Task: Create a six workflow charts slide templates set.
Action: Mouse moved to (554, 240)
Screenshot: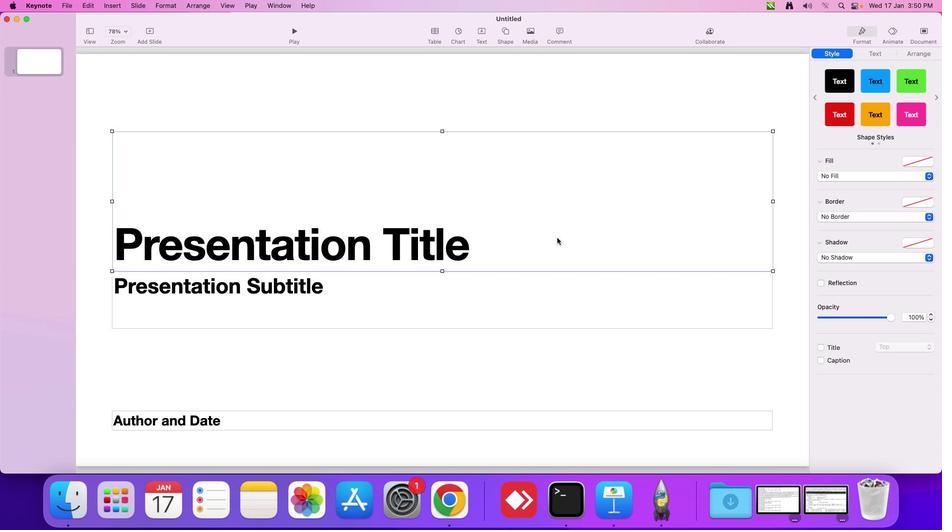 
Action: Mouse pressed left at (554, 240)
Screenshot: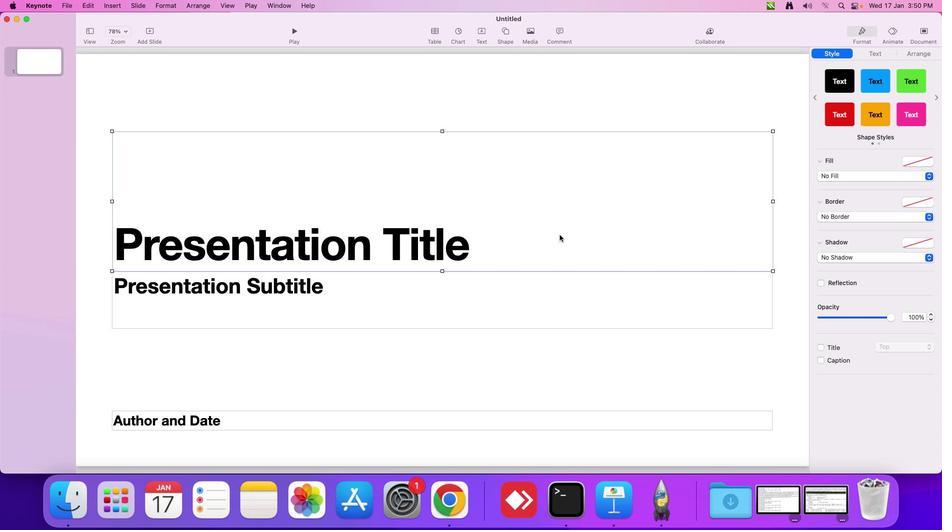 
Action: Mouse moved to (563, 232)
Screenshot: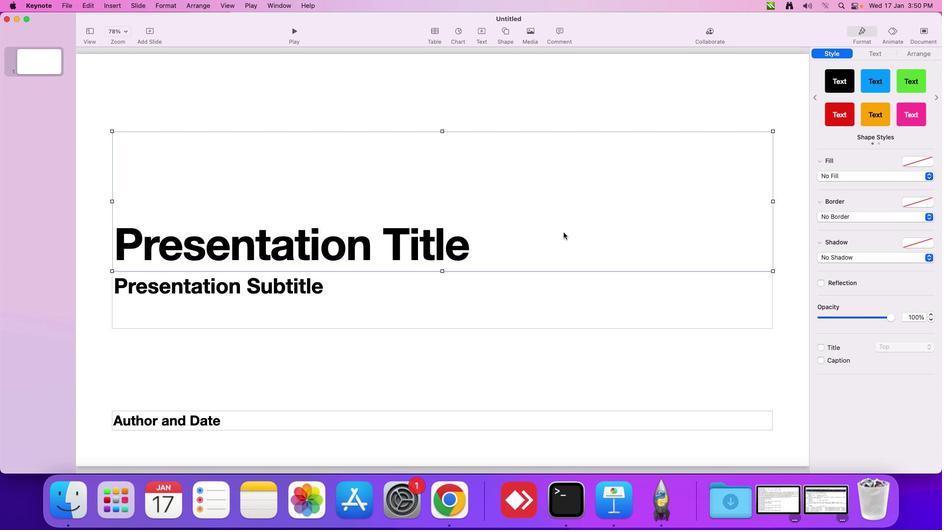 
Action: Mouse pressed left at (563, 232)
Screenshot: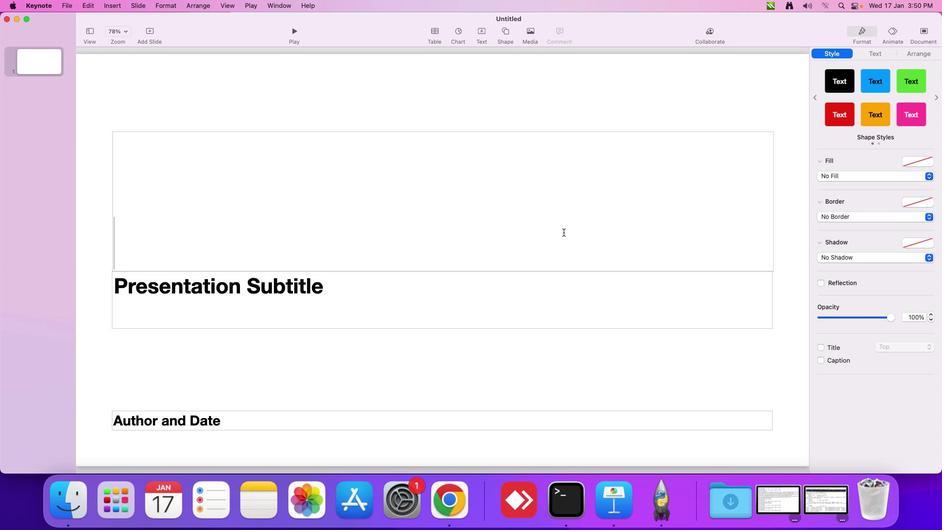 
Action: Mouse pressed left at (563, 232)
Screenshot: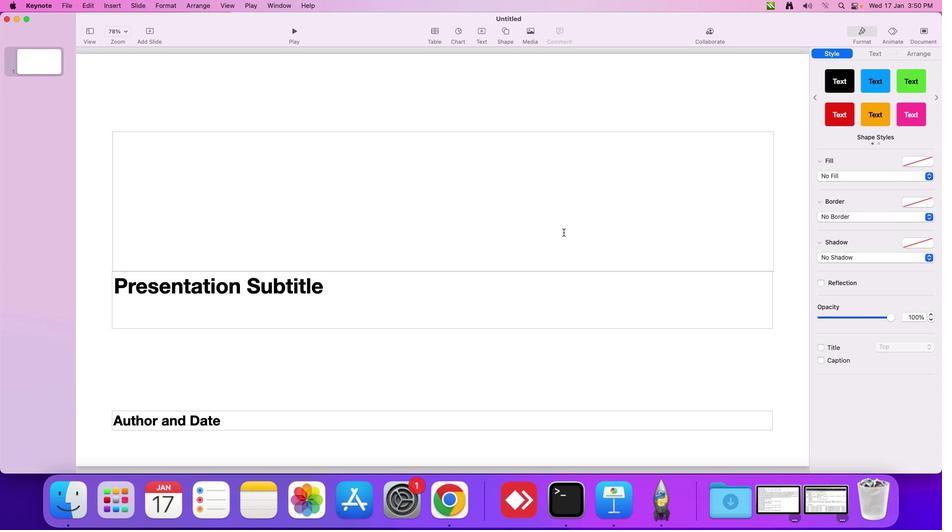 
Action: Mouse moved to (559, 250)
Screenshot: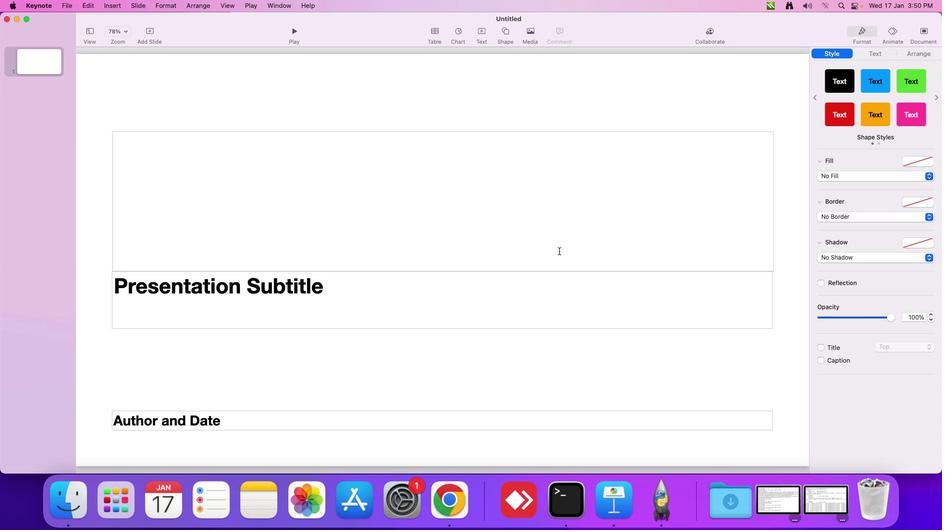 
Action: Mouse pressed left at (559, 250)
Screenshot: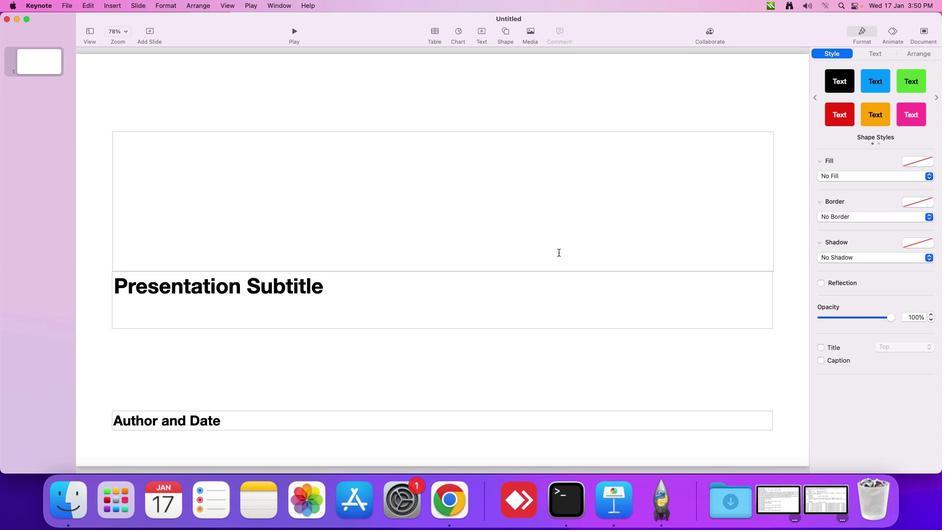 
Action: Mouse moved to (309, 303)
Screenshot: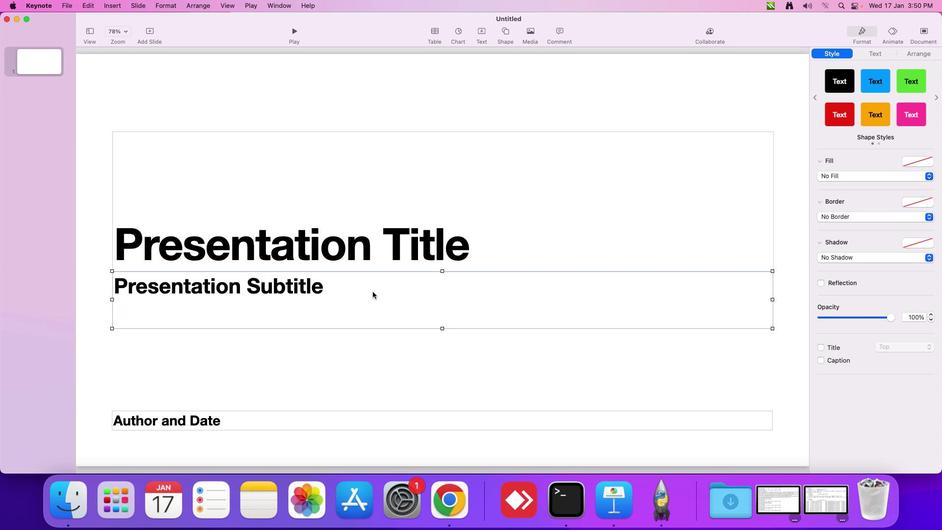 
Action: Mouse pressed left at (309, 303)
Screenshot: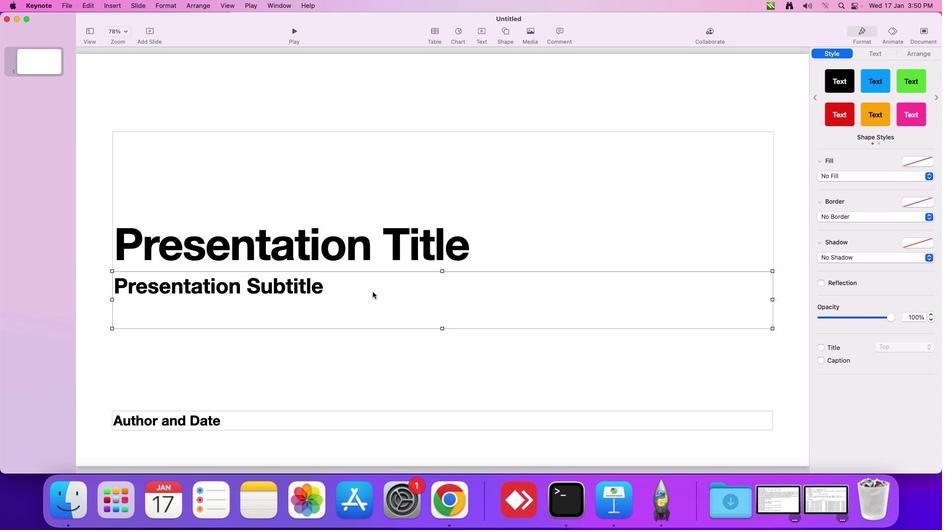 
Action: Mouse moved to (372, 292)
Screenshot: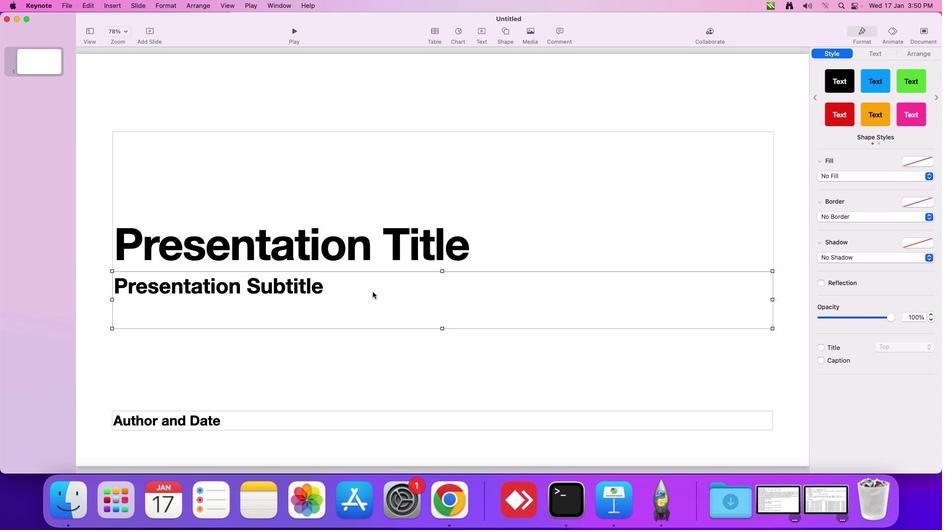 
Action: Key pressed Key.delete
Screenshot: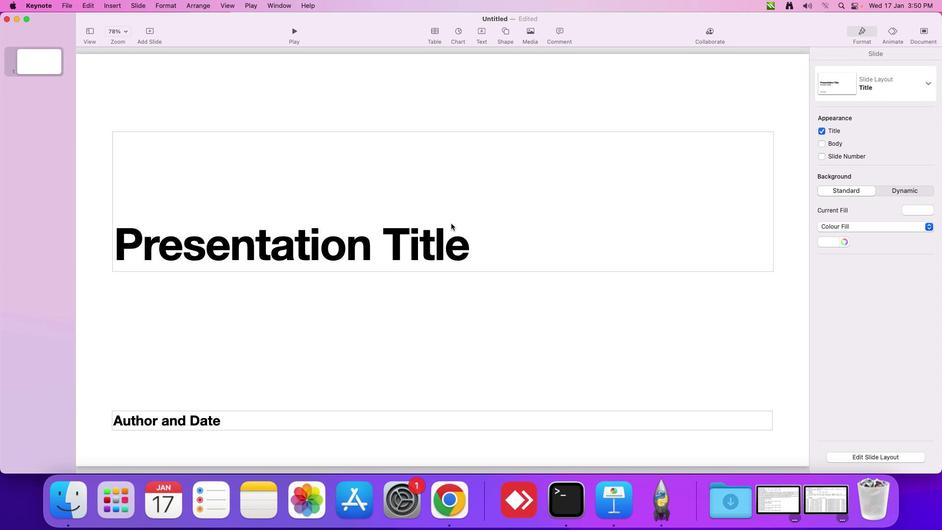 
Action: Mouse moved to (453, 222)
Screenshot: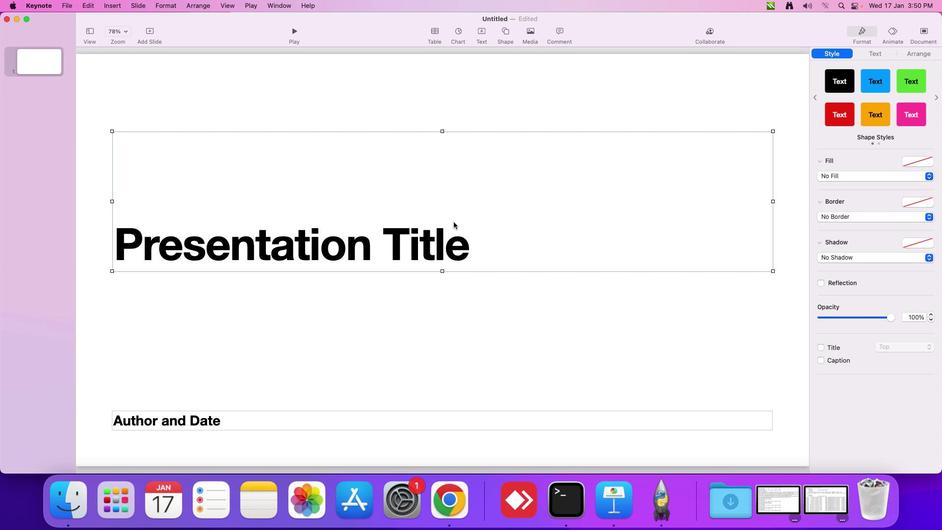 
Action: Mouse pressed left at (453, 222)
Screenshot: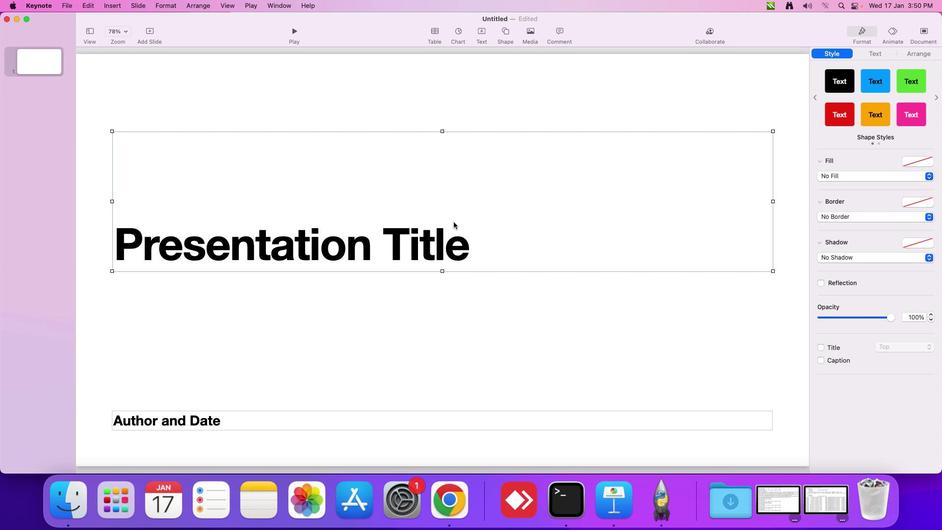 
Action: Key pressed Key.delete
Screenshot: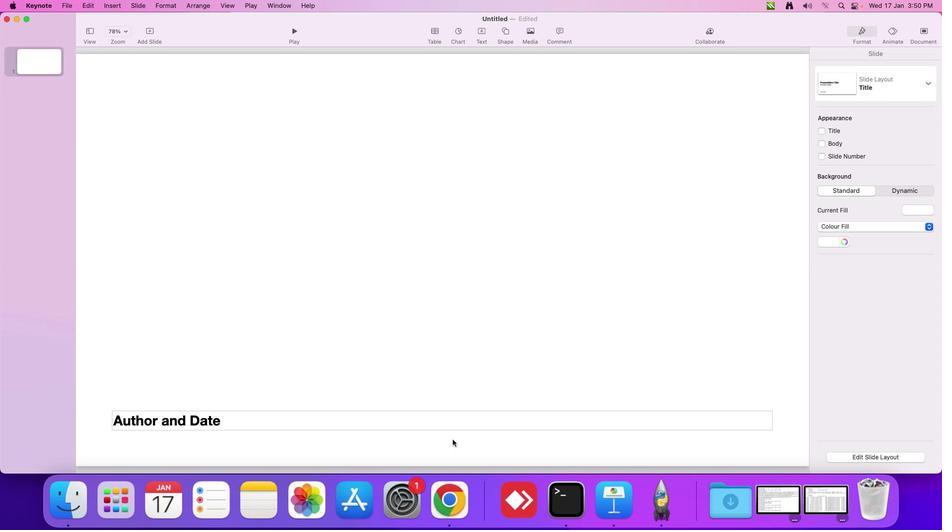 
Action: Mouse moved to (455, 421)
Screenshot: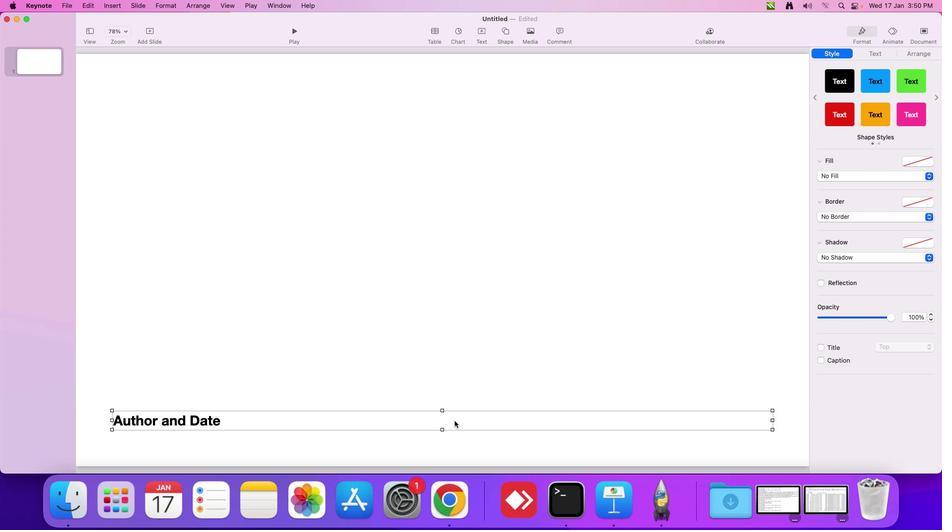 
Action: Mouse pressed left at (455, 421)
Screenshot: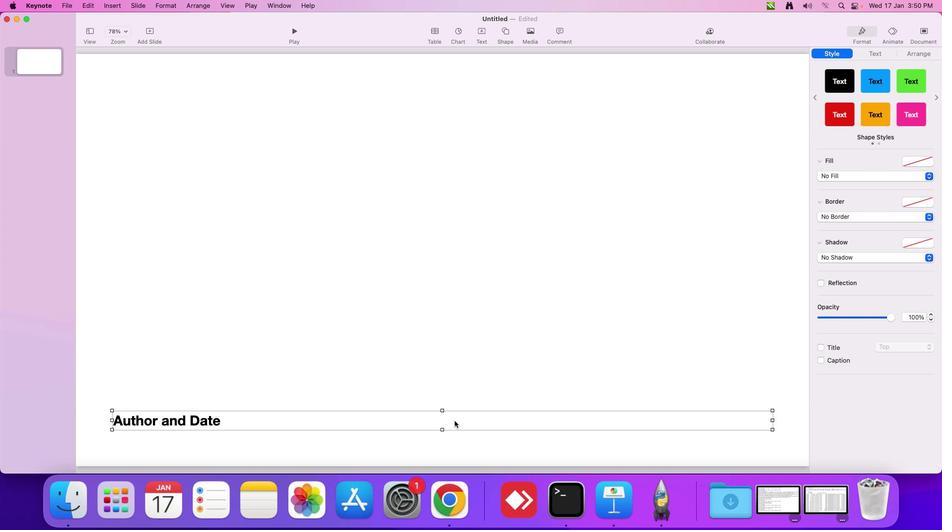 
Action: Key pressed Key.delete
Screenshot: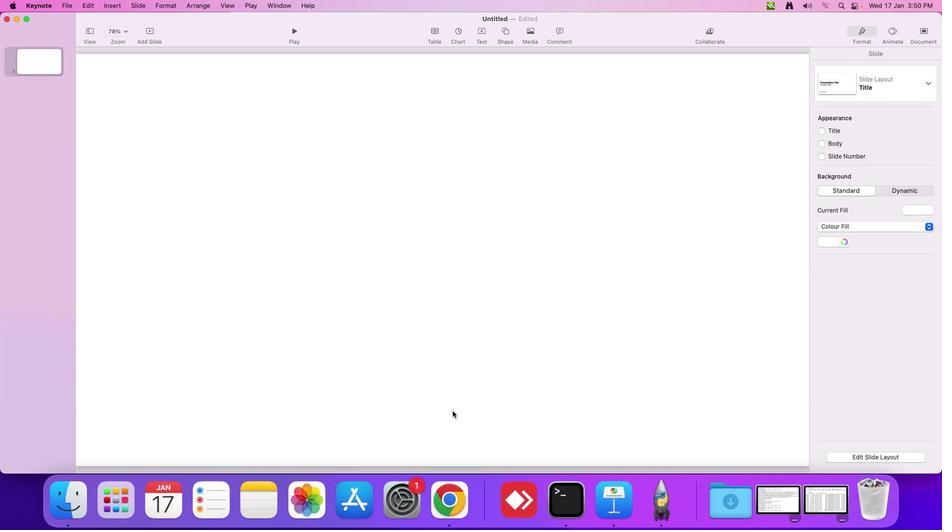 
Action: Mouse moved to (443, 301)
Screenshot: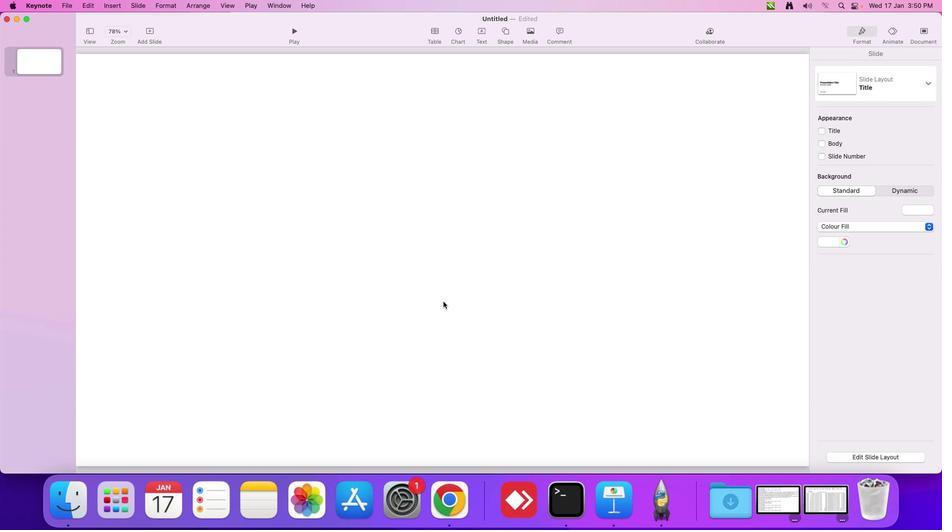 
Action: Mouse pressed left at (443, 301)
Screenshot: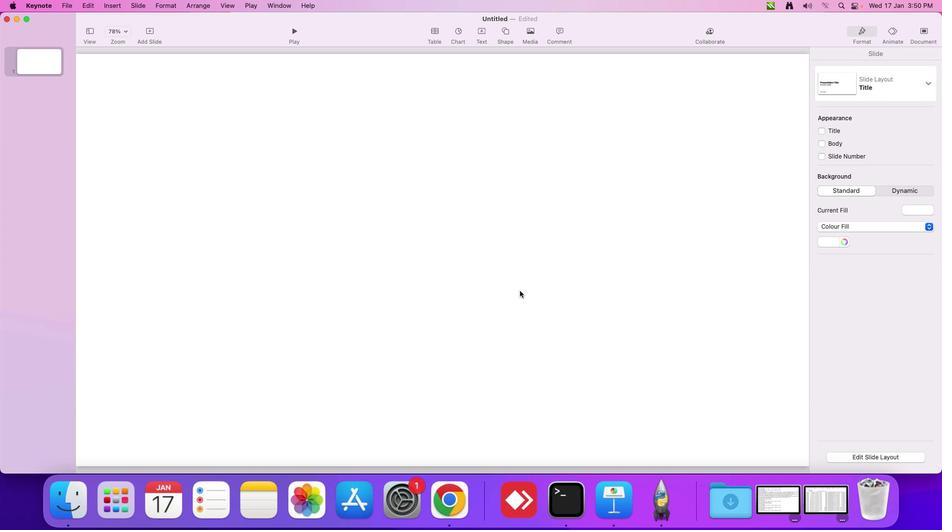 
Action: Mouse moved to (925, 226)
Screenshot: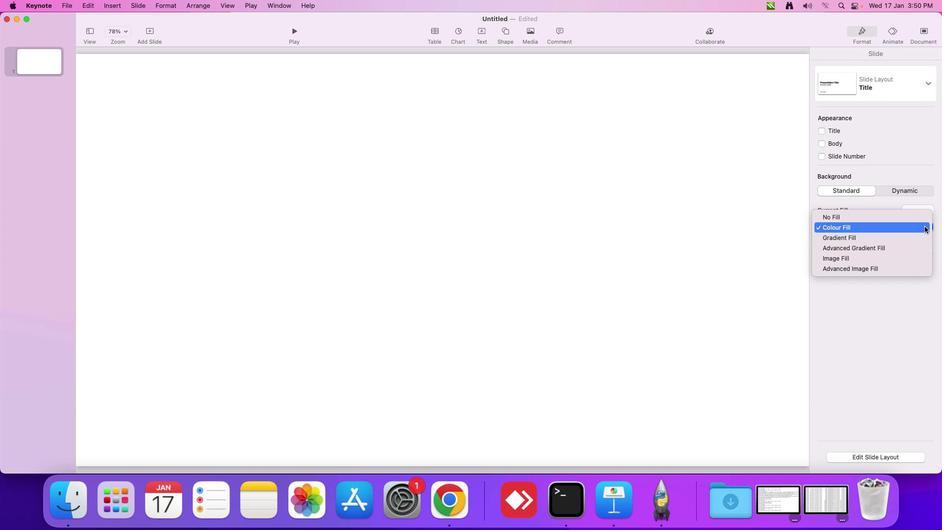 
Action: Mouse pressed left at (925, 226)
Screenshot: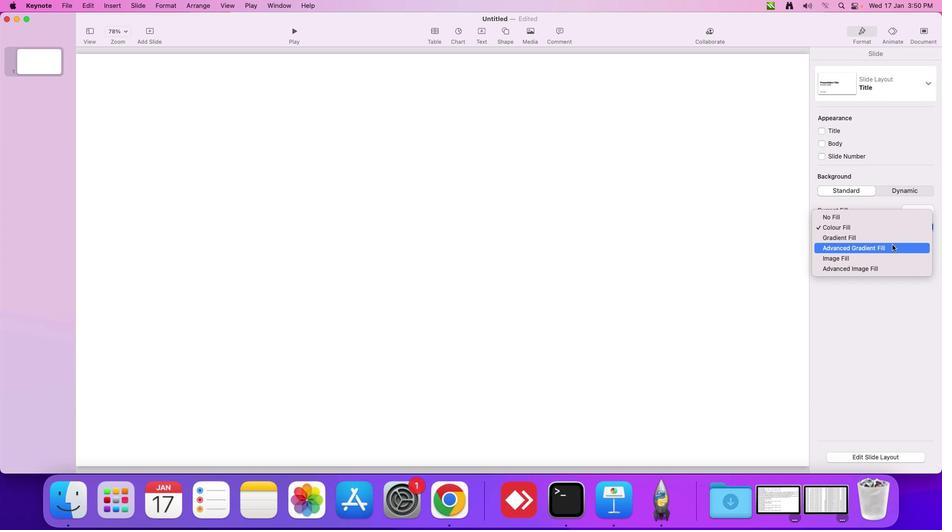 
Action: Mouse moved to (887, 239)
Screenshot: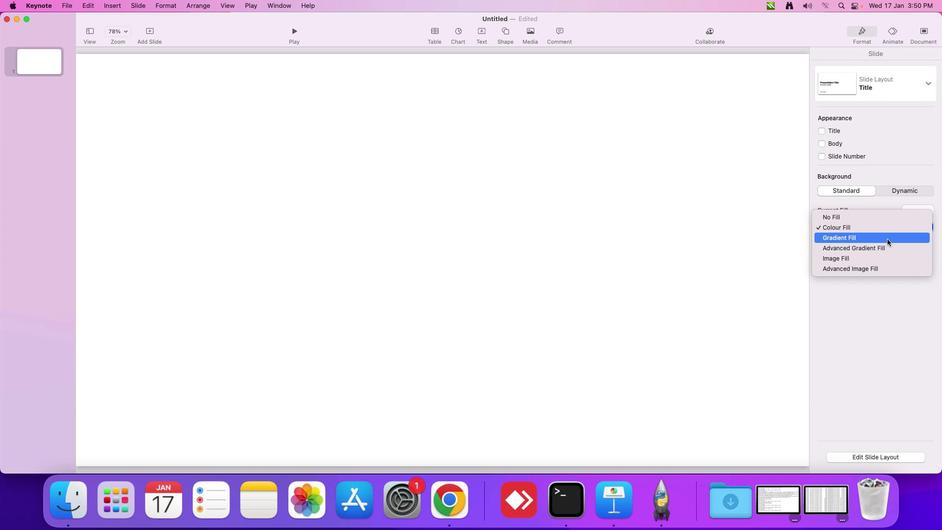 
Action: Mouse pressed left at (887, 239)
Screenshot: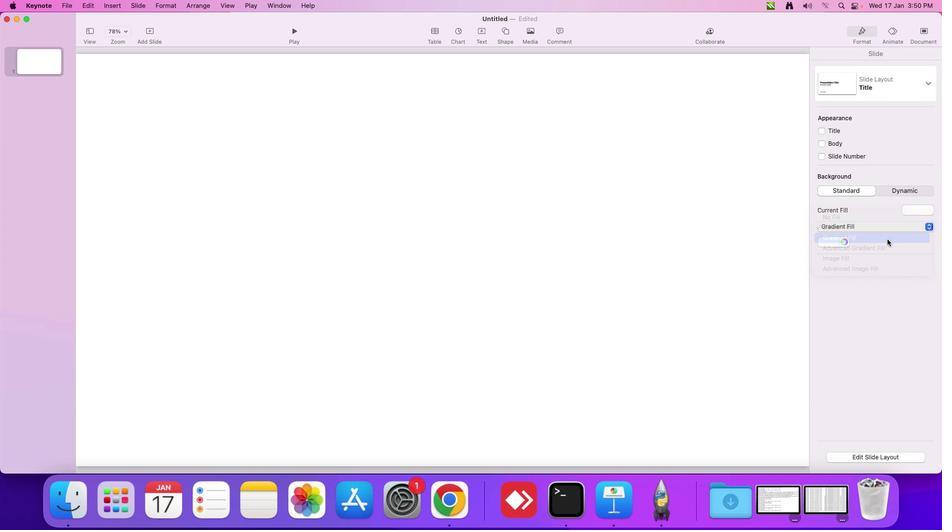 
Action: Mouse moved to (846, 242)
Screenshot: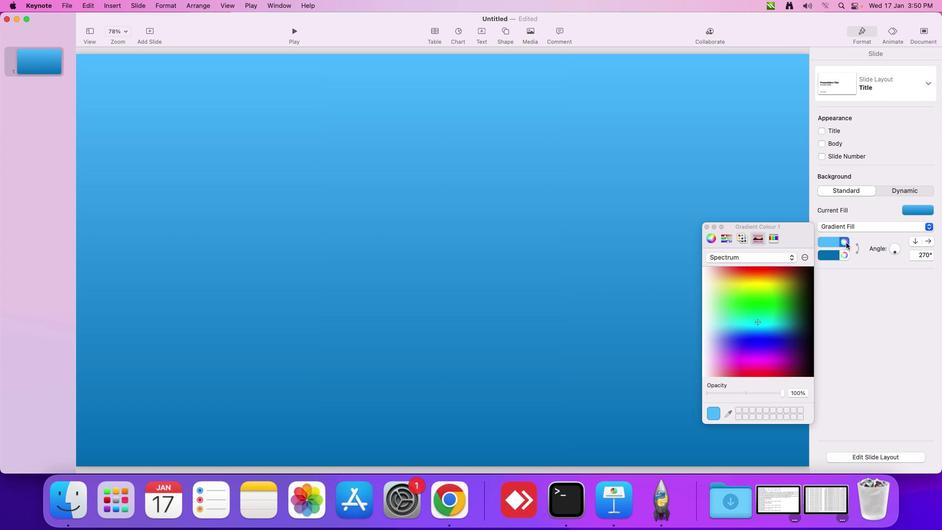 
Action: Mouse pressed left at (846, 242)
Screenshot: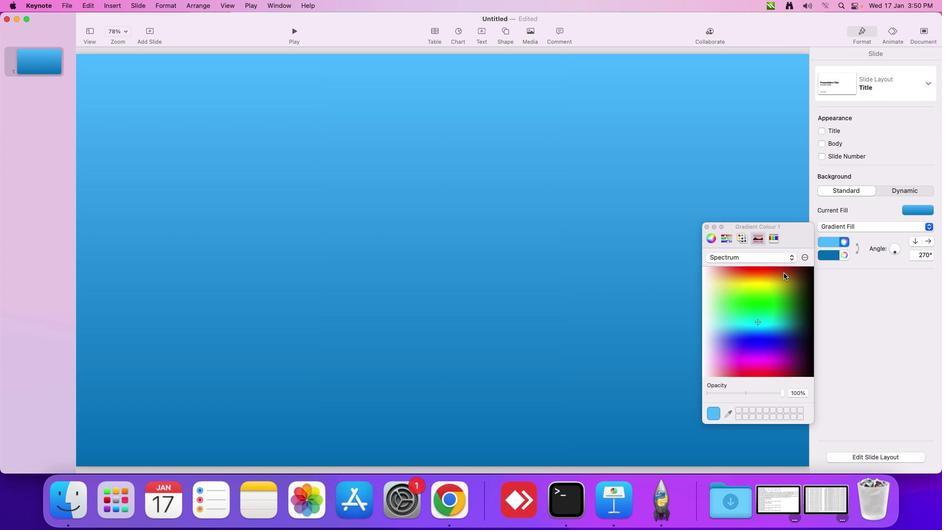 
Action: Mouse moved to (920, 209)
Screenshot: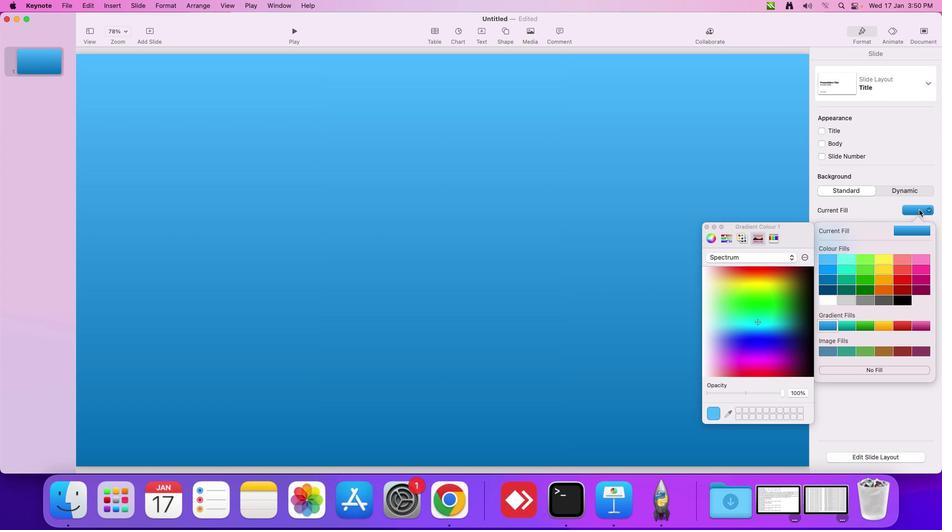 
Action: Mouse pressed left at (920, 209)
Screenshot: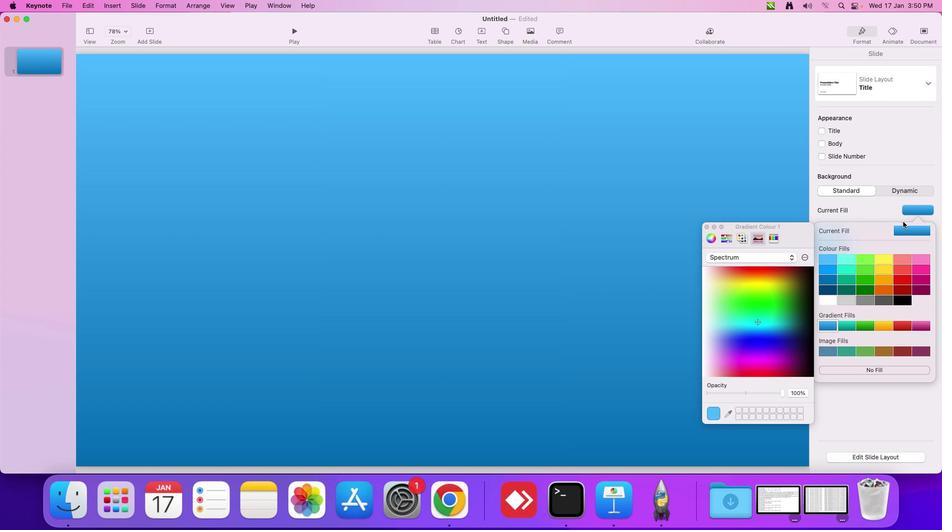 
Action: Mouse moved to (843, 288)
Screenshot: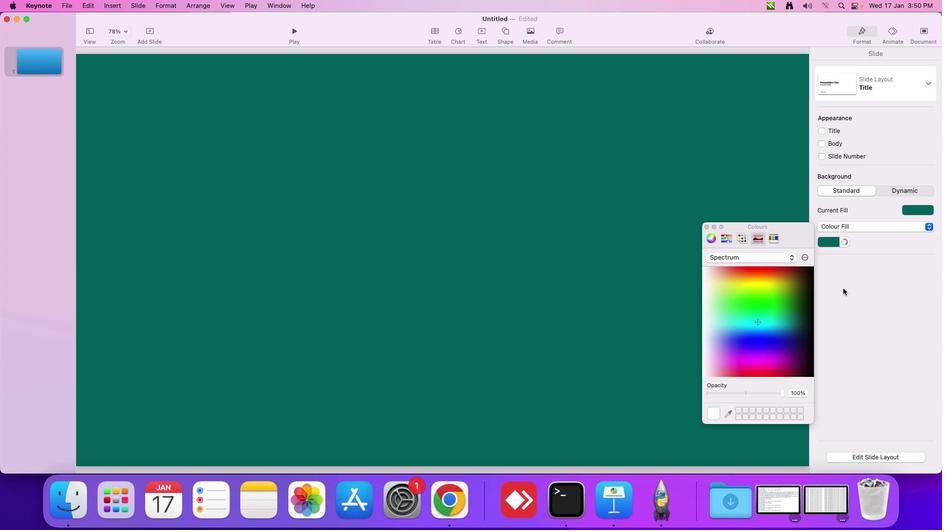 
Action: Mouse pressed left at (843, 288)
Screenshot: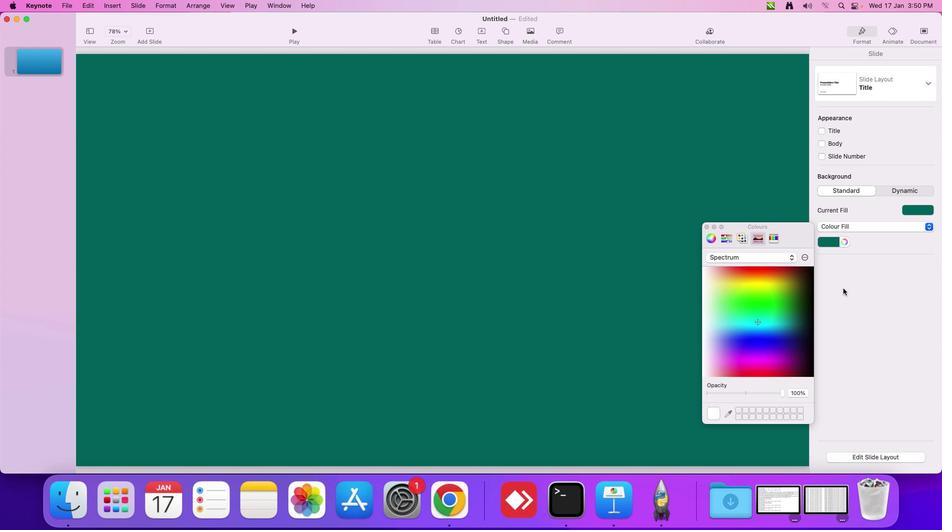 
Action: Mouse moved to (912, 209)
Screenshot: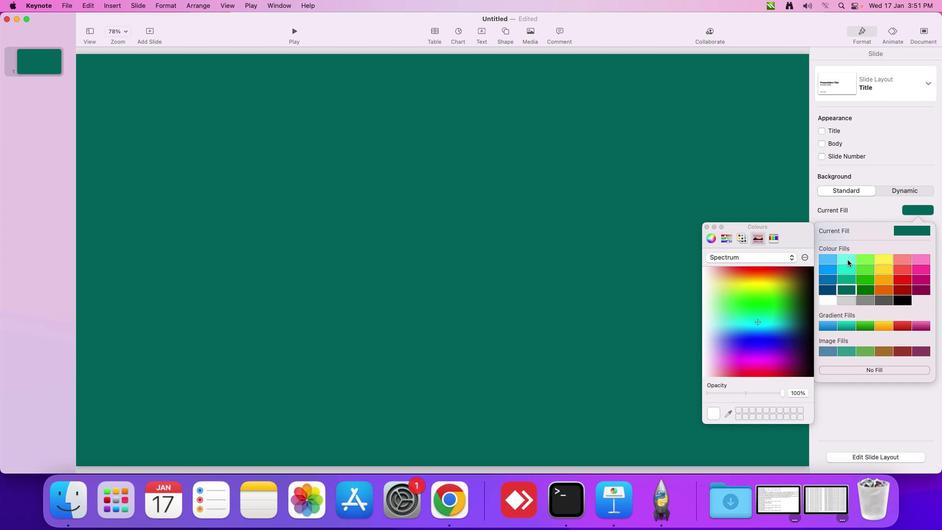 
Action: Mouse pressed left at (912, 209)
Screenshot: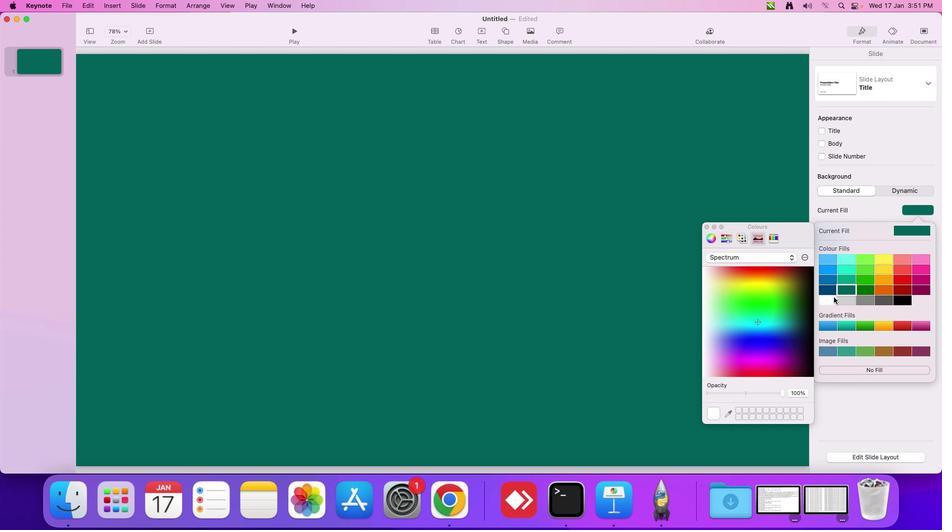 
Action: Mouse moved to (845, 281)
Screenshot: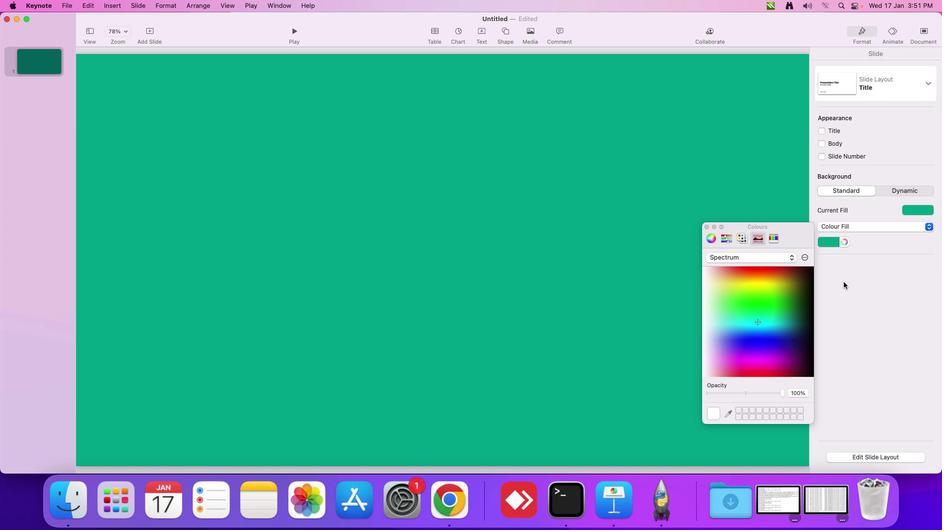 
Action: Mouse pressed left at (845, 281)
Screenshot: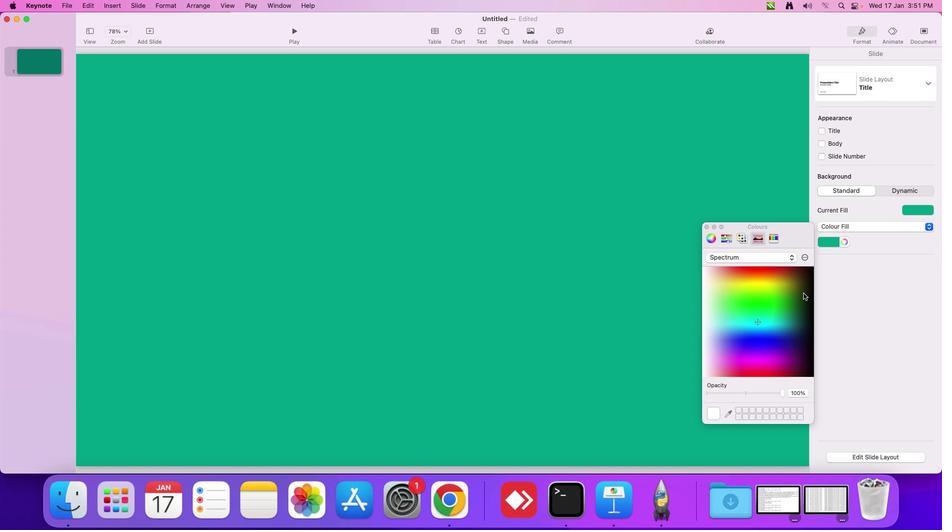 
Action: Mouse moved to (905, 227)
Screenshot: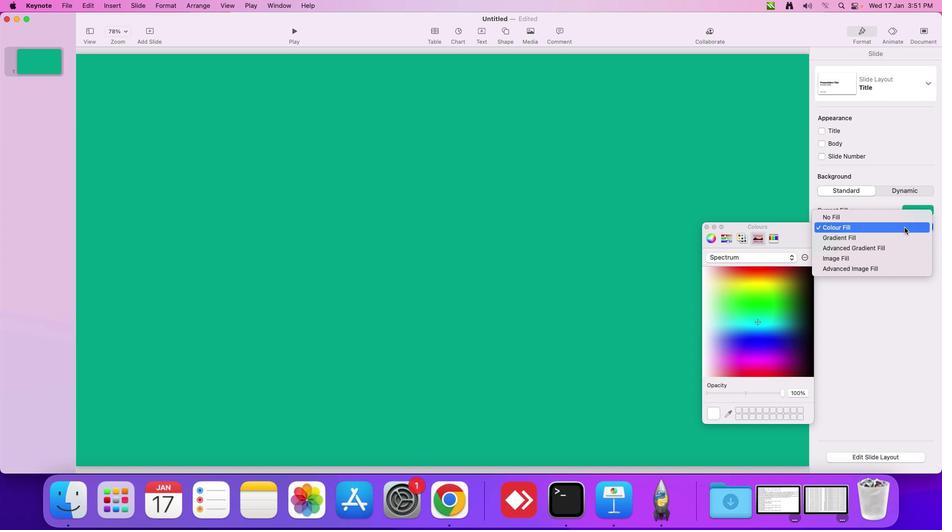 
Action: Mouse pressed left at (905, 227)
Screenshot: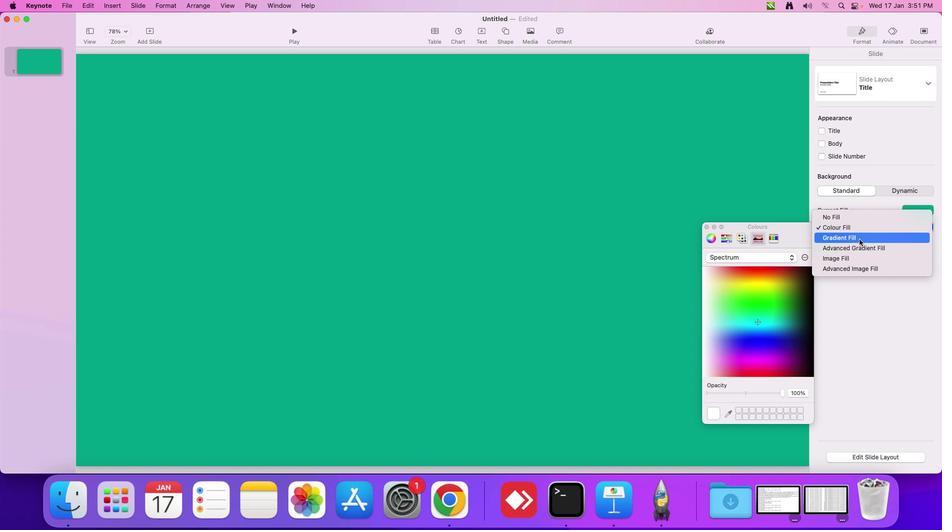 
Action: Mouse moved to (859, 239)
Screenshot: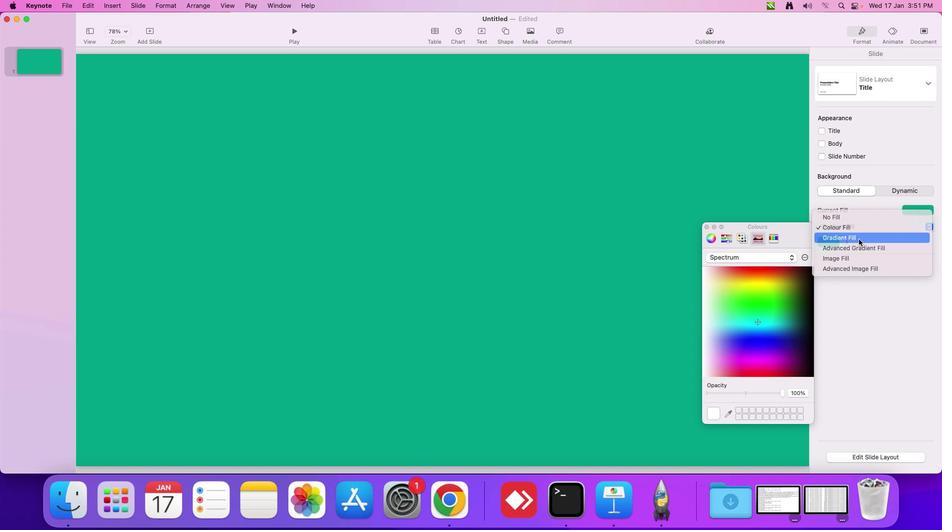 
Action: Mouse pressed left at (859, 239)
Screenshot: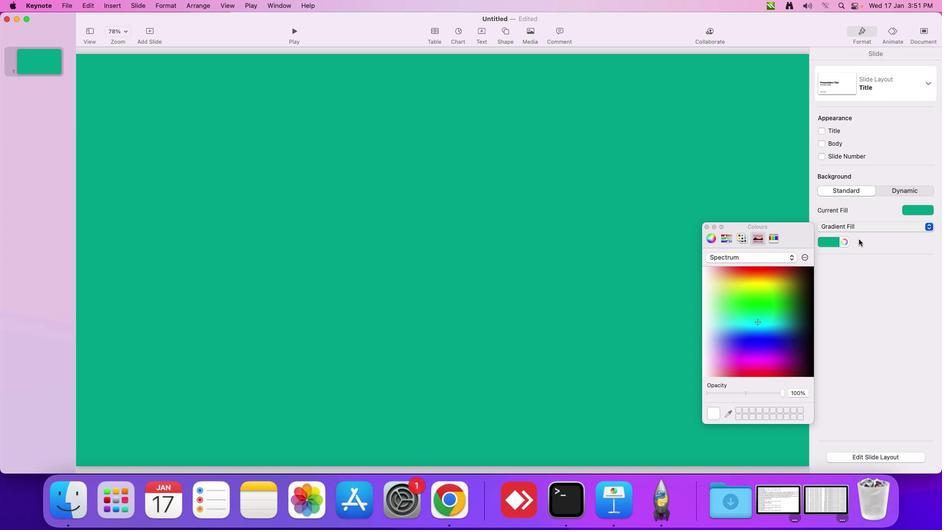 
Action: Mouse moved to (843, 241)
Screenshot: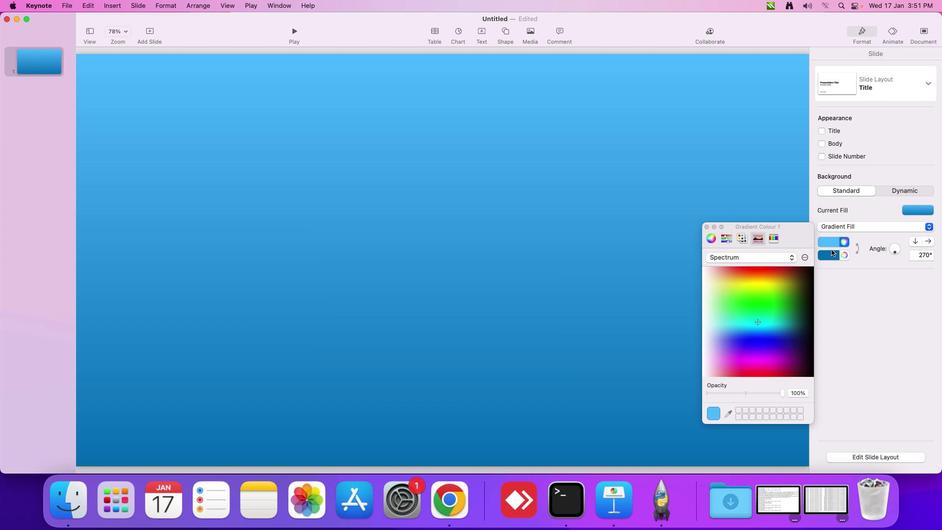 
Action: Mouse pressed left at (843, 241)
Screenshot: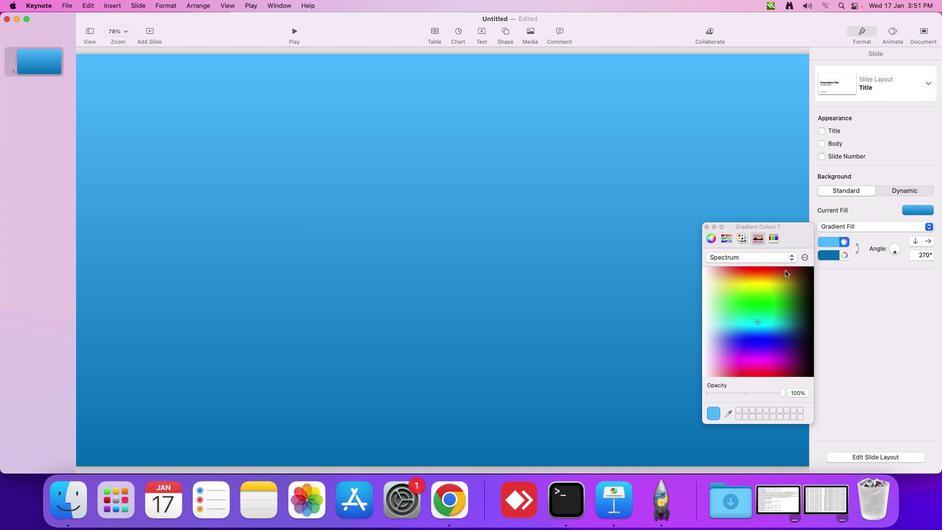 
Action: Mouse moved to (727, 320)
Screenshot: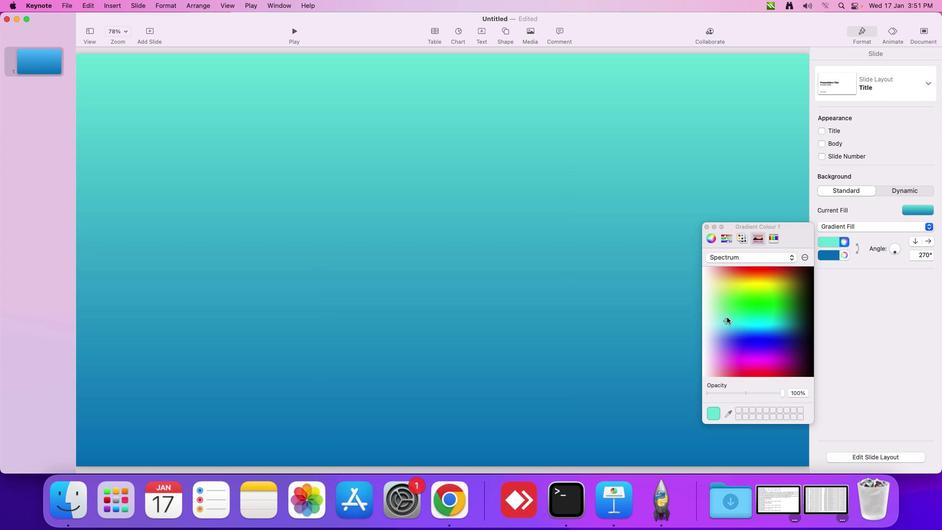 
Action: Mouse pressed left at (727, 320)
Screenshot: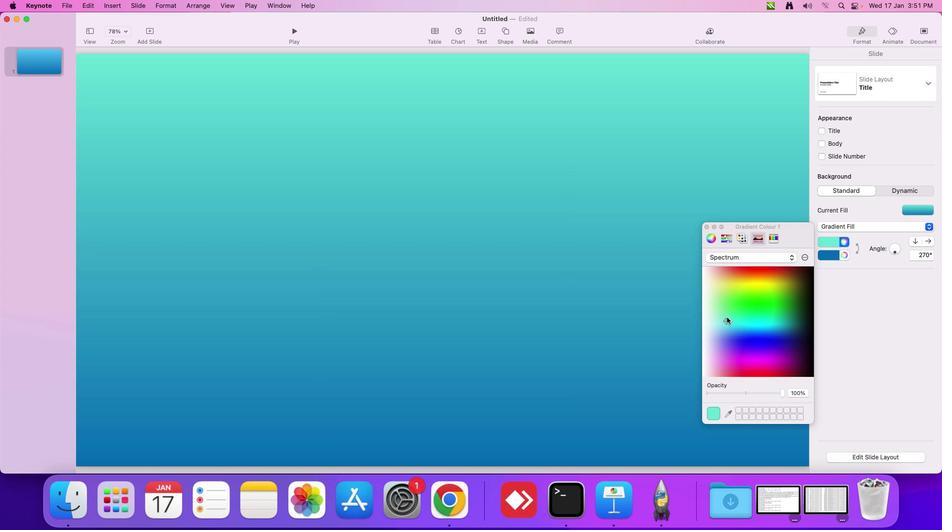 
Action: Mouse moved to (723, 319)
Screenshot: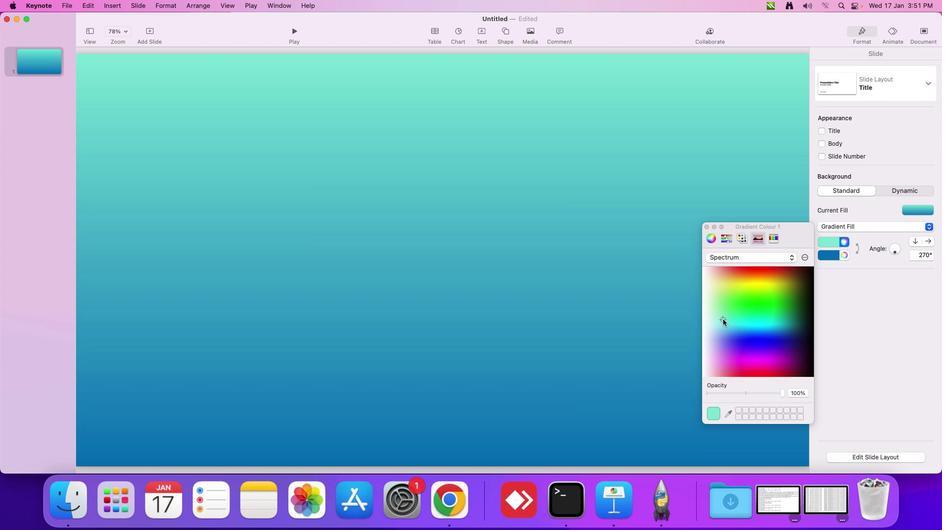 
Action: Mouse pressed left at (723, 319)
Screenshot: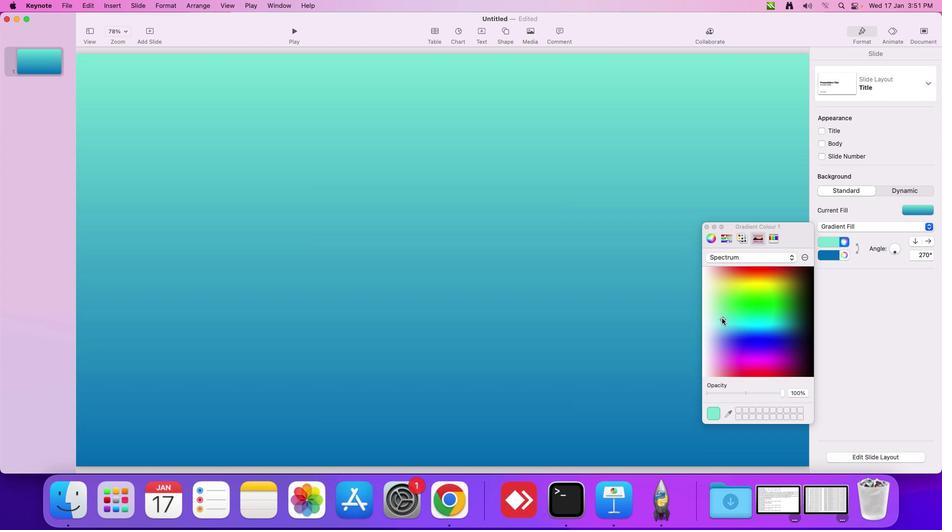 
Action: Mouse moved to (720, 312)
Screenshot: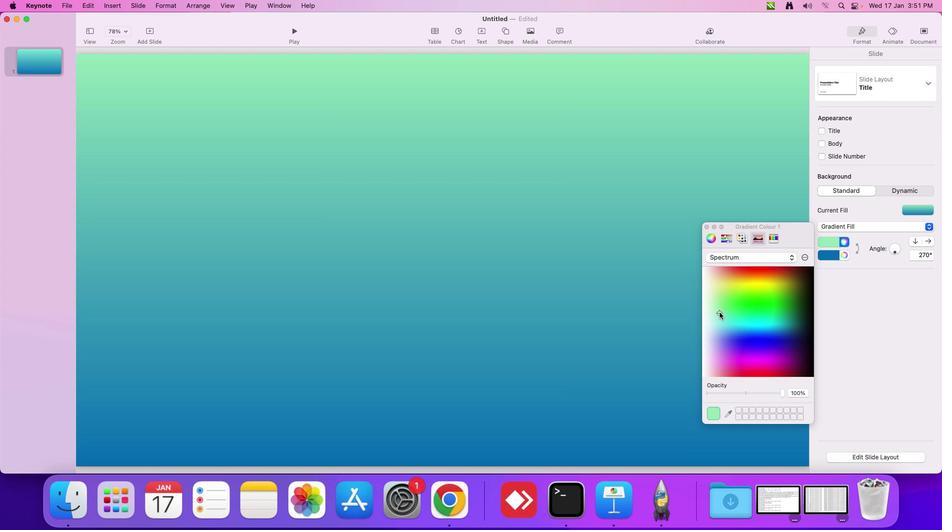 
Action: Mouse pressed left at (720, 312)
Screenshot: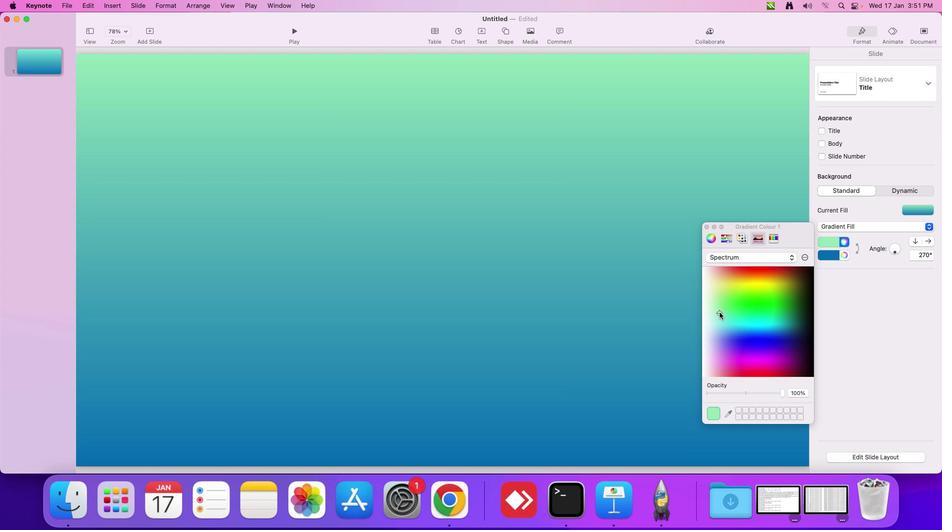 
Action: Mouse moved to (708, 310)
Screenshot: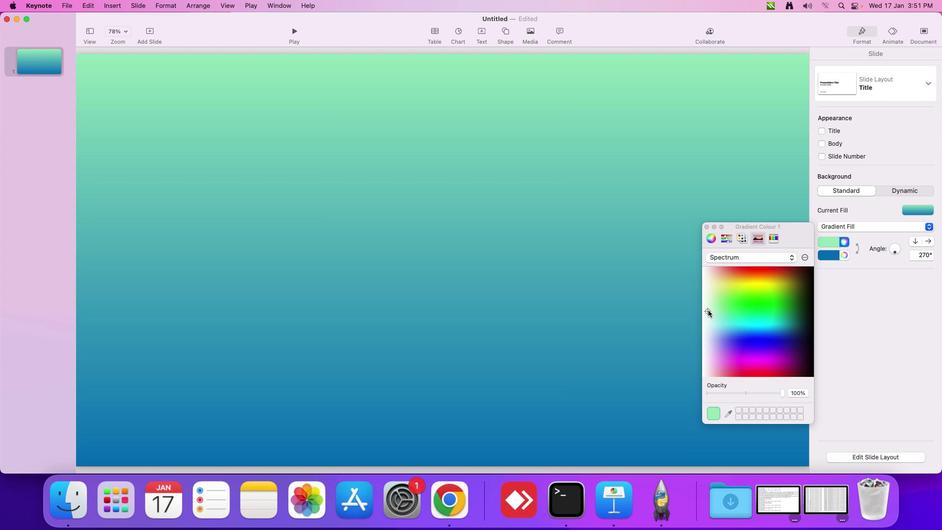 
Action: Mouse pressed left at (708, 310)
Screenshot: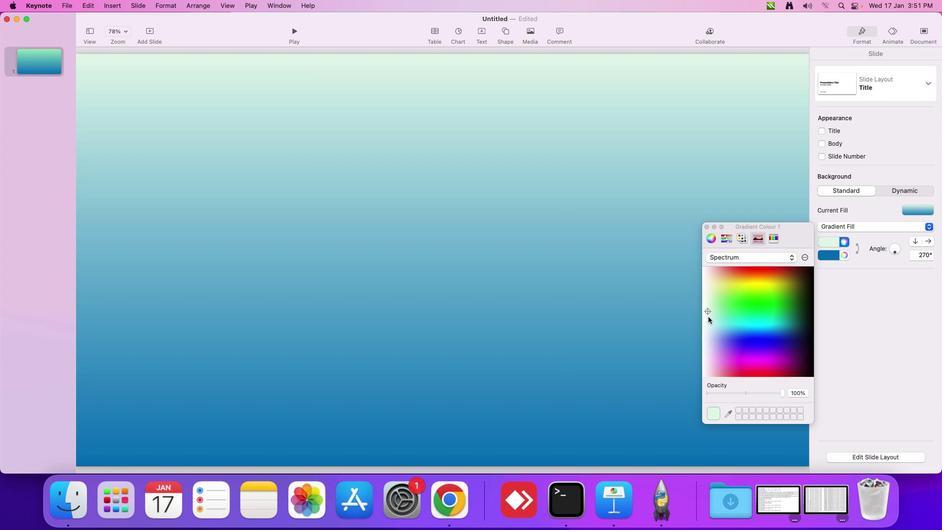 
Action: Mouse moved to (711, 313)
Screenshot: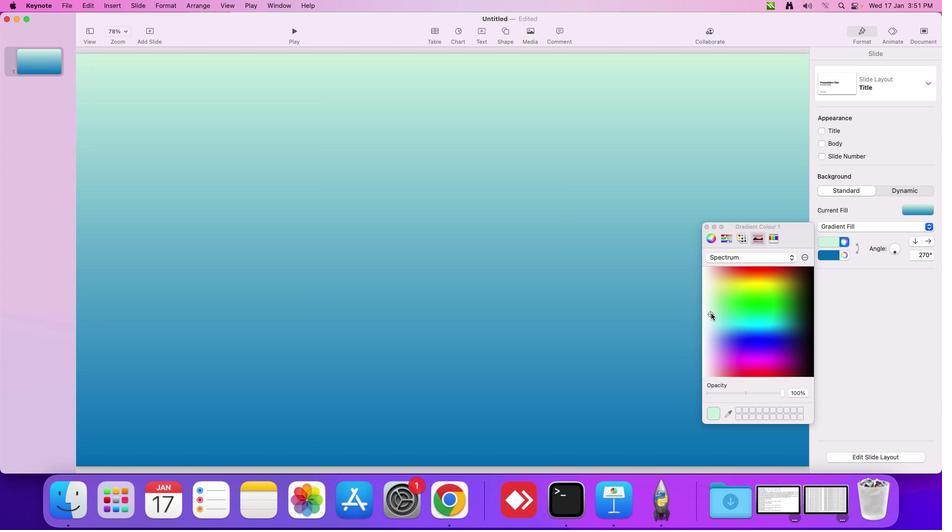 
Action: Mouse pressed left at (711, 313)
Screenshot: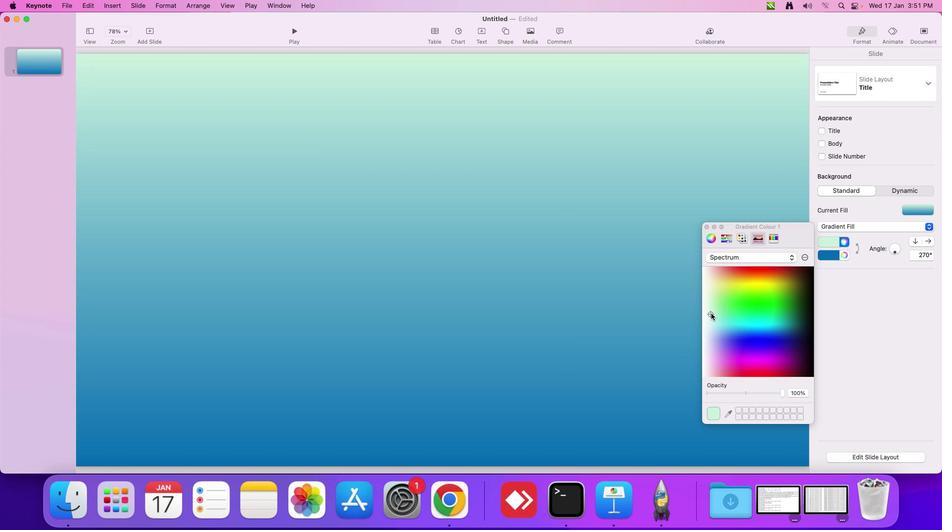
Action: Mouse moved to (718, 316)
Screenshot: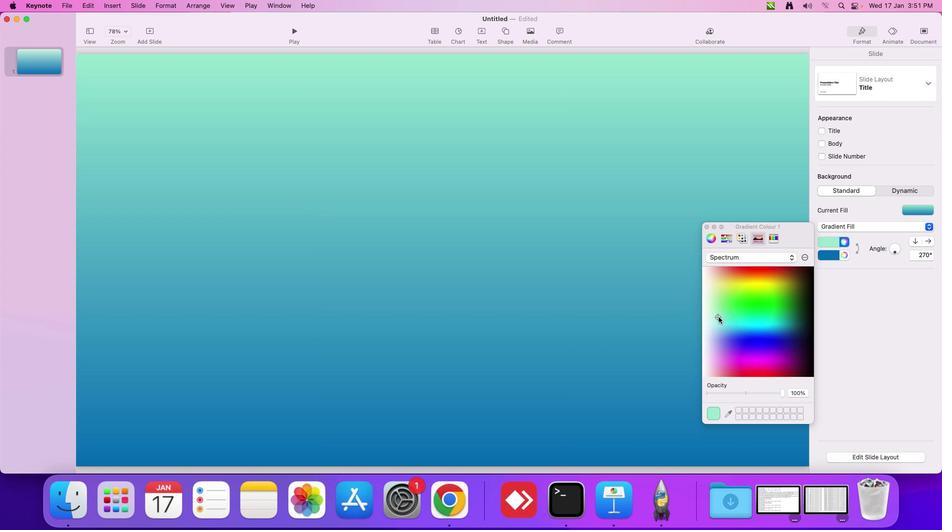 
Action: Mouse pressed left at (718, 316)
Screenshot: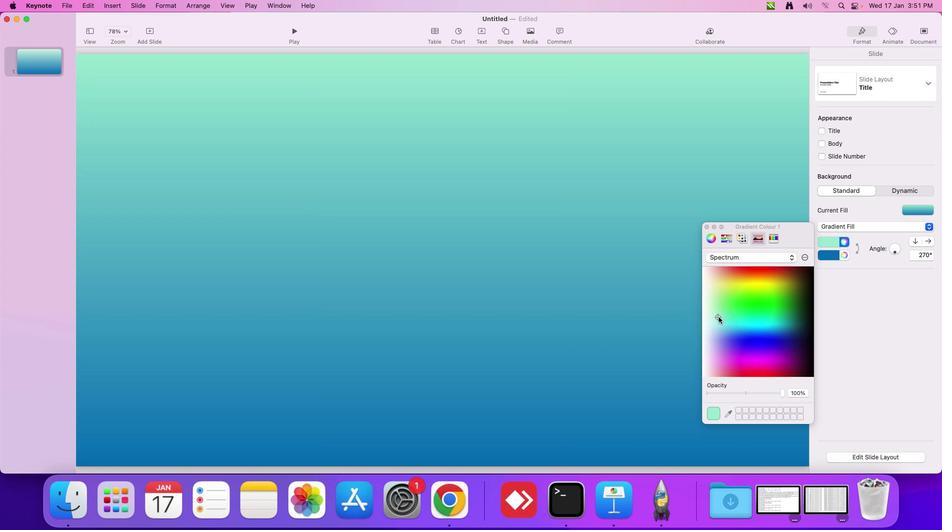 
Action: Mouse moved to (710, 313)
Screenshot: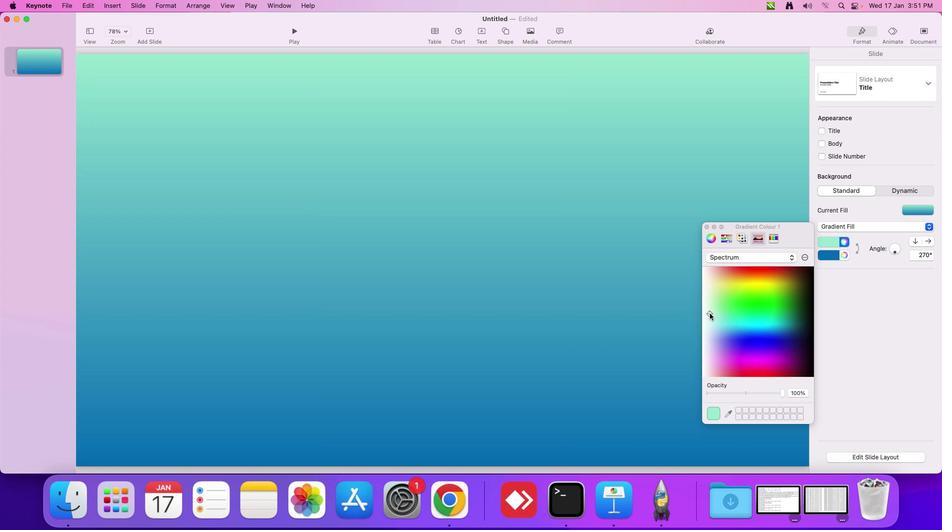 
Action: Mouse pressed left at (710, 313)
Screenshot: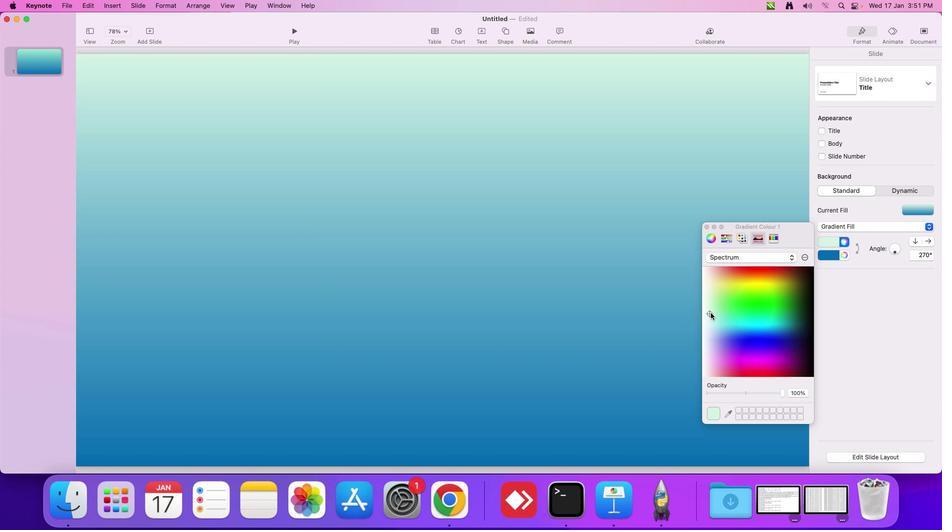 
Action: Mouse moved to (712, 316)
Screenshot: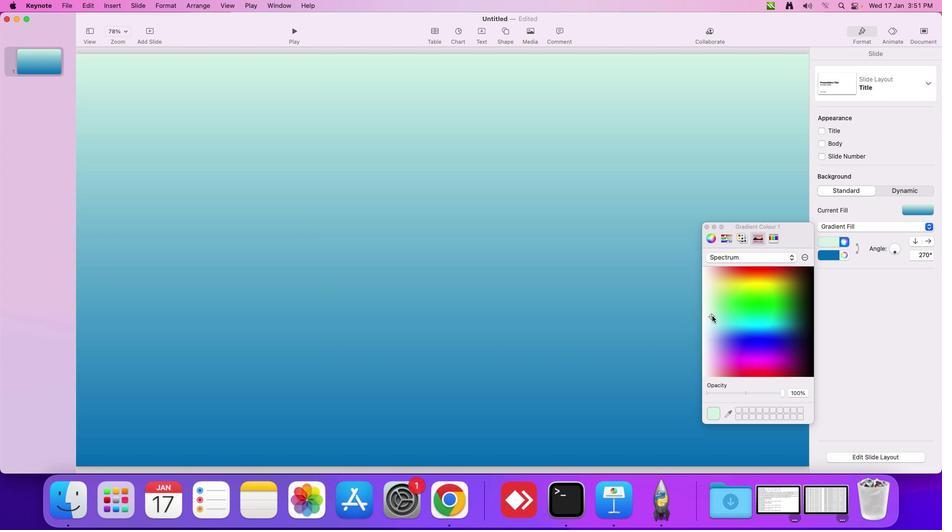 
Action: Mouse pressed left at (712, 316)
Screenshot: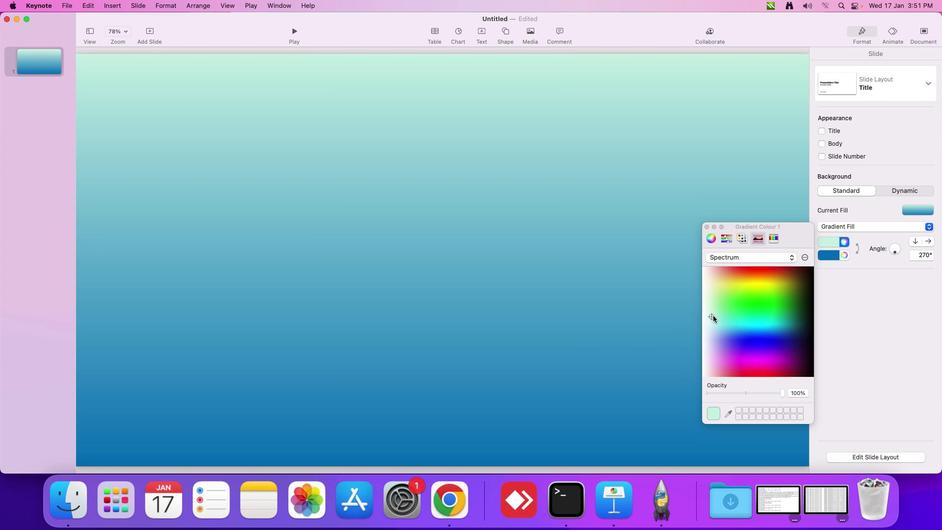 
Action: Mouse moved to (713, 313)
Screenshot: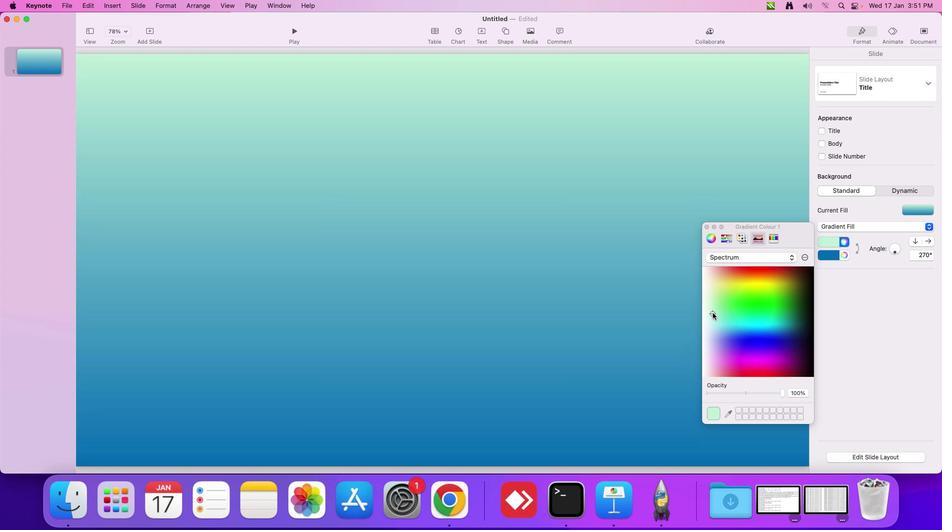 
Action: Mouse pressed left at (713, 313)
Screenshot: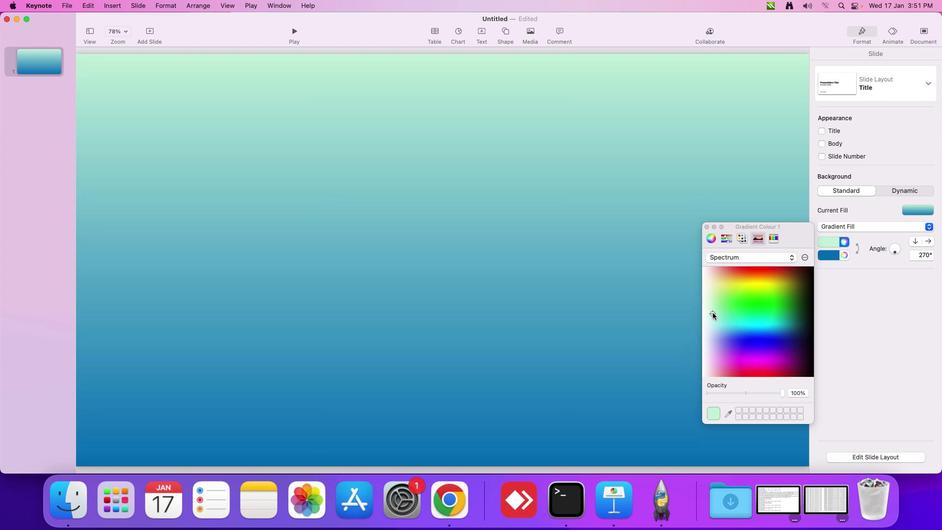 
Action: Mouse moved to (842, 256)
Screenshot: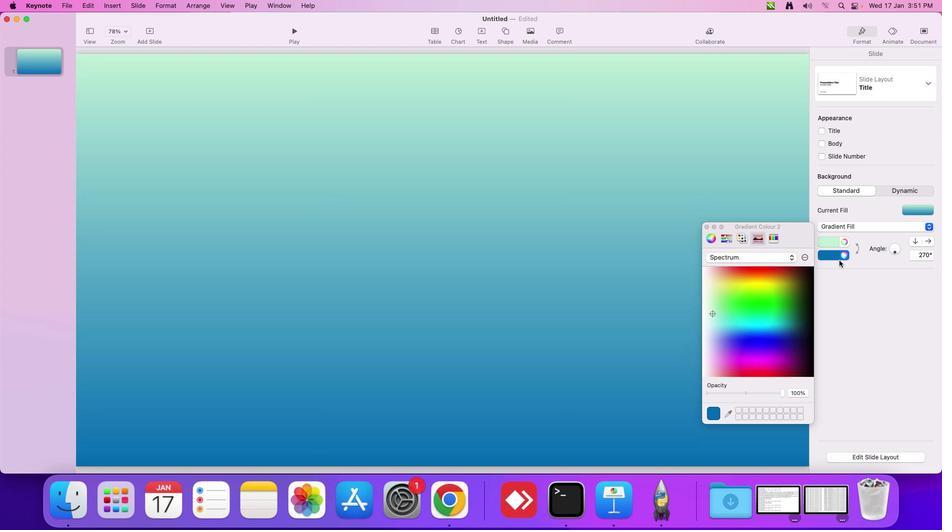 
Action: Mouse pressed left at (842, 256)
Screenshot: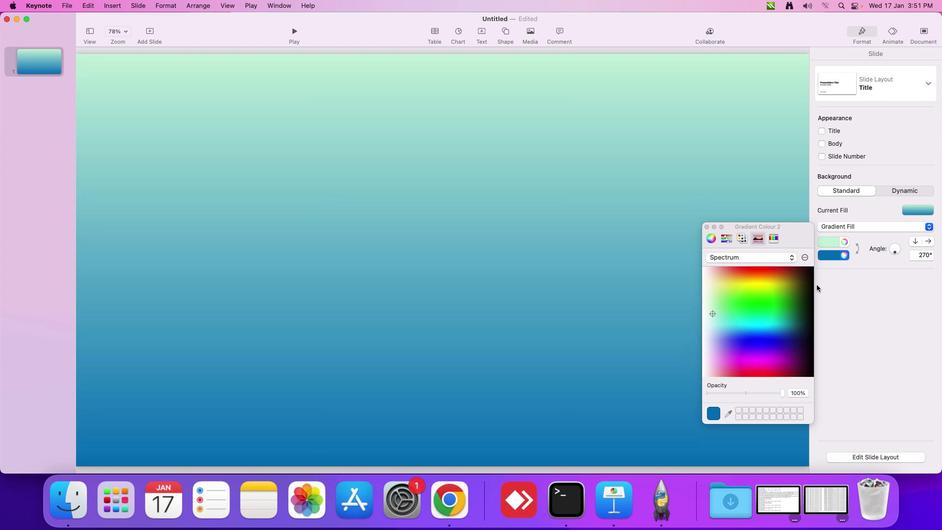 
Action: Mouse moved to (838, 256)
Screenshot: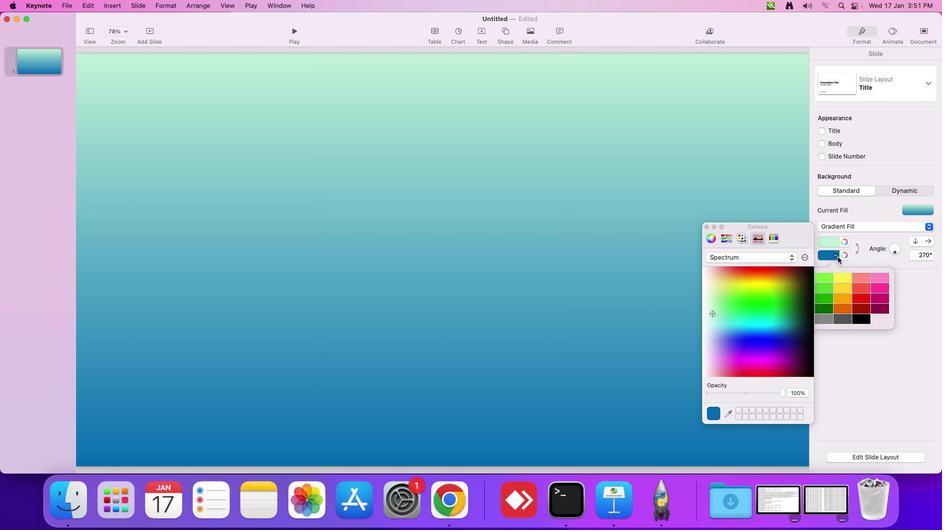 
Action: Mouse pressed left at (838, 256)
Screenshot: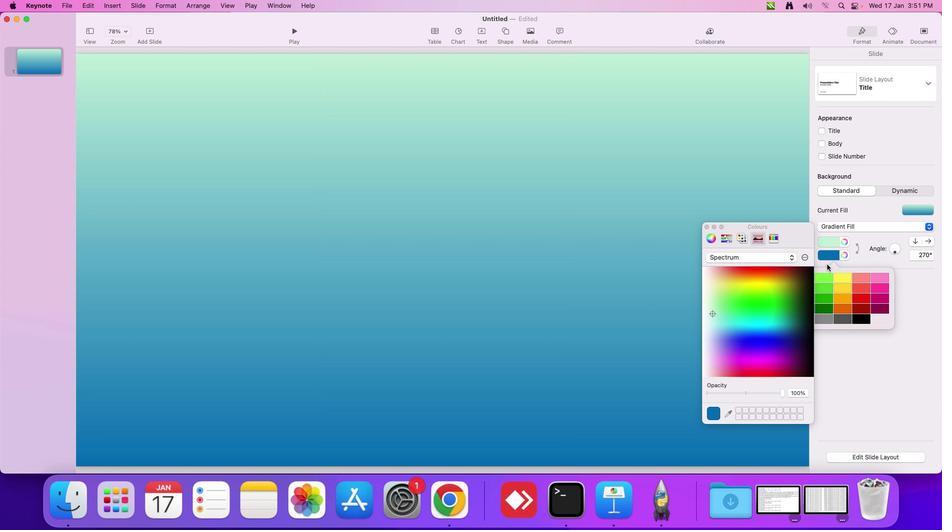 
Action: Mouse moved to (714, 316)
Screenshot: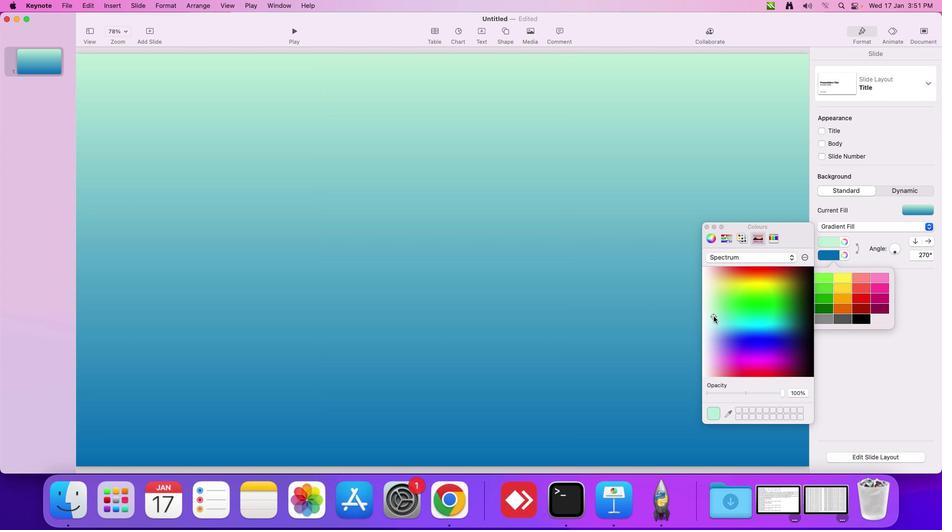 
Action: Mouse pressed left at (714, 316)
Screenshot: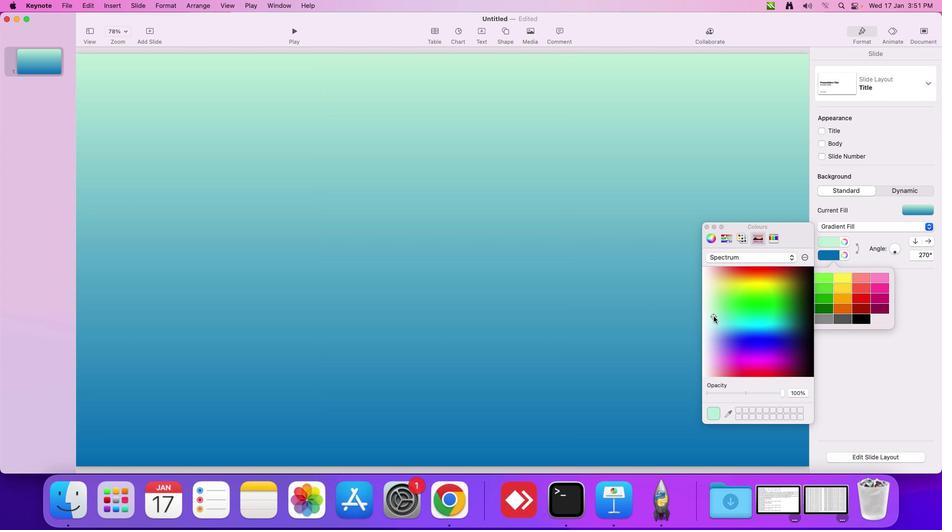 
Action: Mouse moved to (717, 314)
Screenshot: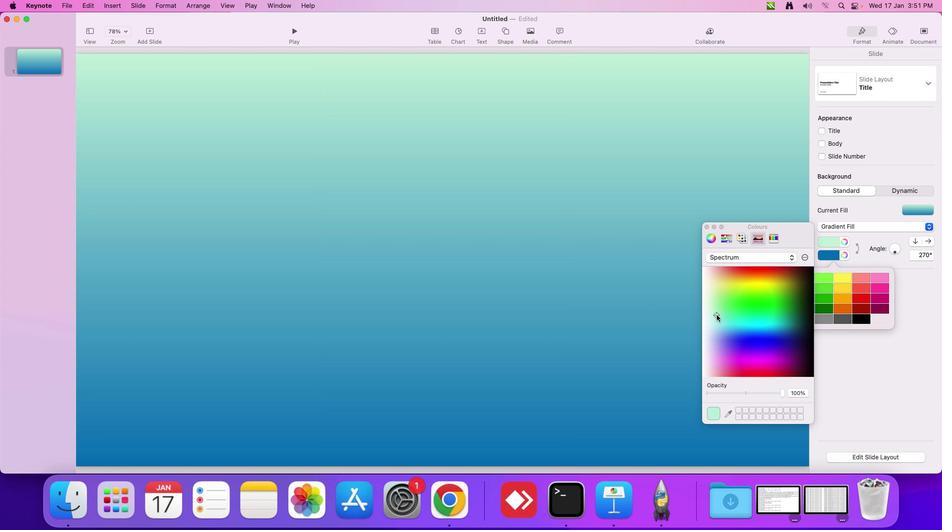 
Action: Mouse pressed left at (717, 314)
Screenshot: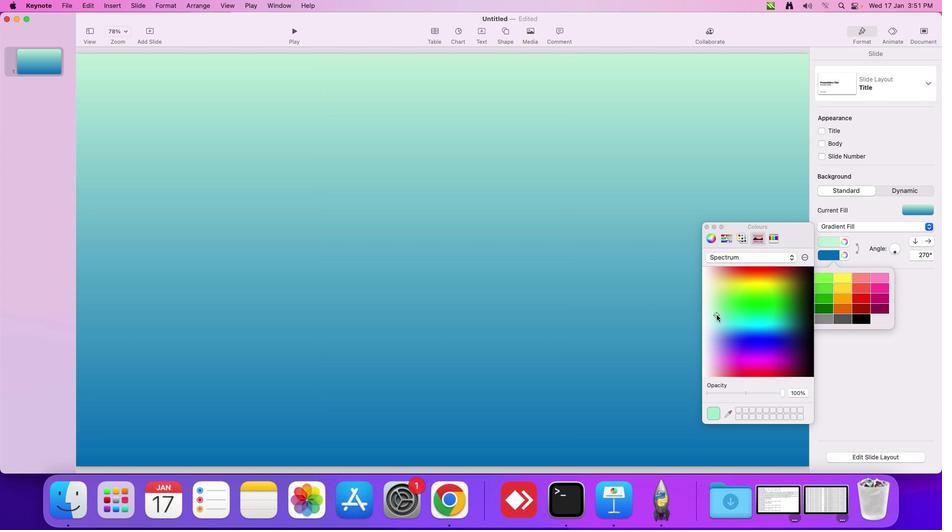 
Action: Mouse moved to (718, 317)
Screenshot: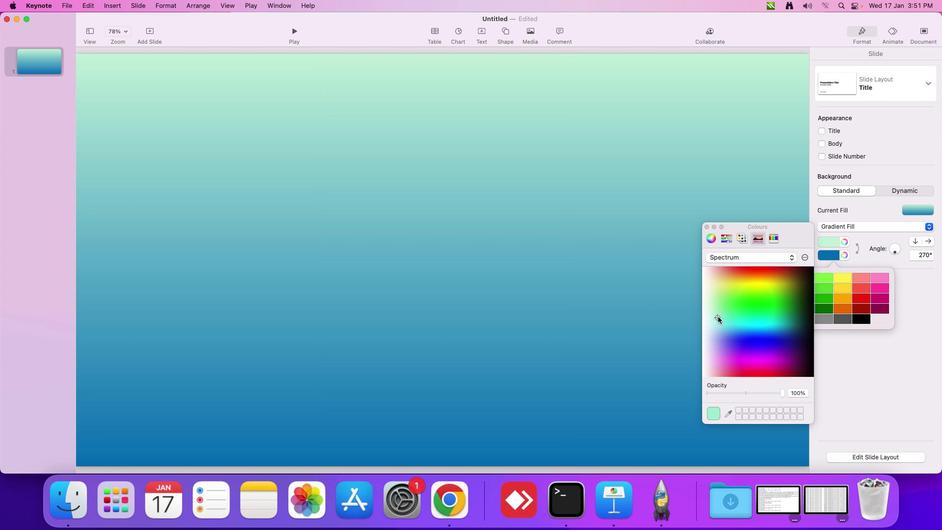 
Action: Mouse pressed left at (718, 317)
Screenshot: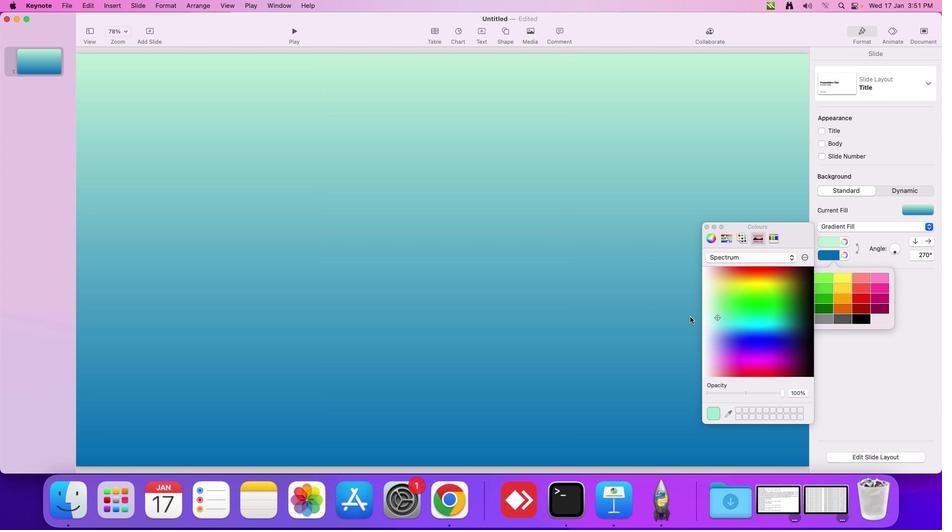 
Action: Mouse moved to (708, 228)
Screenshot: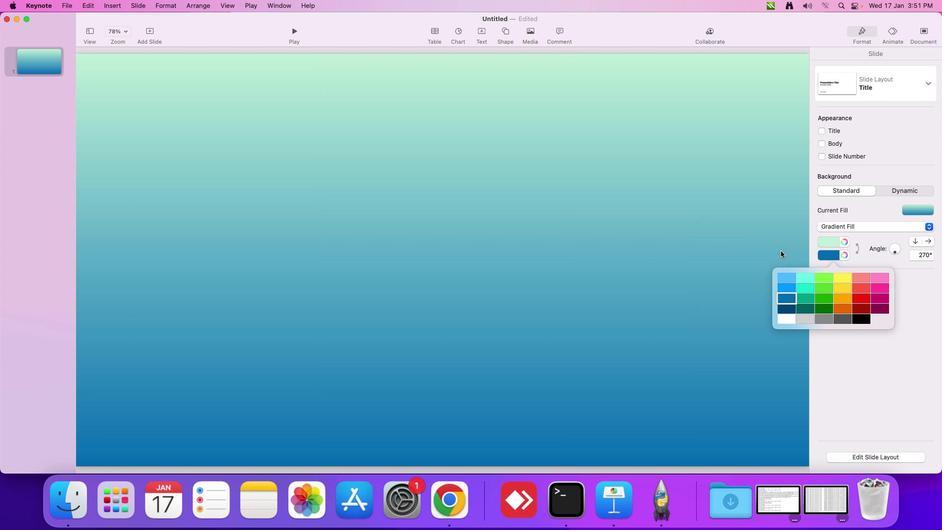 
Action: Mouse pressed left at (708, 228)
Screenshot: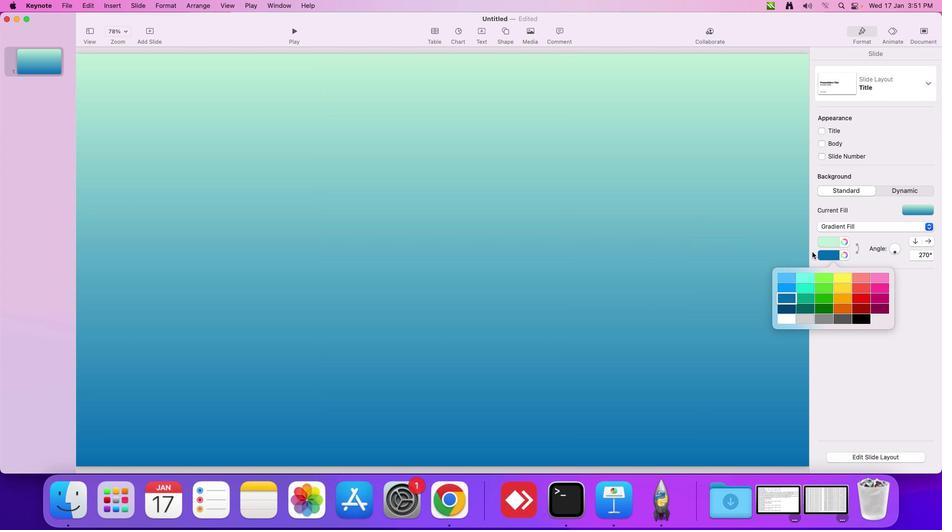 
Action: Mouse moved to (844, 254)
Screenshot: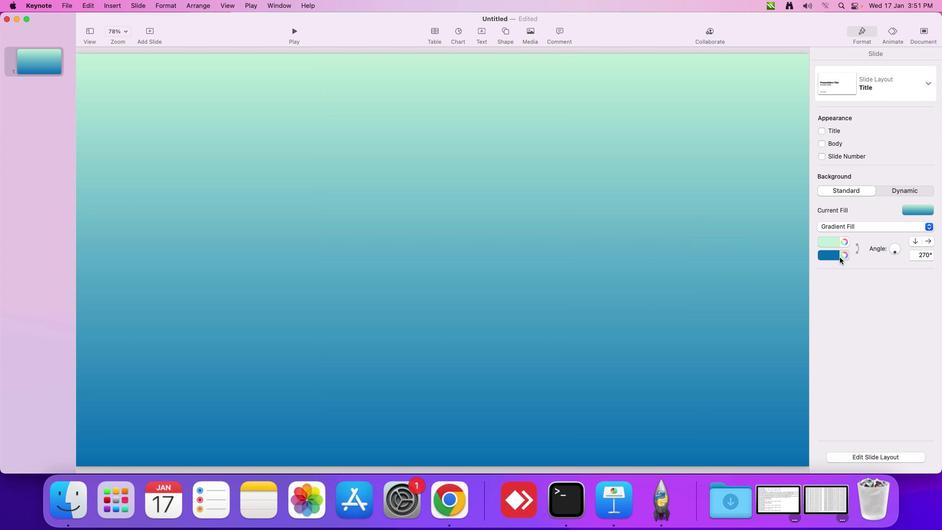 
Action: Mouse pressed left at (844, 254)
Screenshot: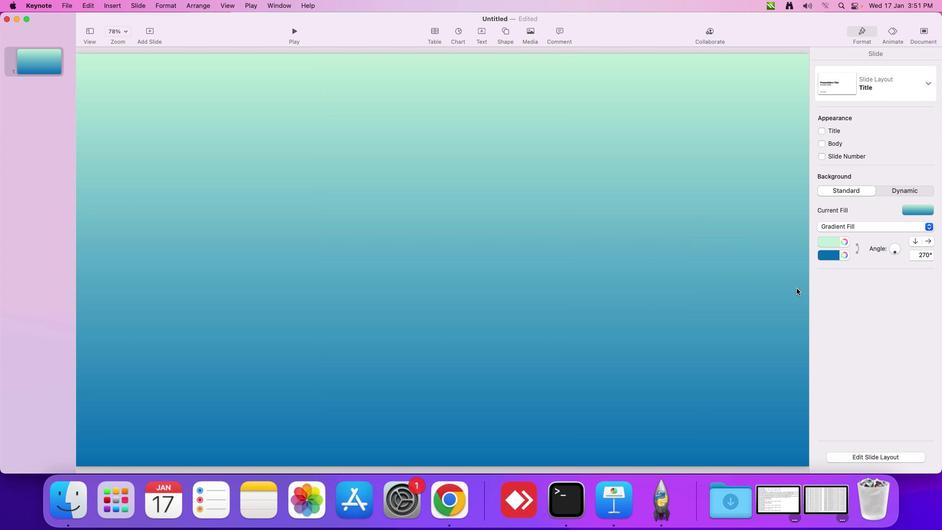 
Action: Mouse moved to (845, 256)
Screenshot: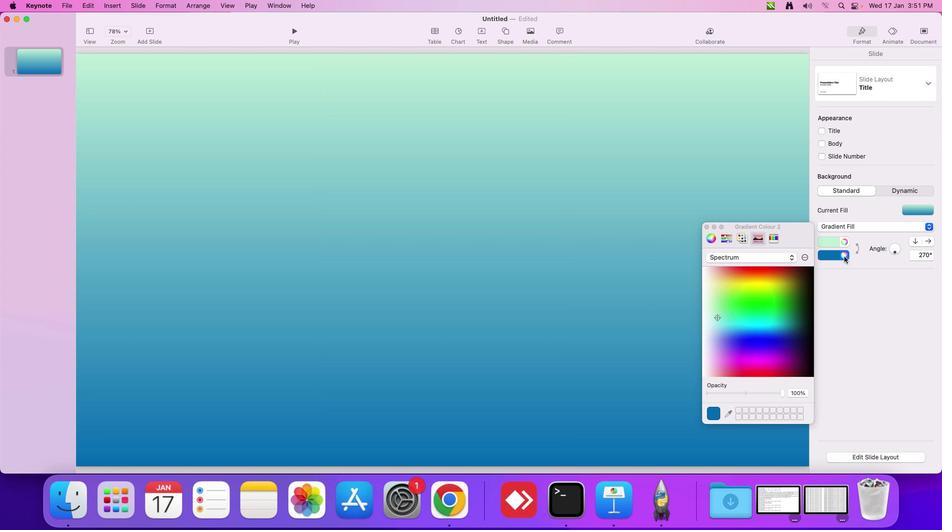 
Action: Mouse pressed left at (845, 256)
Screenshot: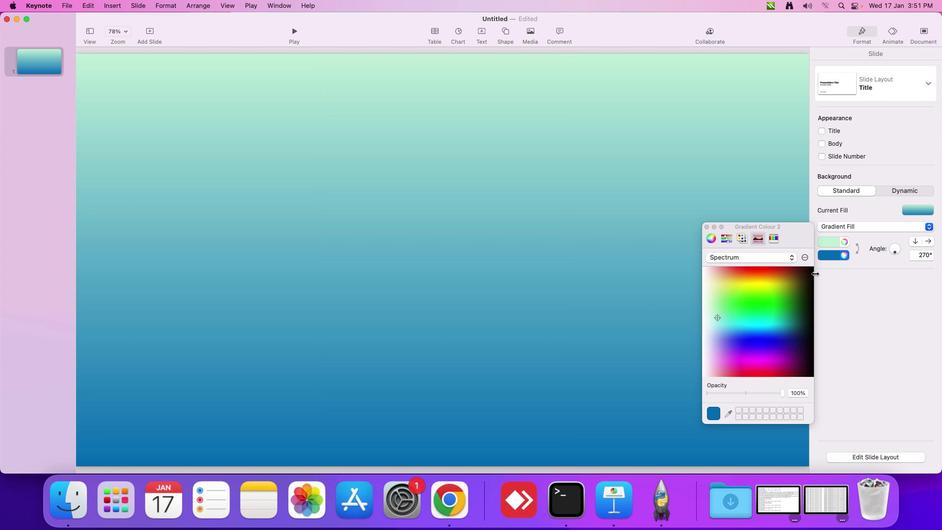 
Action: Mouse moved to (715, 321)
Screenshot: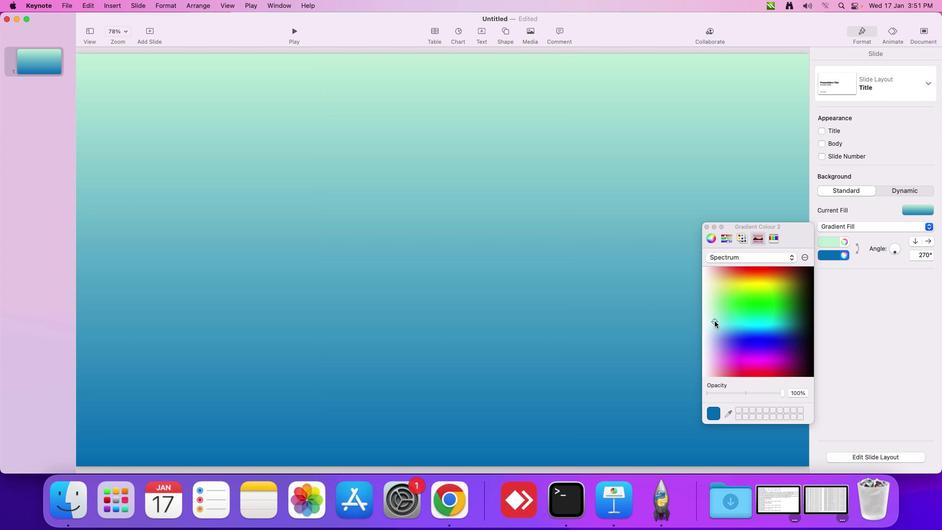 
Action: Mouse pressed left at (715, 321)
Screenshot: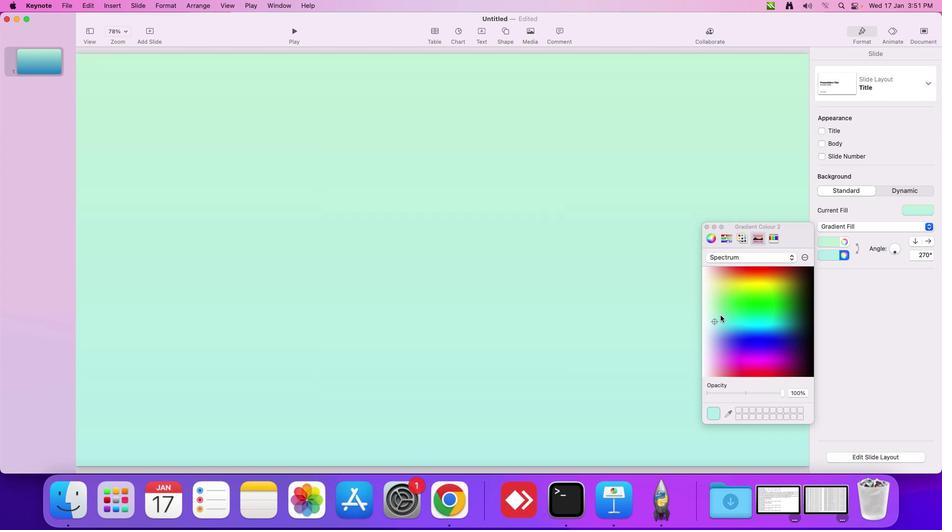 
Action: Mouse moved to (714, 317)
Screenshot: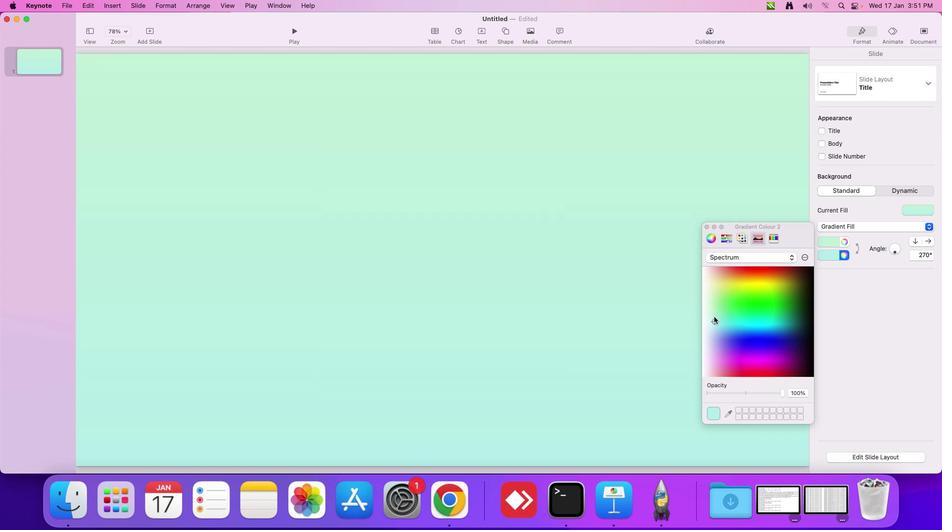 
Action: Mouse pressed left at (714, 317)
Screenshot: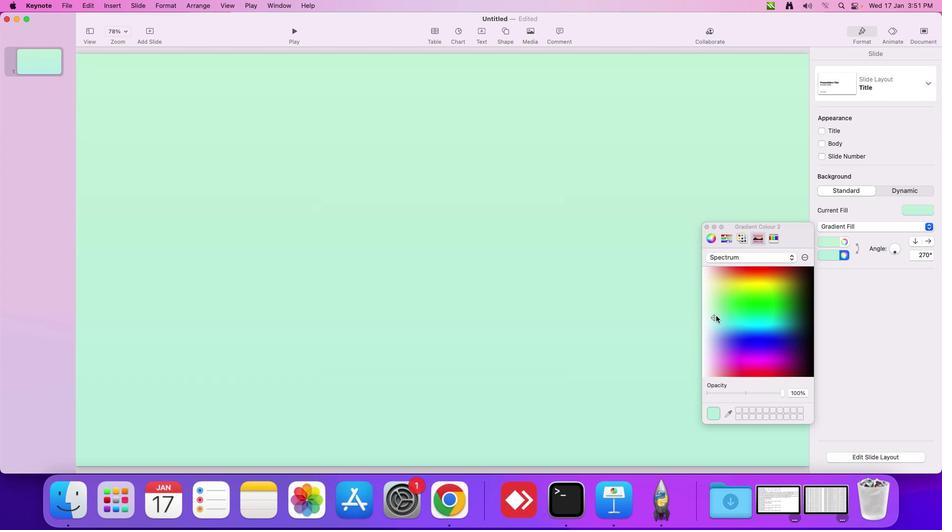 
Action: Mouse moved to (718, 316)
Screenshot: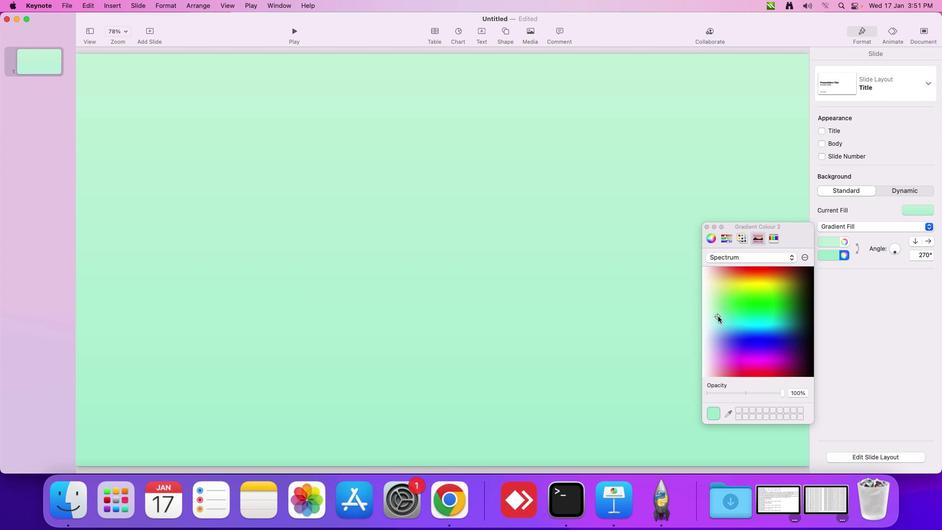 
Action: Mouse pressed left at (718, 316)
Screenshot: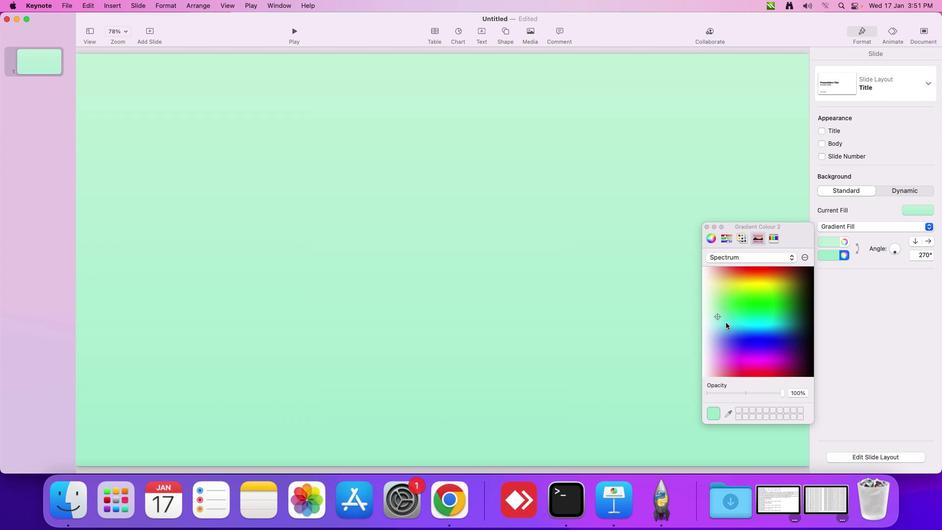 
Action: Mouse moved to (834, 255)
Screenshot: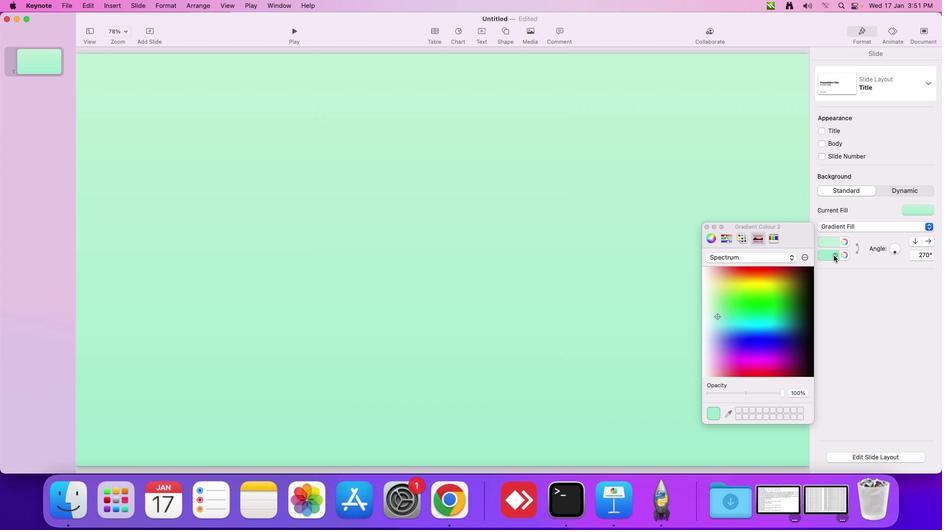 
Action: Mouse pressed left at (834, 255)
Screenshot: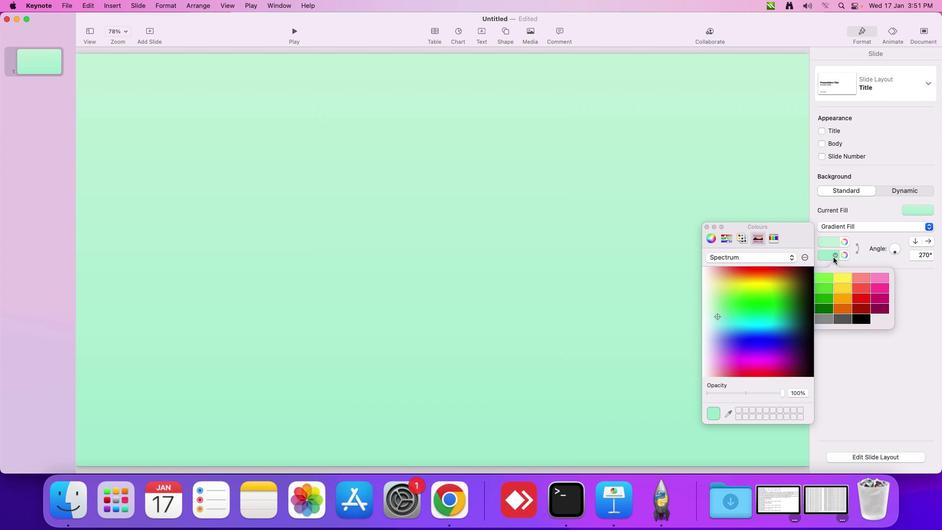 
Action: Mouse moved to (827, 299)
Screenshot: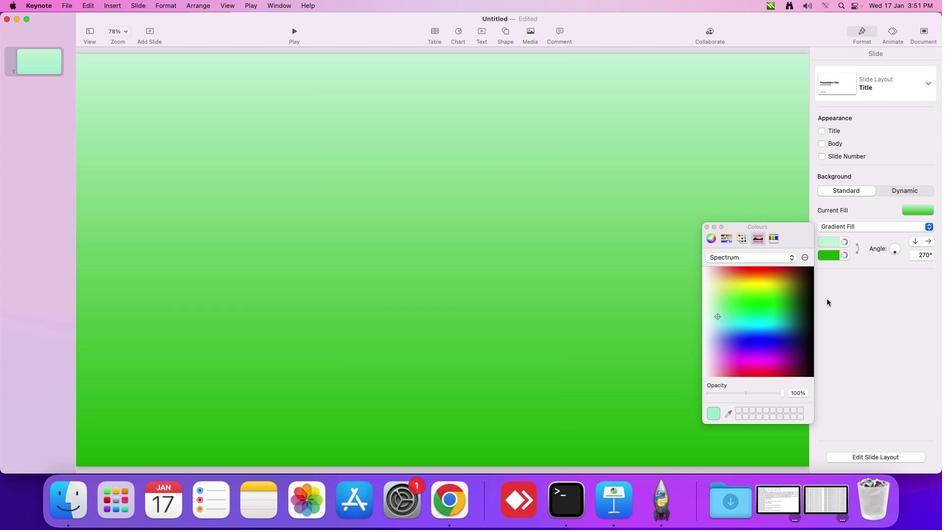 
Action: Mouse pressed left at (827, 299)
Screenshot: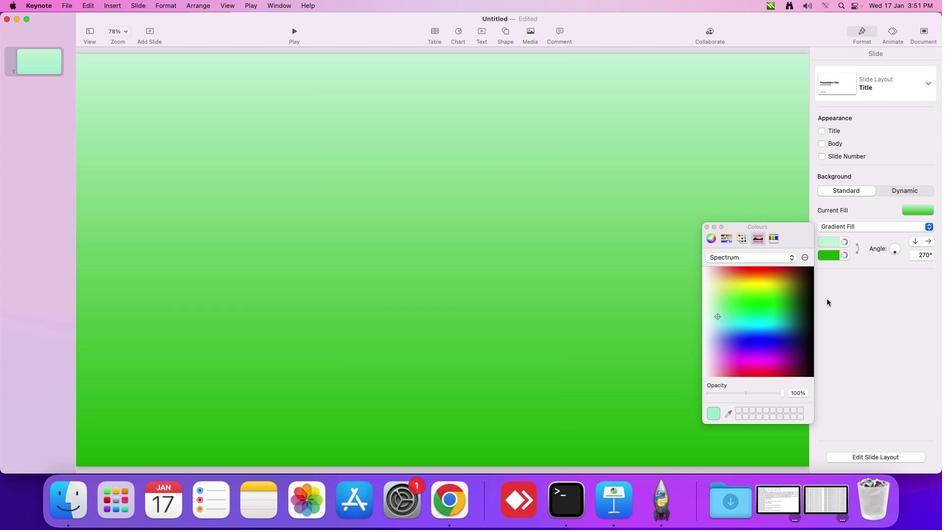 
Action: Mouse moved to (835, 256)
Screenshot: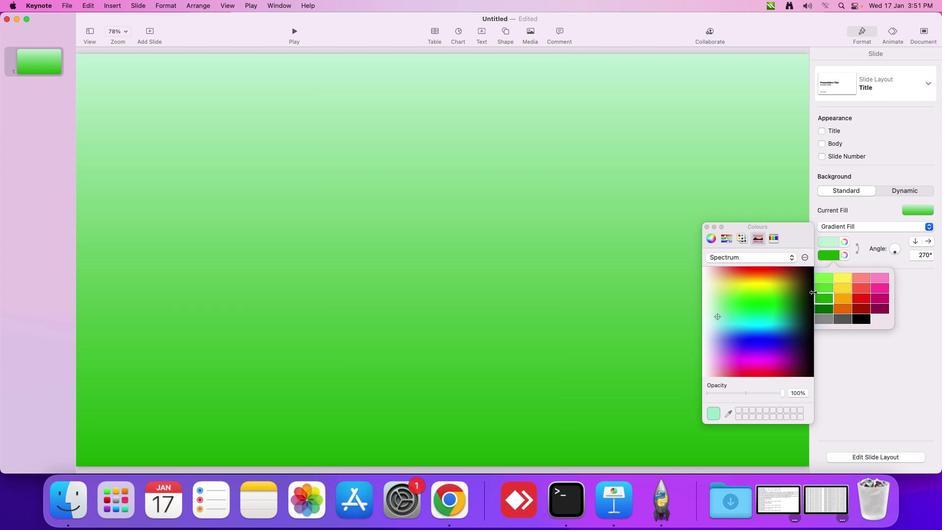 
Action: Mouse pressed left at (835, 256)
Screenshot: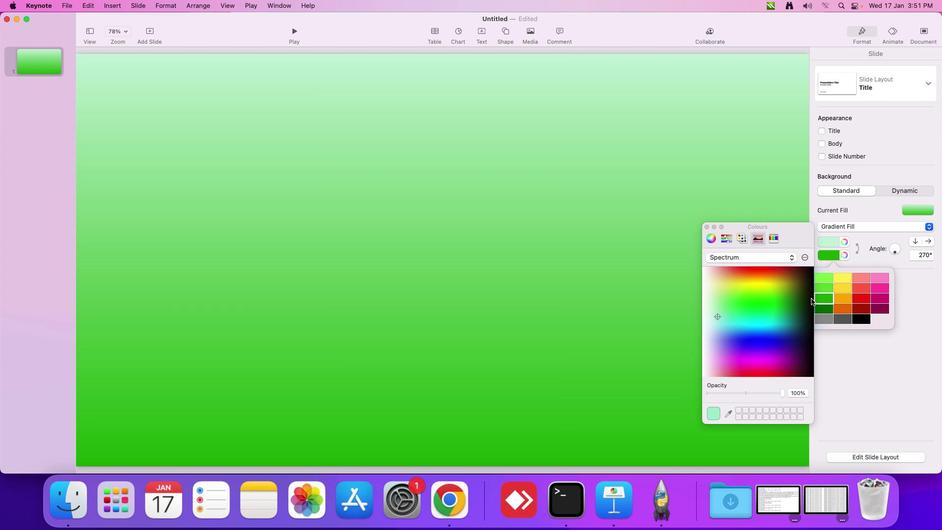 
Action: Mouse moved to (831, 290)
Screenshot: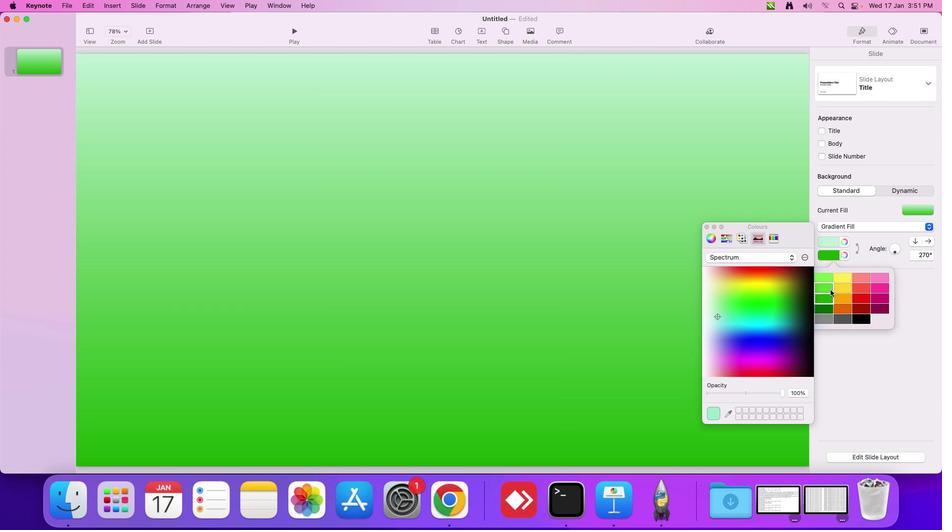 
Action: Mouse pressed left at (831, 290)
Screenshot: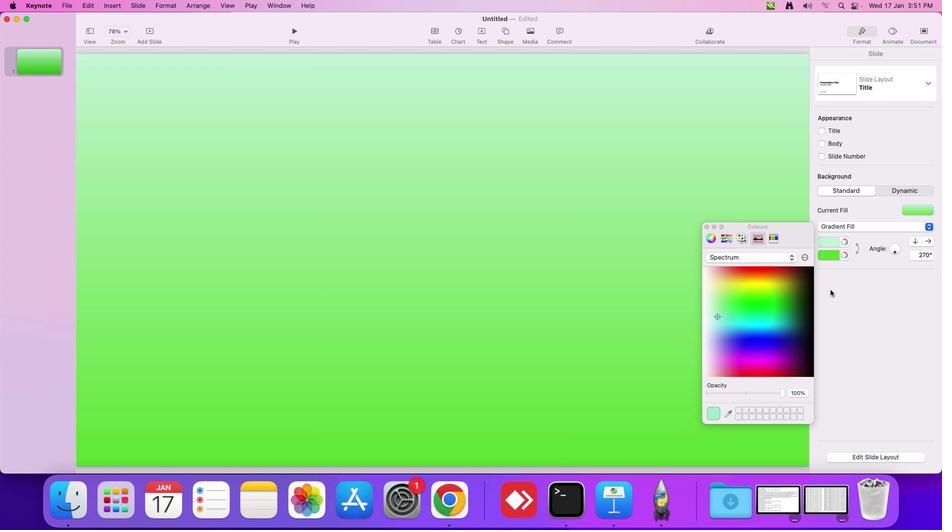 
Action: Mouse moved to (716, 307)
Screenshot: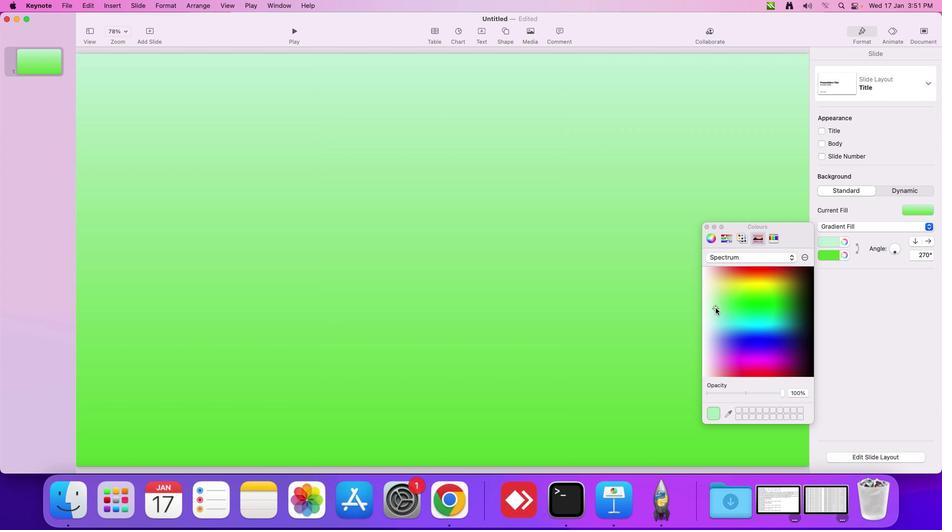 
Action: Mouse pressed left at (716, 307)
Screenshot: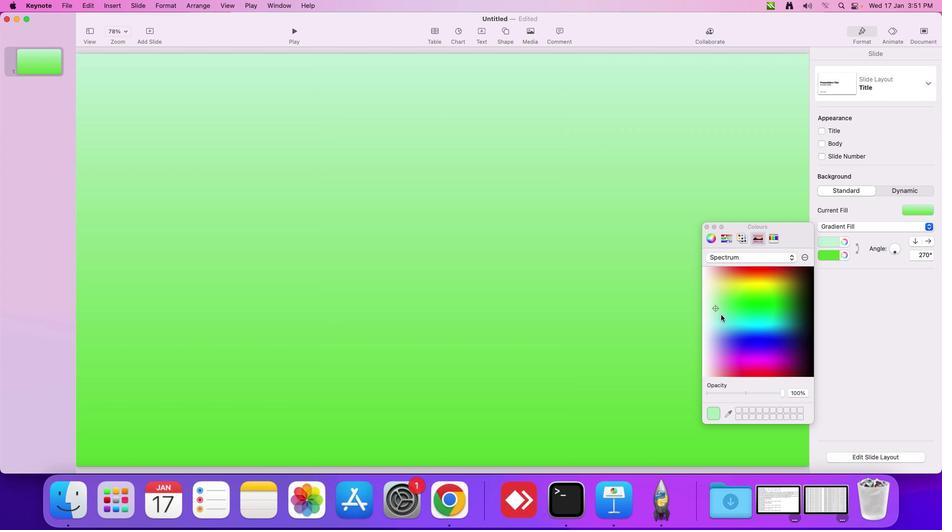 
Action: Mouse moved to (721, 315)
Screenshot: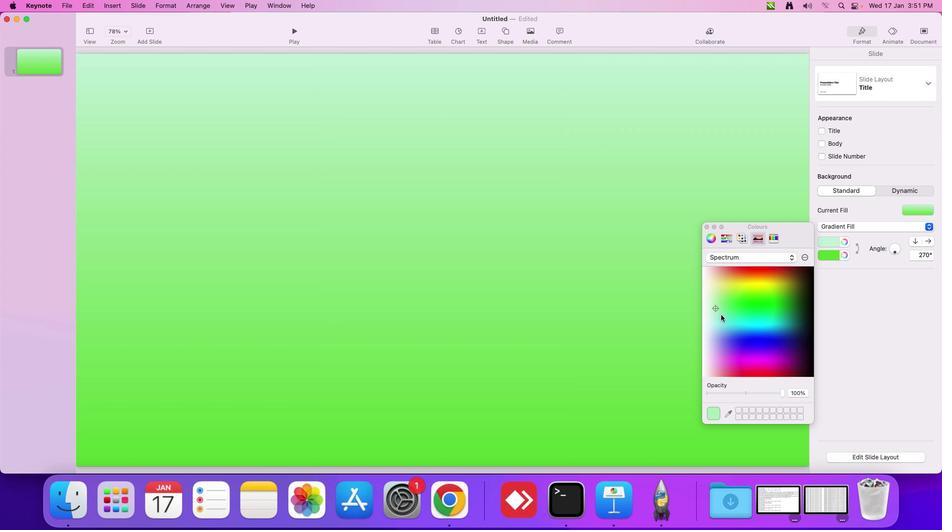 
Action: Mouse pressed left at (721, 315)
Screenshot: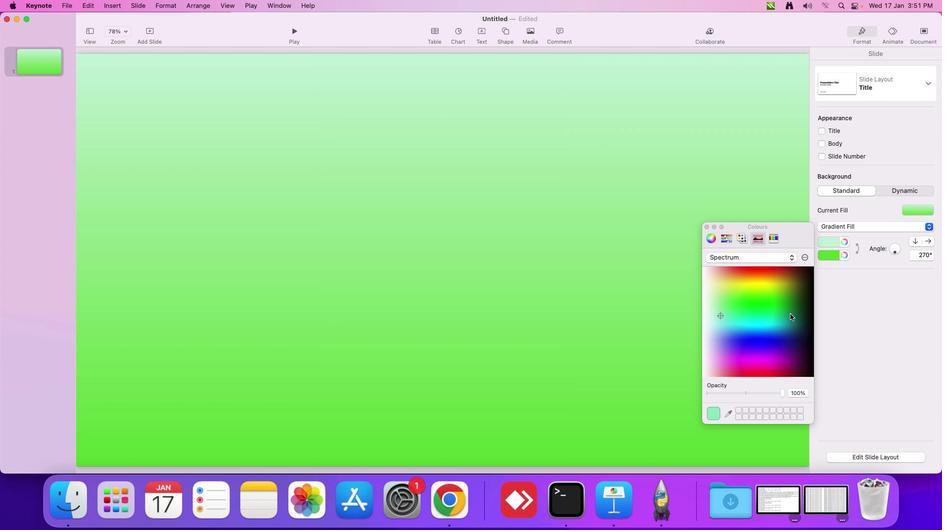 
Action: Mouse moved to (793, 313)
Screenshot: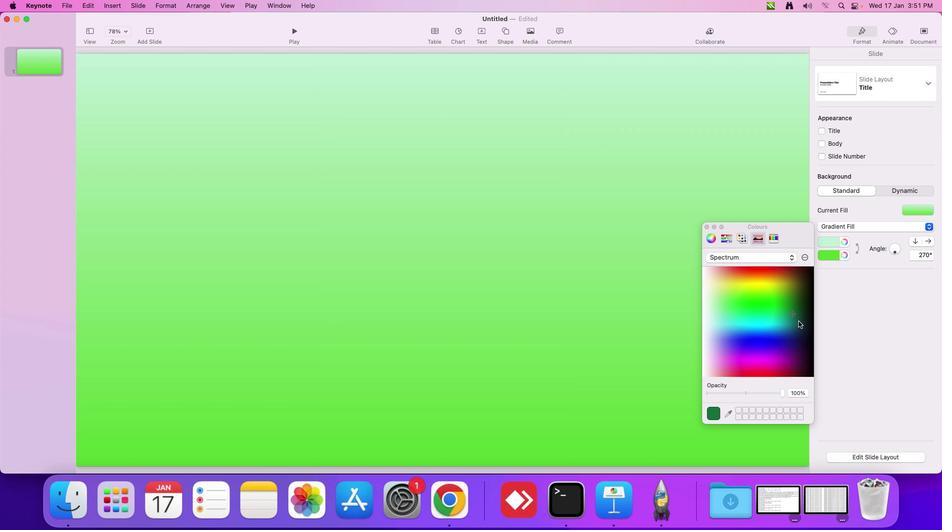 
Action: Mouse pressed left at (793, 313)
Screenshot: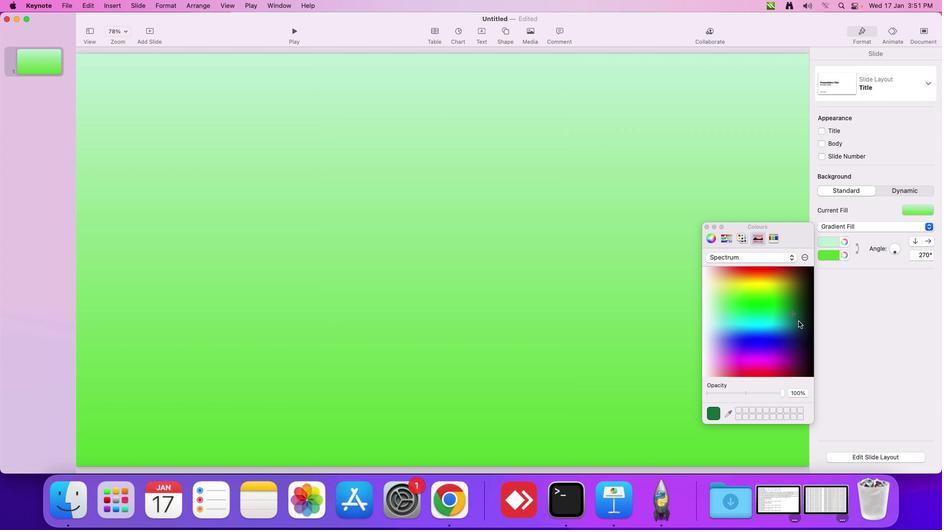
Action: Mouse moved to (799, 321)
Screenshot: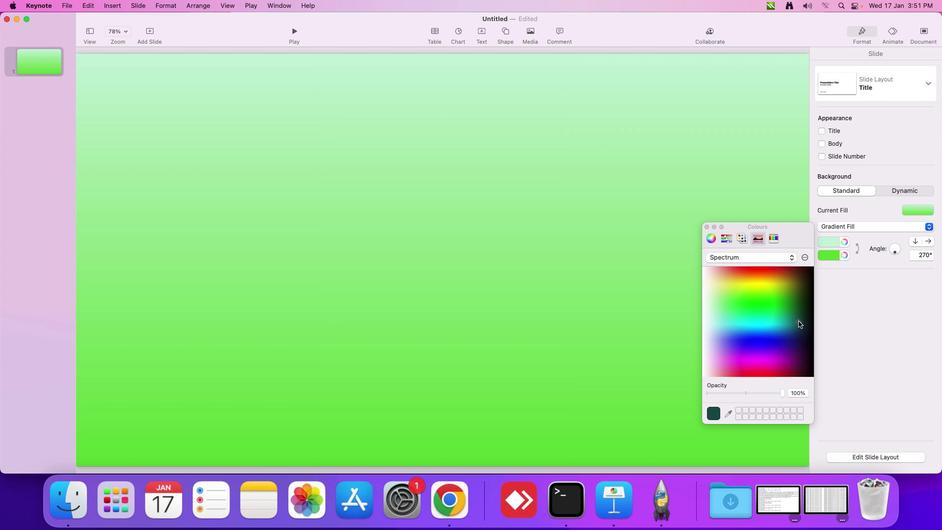 
Action: Mouse pressed left at (799, 321)
Screenshot: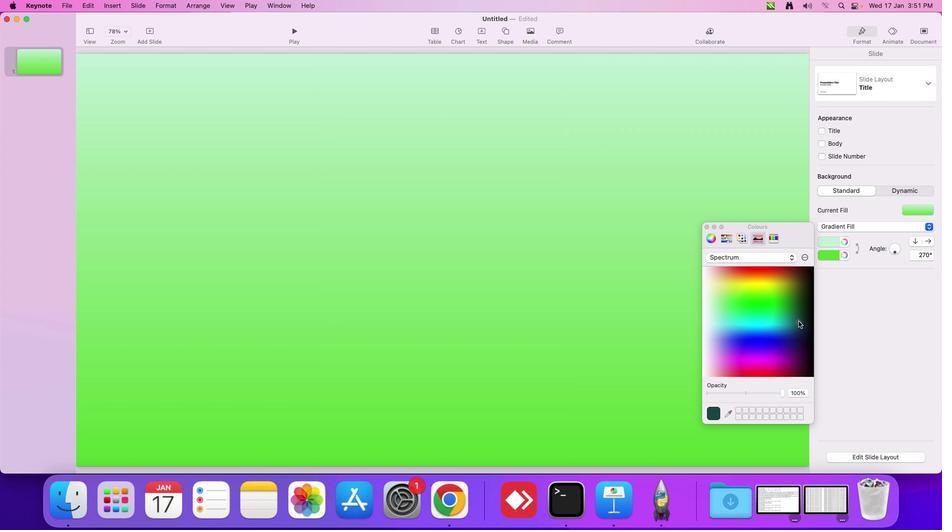 
Action: Mouse pressed left at (799, 321)
Screenshot: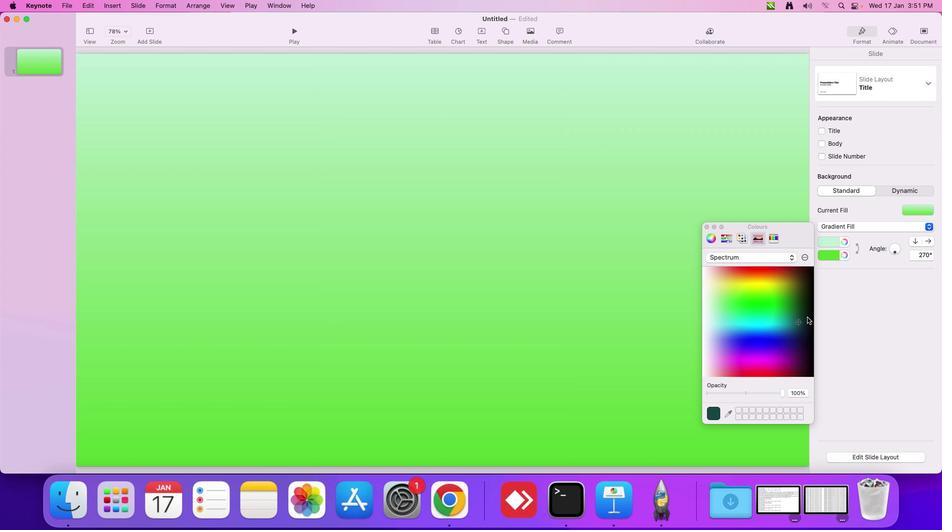 
Action: Mouse moved to (807, 317)
Screenshot: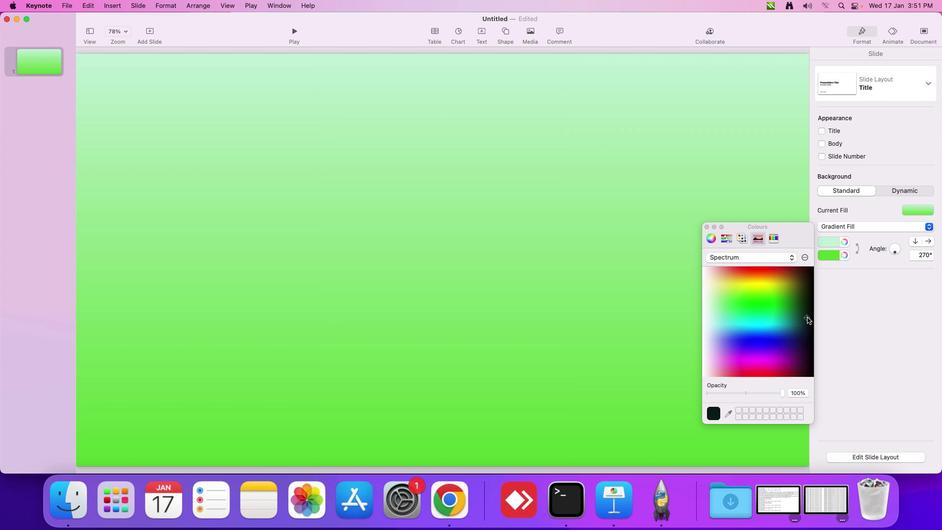 
Action: Mouse pressed left at (807, 317)
Screenshot: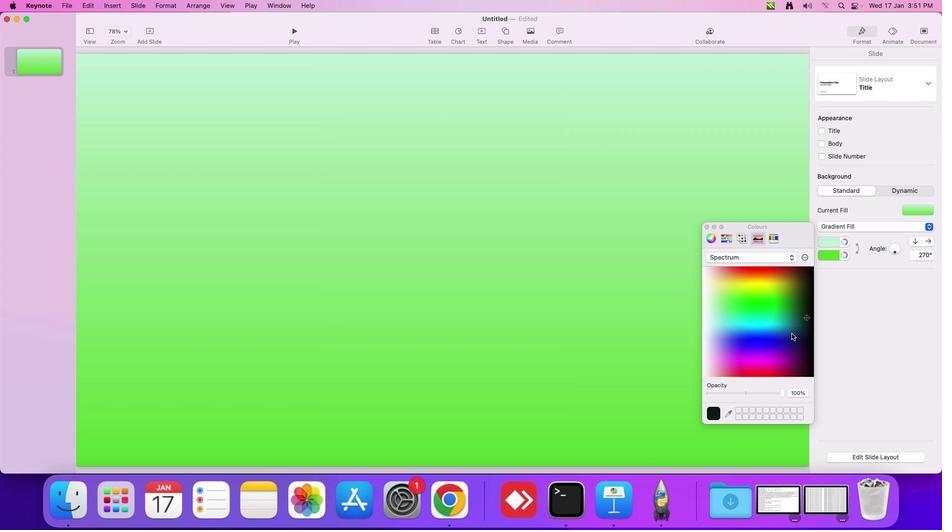 
Action: Mouse moved to (717, 415)
Screenshot: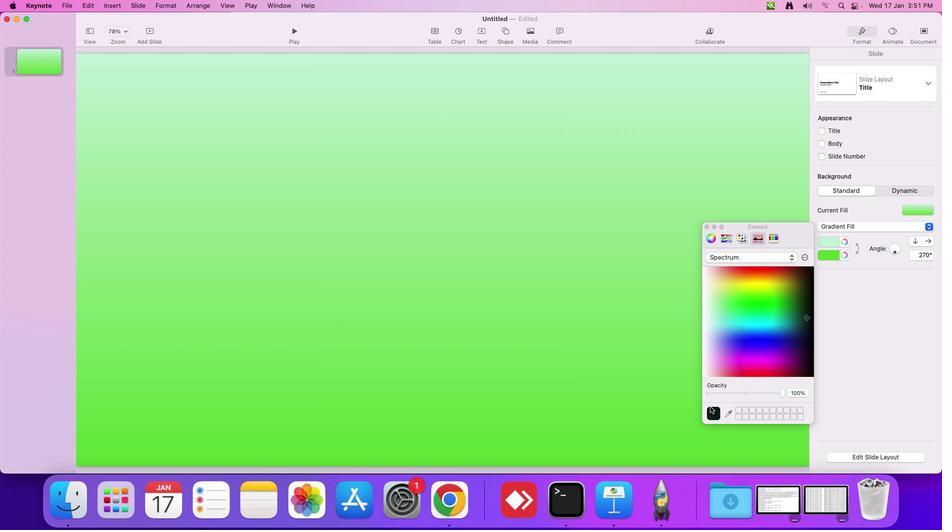 
Action: Mouse pressed left at (717, 415)
Screenshot: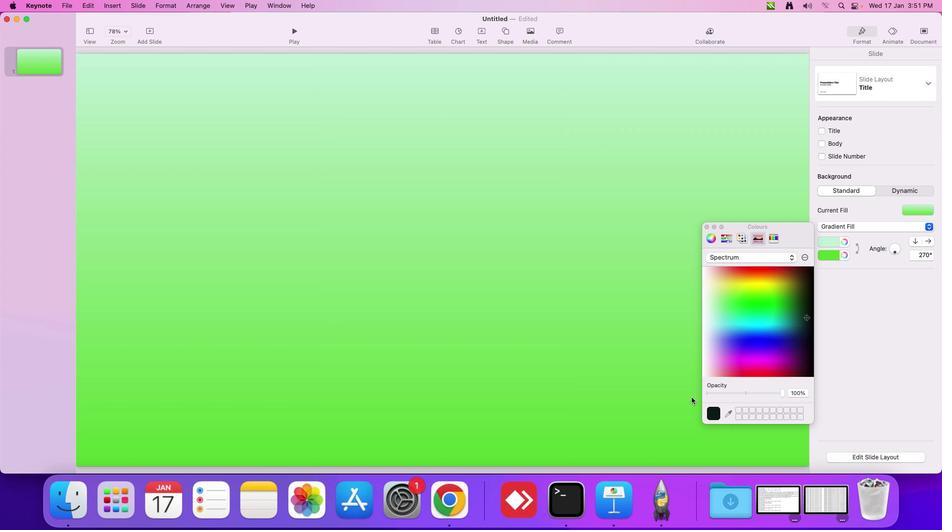
Action: Mouse moved to (706, 226)
Screenshot: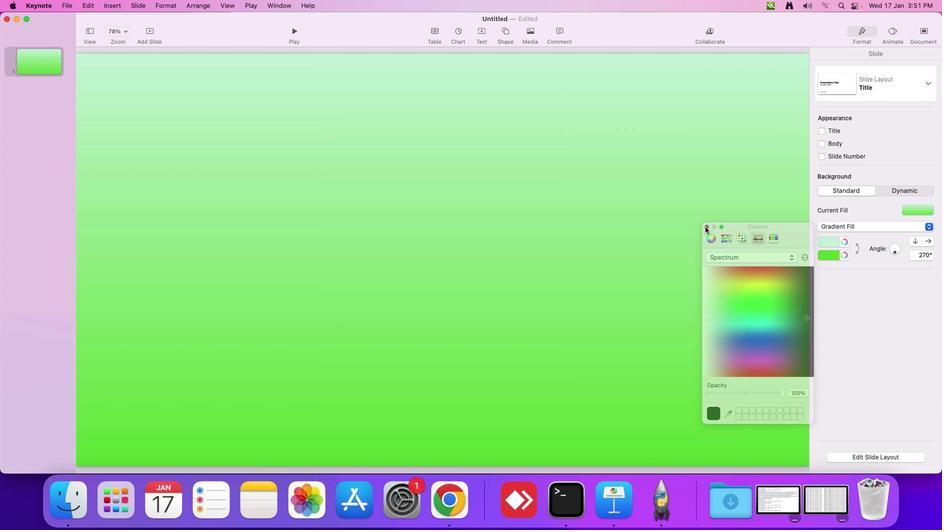 
Action: Mouse pressed left at (706, 226)
Screenshot: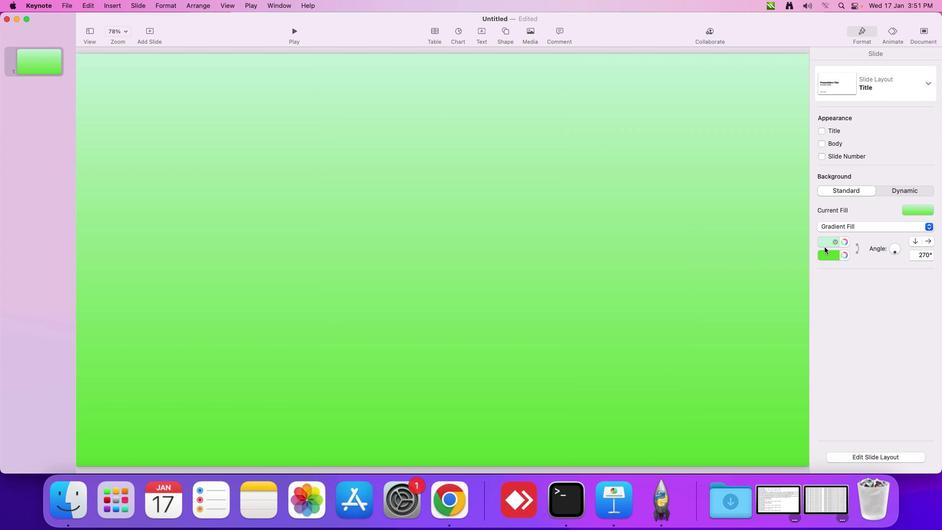 
Action: Mouse moved to (846, 257)
Screenshot: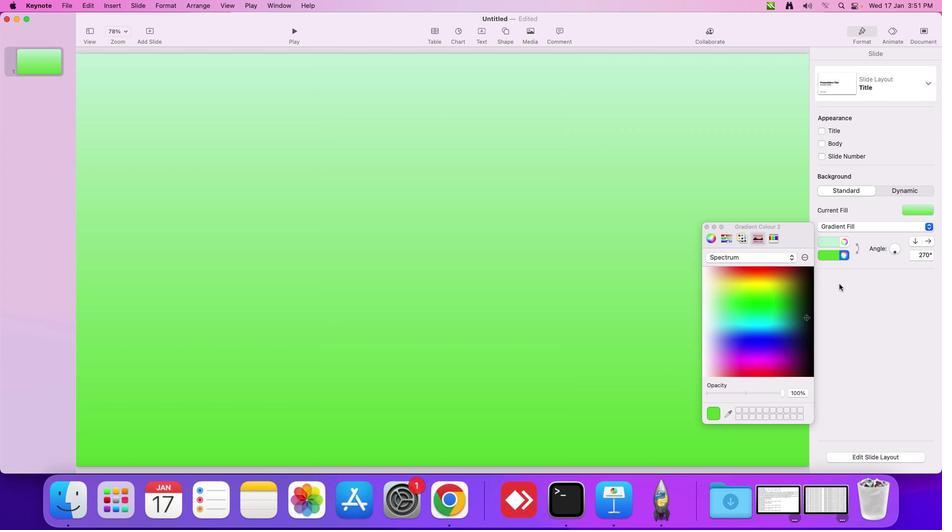 
Action: Mouse pressed left at (846, 257)
Screenshot: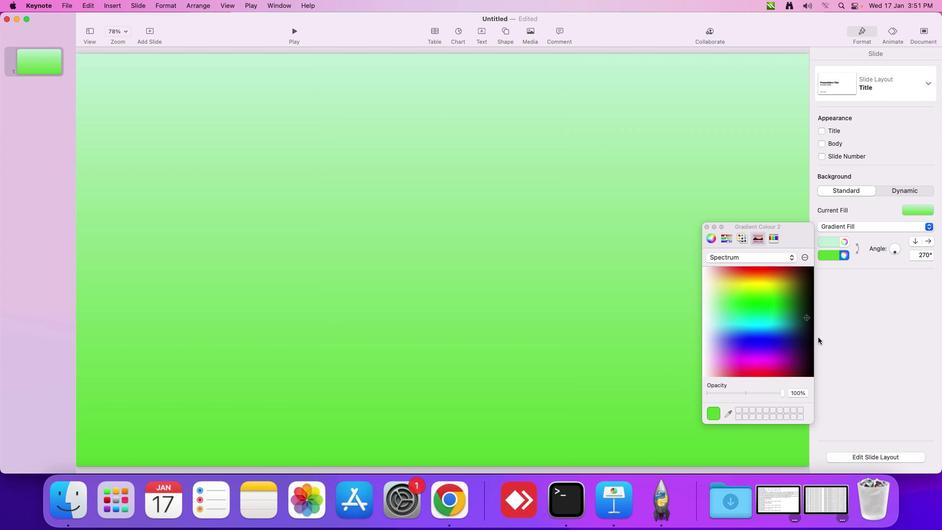 
Action: Mouse moved to (799, 327)
Screenshot: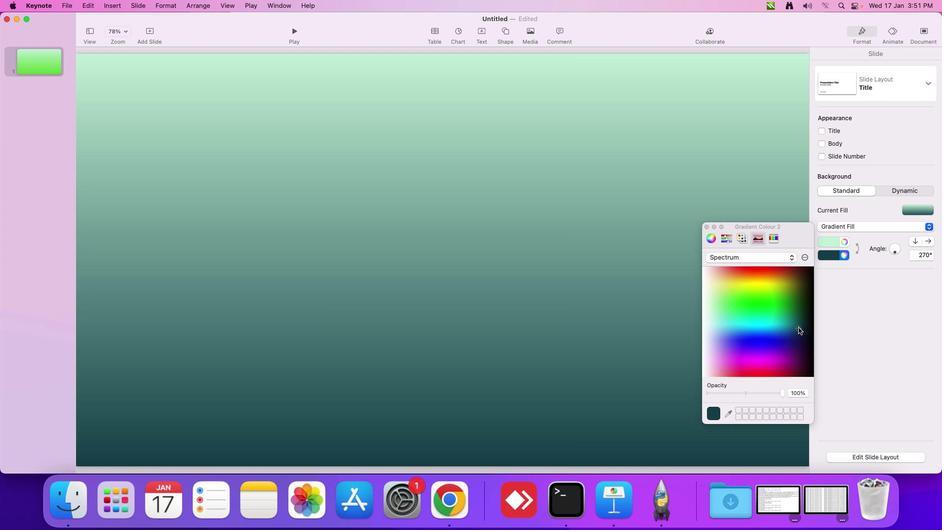 
Action: Mouse pressed left at (799, 327)
Screenshot: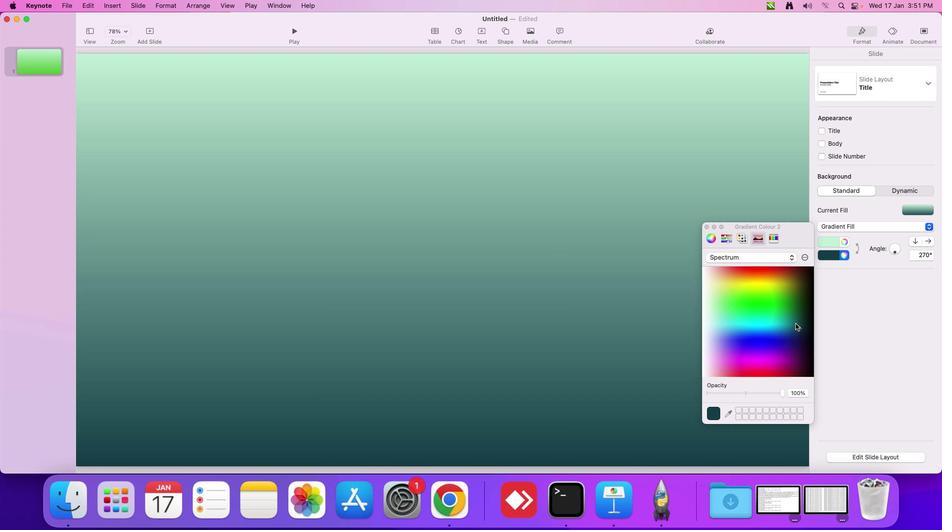 
Action: Mouse moved to (794, 321)
Screenshot: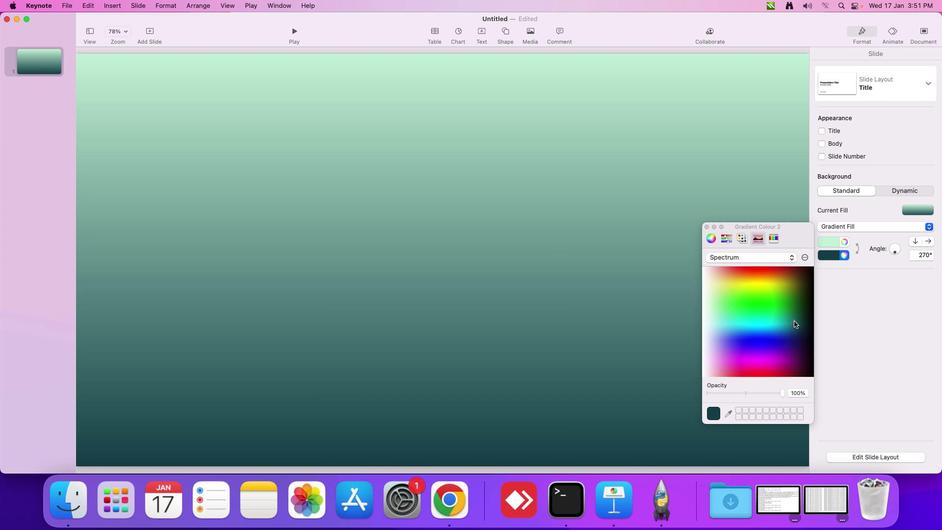 
Action: Mouse pressed left at (794, 321)
Screenshot: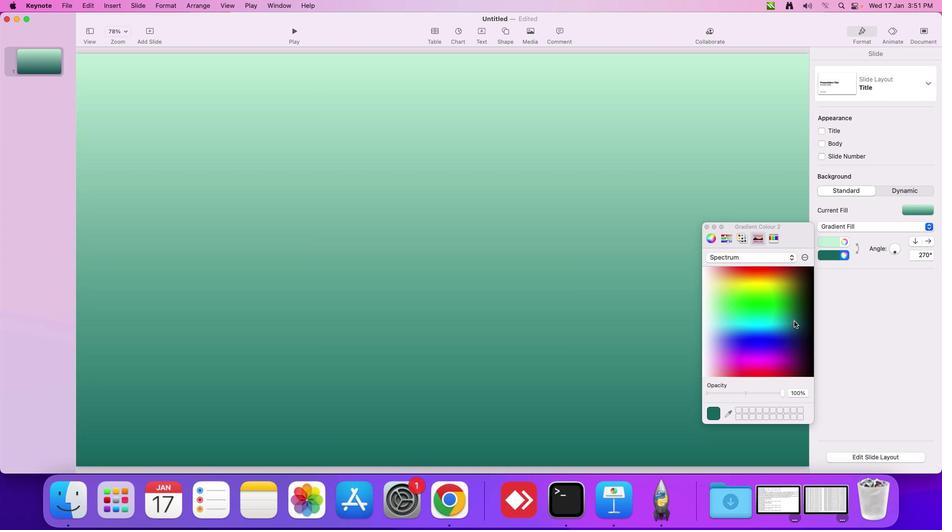 
Action: Mouse moved to (790, 322)
Screenshot: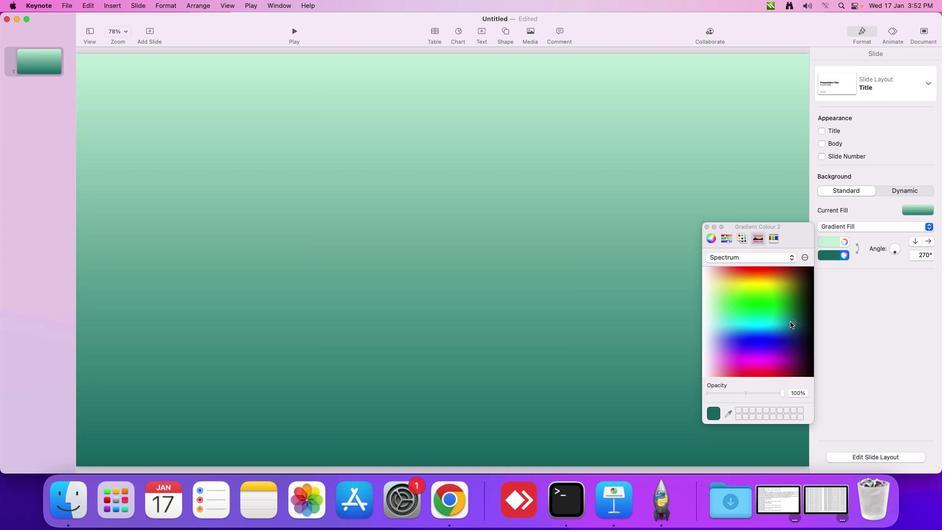 
Action: Mouse pressed left at (790, 322)
Screenshot: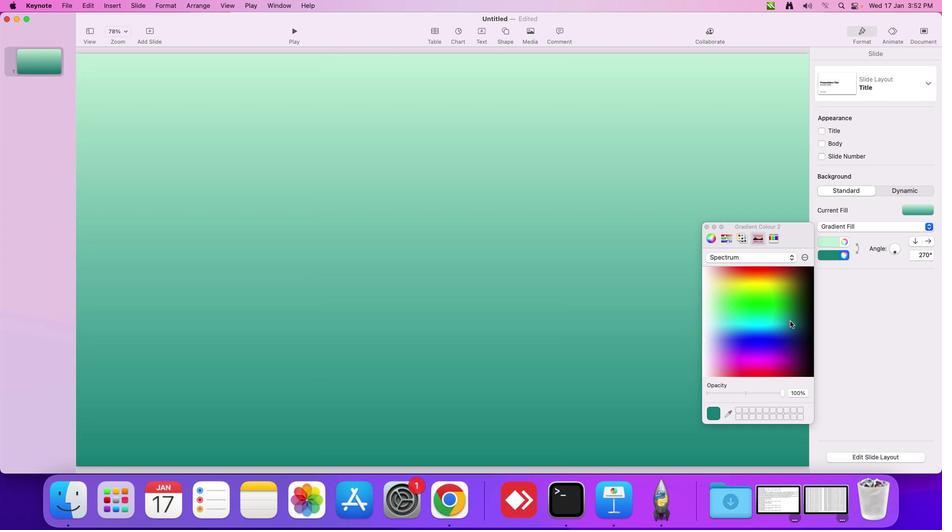 
Action: Mouse moved to (602, 315)
Screenshot: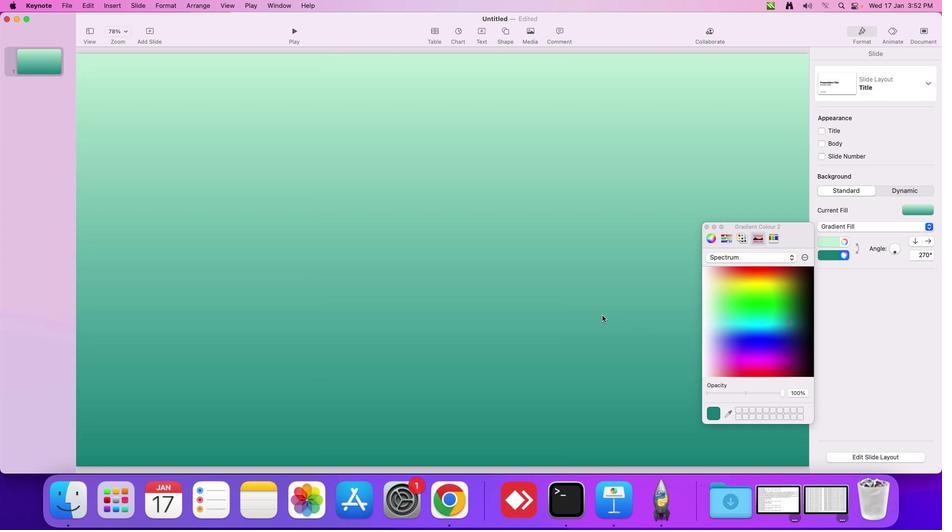 
Action: Mouse pressed left at (602, 315)
Screenshot: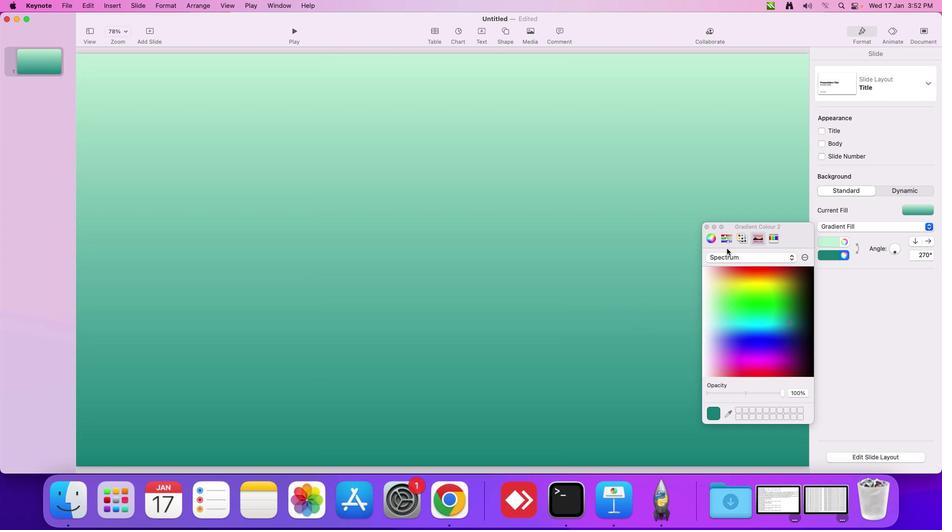 
Action: Mouse moved to (707, 228)
Screenshot: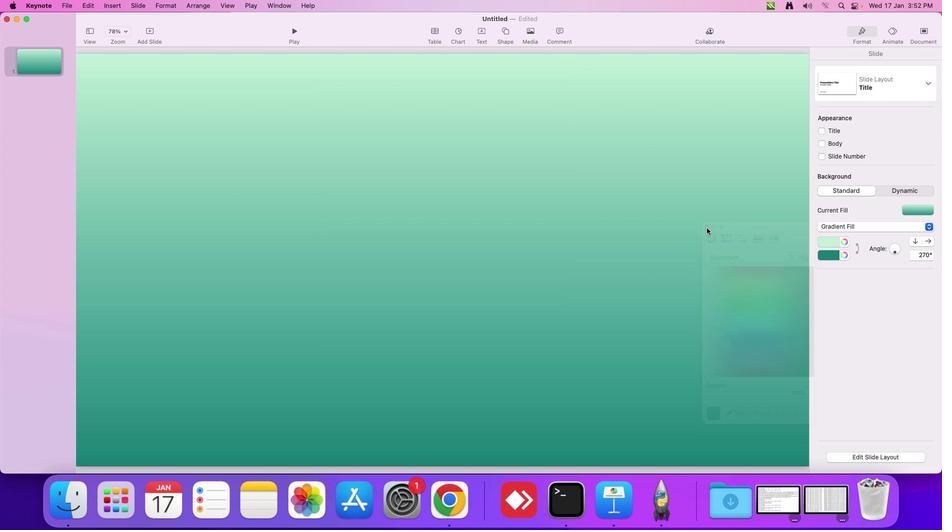 
Action: Mouse pressed left at (707, 228)
Screenshot: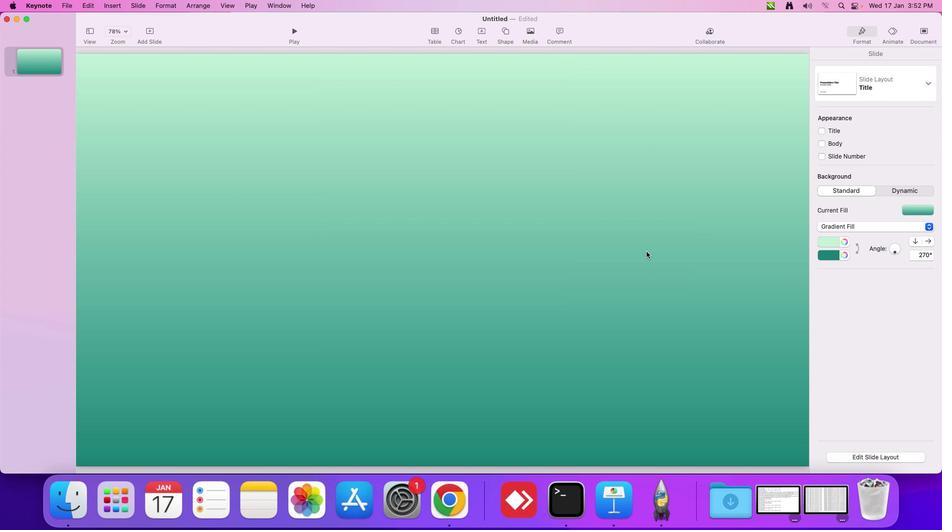 
Action: Mouse moved to (637, 258)
Screenshot: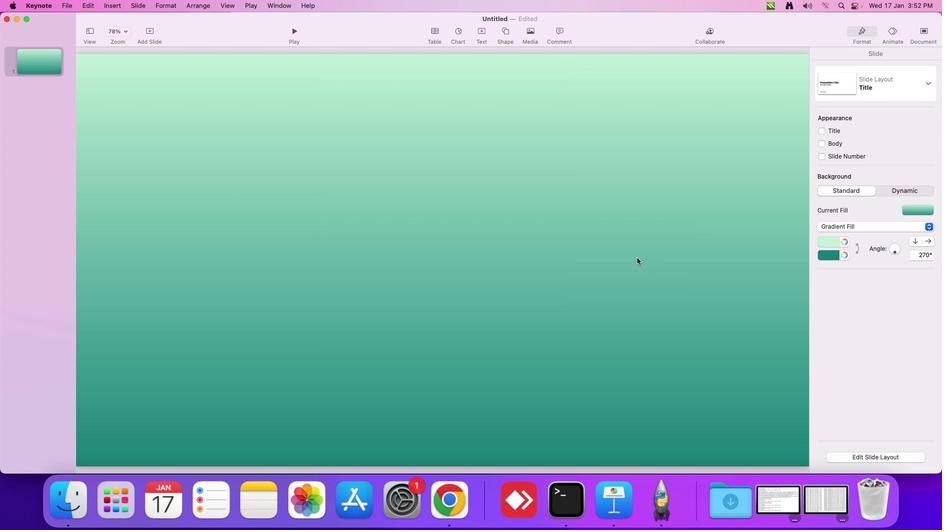 
Action: Mouse pressed left at (637, 258)
Screenshot: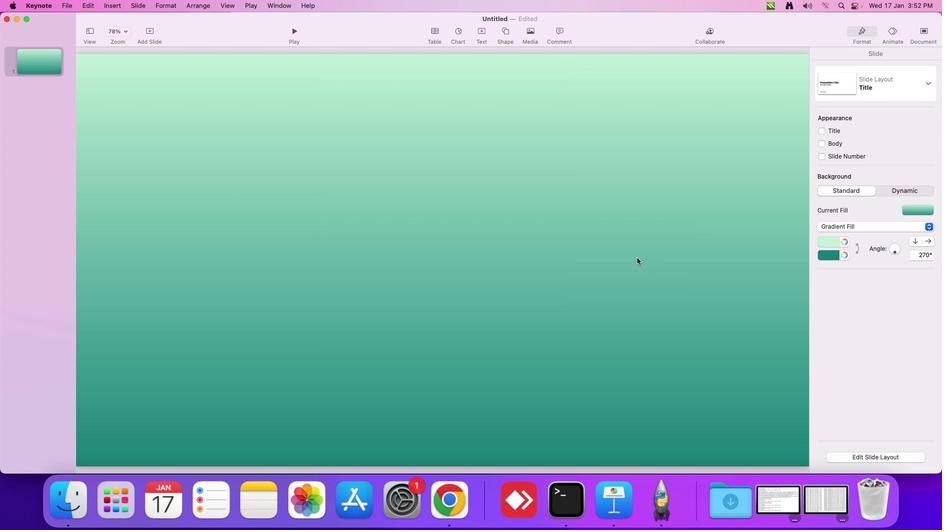
Action: Mouse moved to (167, 158)
Screenshot: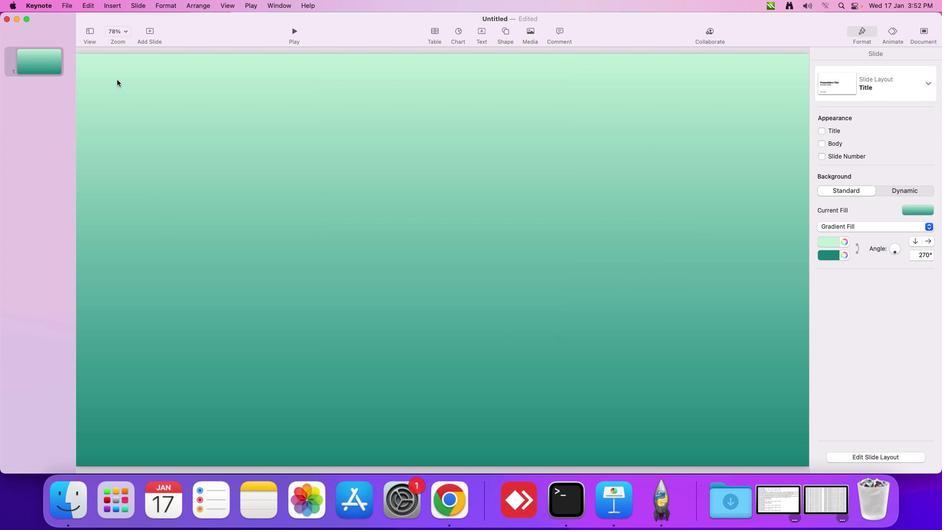 
Action: Mouse pressed left at (167, 158)
Screenshot: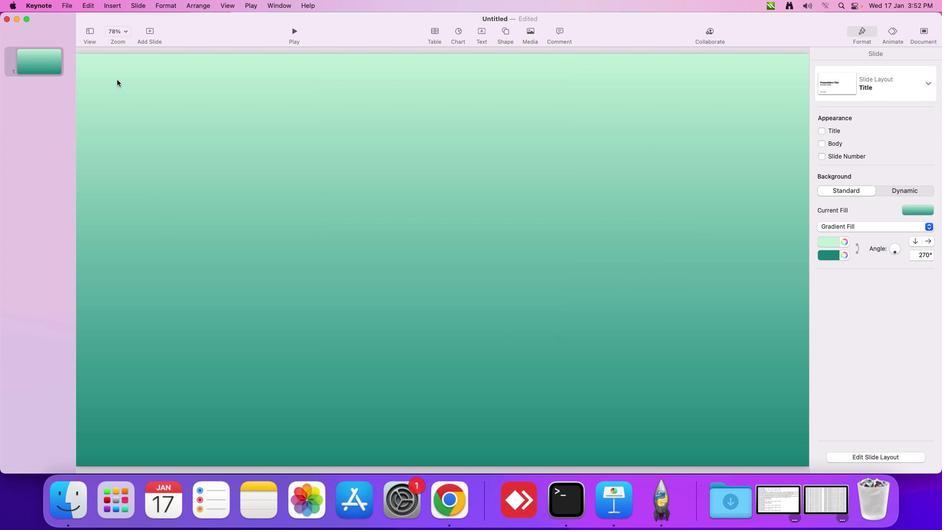 
Action: Mouse moved to (146, 30)
Screenshot: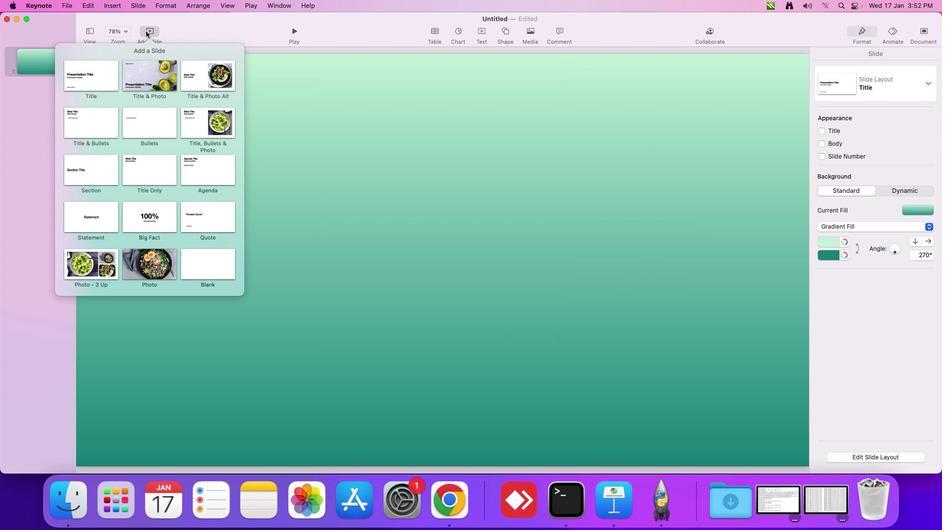 
Action: Mouse pressed left at (146, 30)
Screenshot: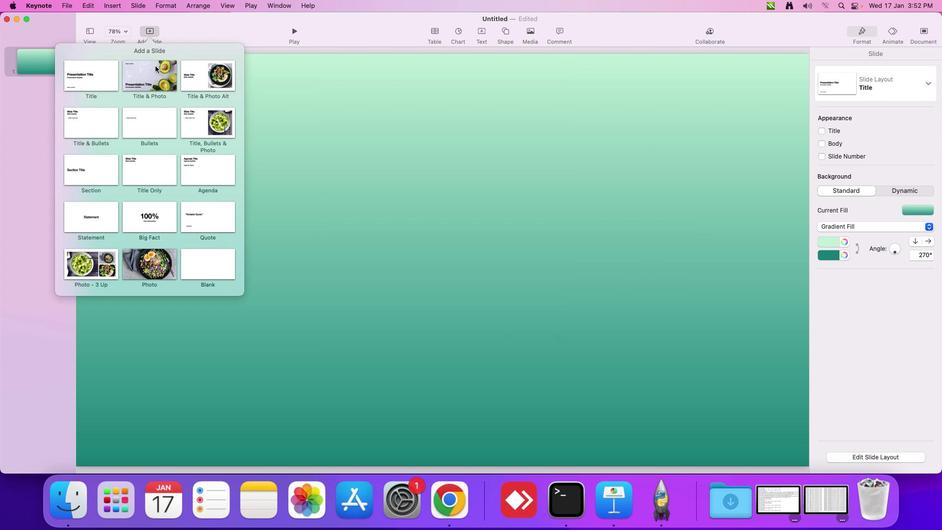 
Action: Mouse moved to (206, 270)
Screenshot: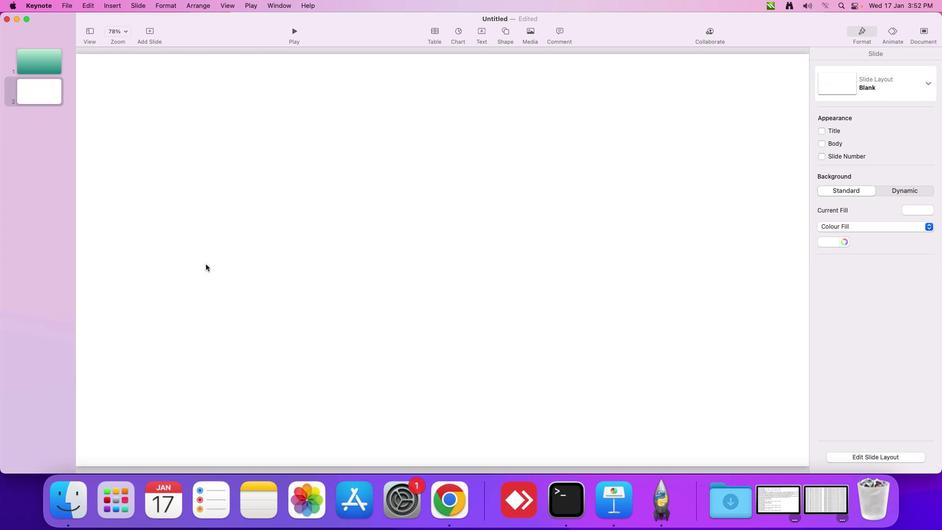 
Action: Mouse pressed left at (206, 270)
Screenshot: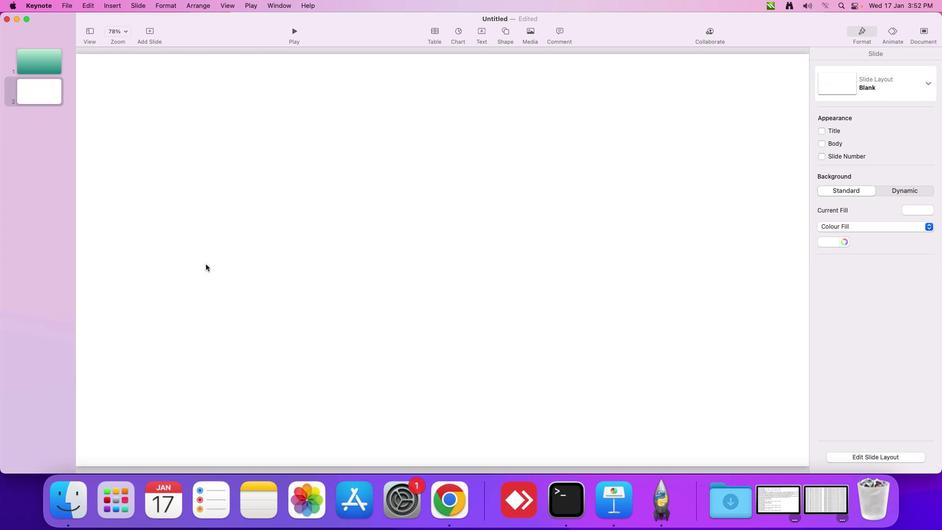 
Action: Mouse moved to (931, 227)
Screenshot: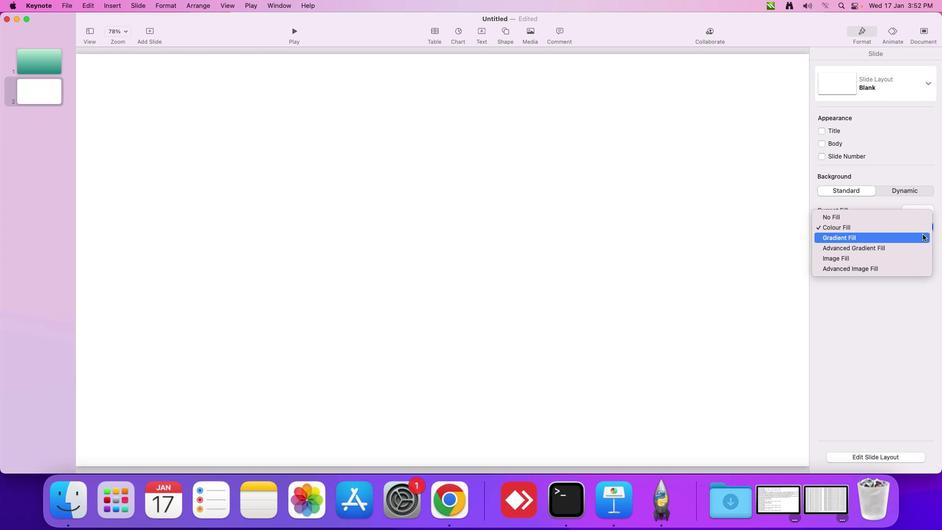 
Action: Mouse pressed left at (931, 227)
Screenshot: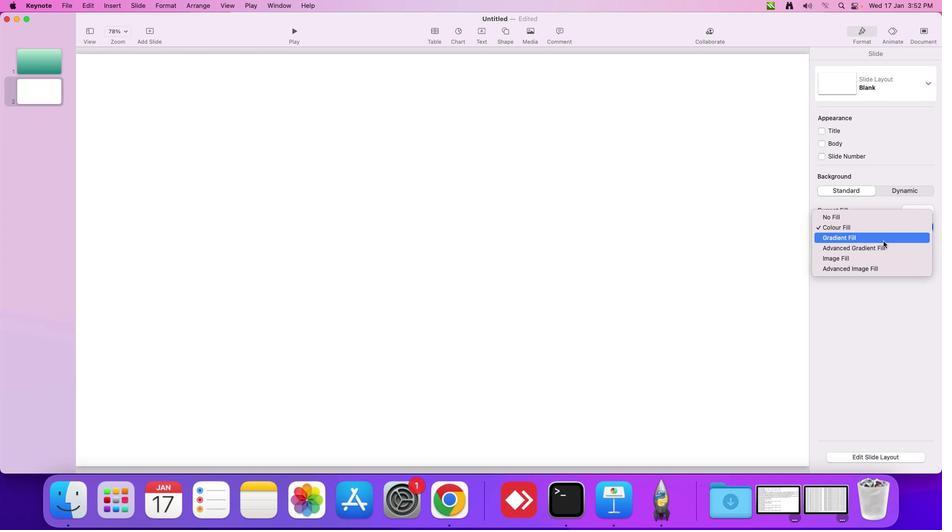
Action: Mouse moved to (869, 237)
Screenshot: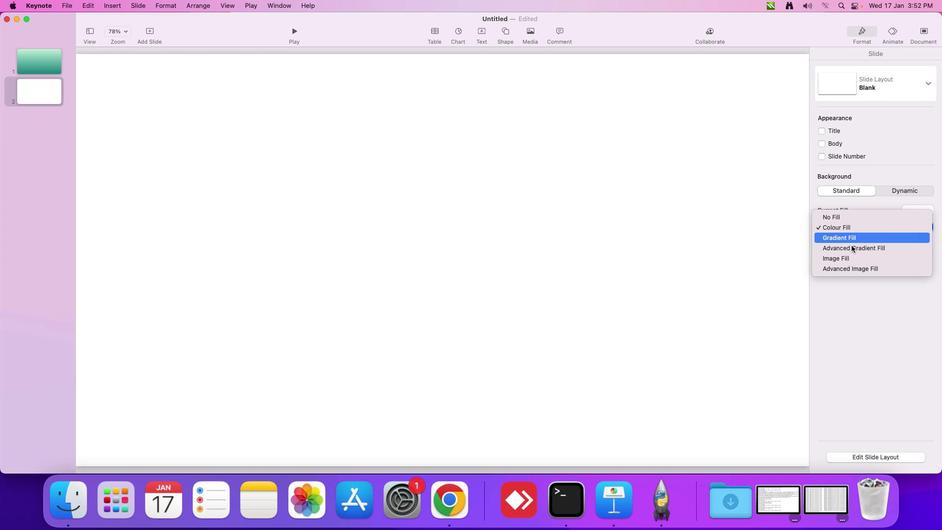 
Action: Mouse pressed left at (869, 237)
Screenshot: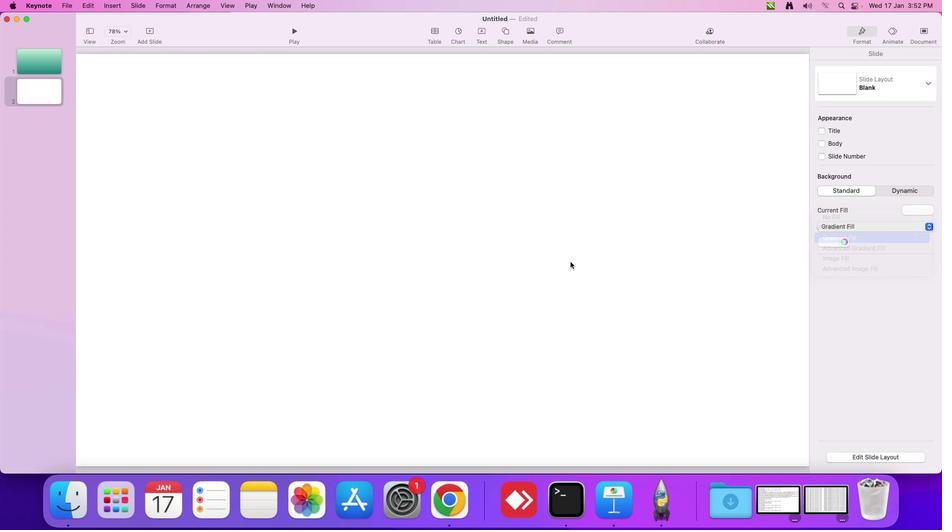
Action: Mouse moved to (311, 227)
Screenshot: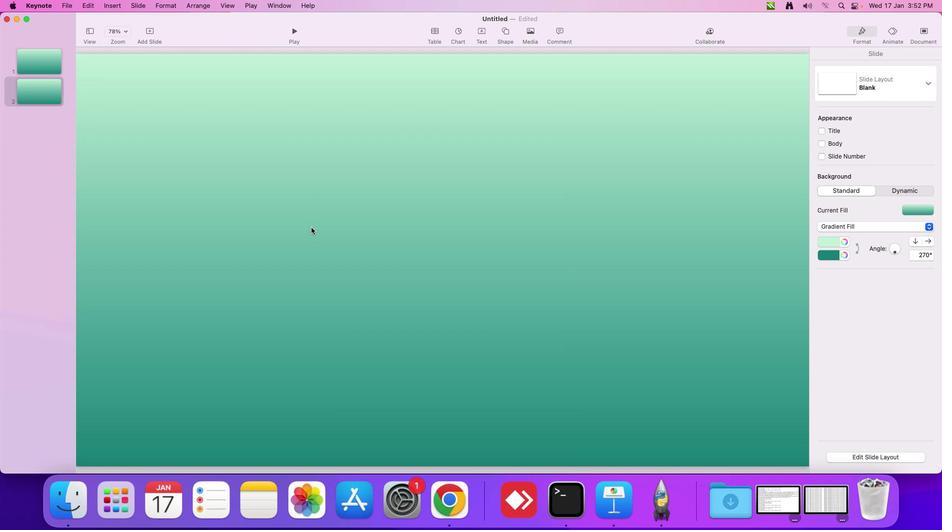 
Action: Mouse pressed left at (311, 227)
Screenshot: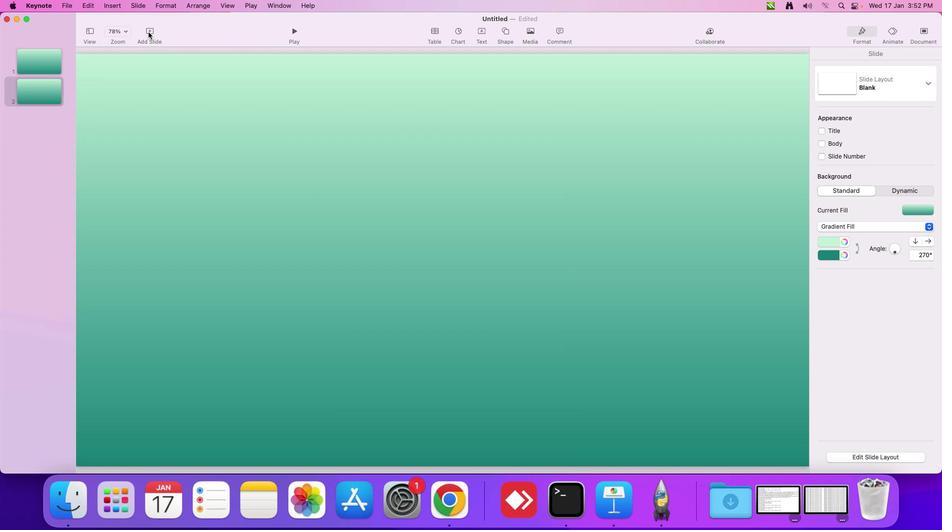 
Action: Mouse moved to (151, 32)
Screenshot: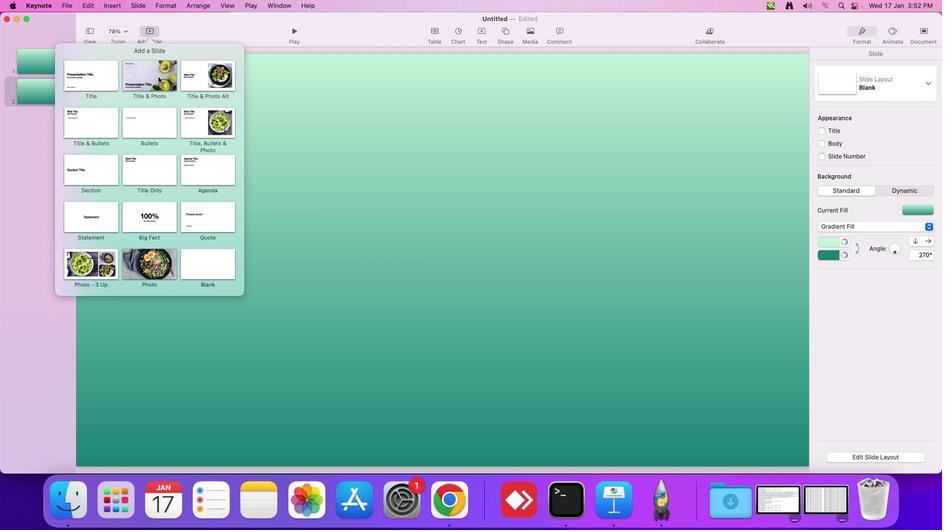 
Action: Mouse pressed left at (151, 32)
Screenshot: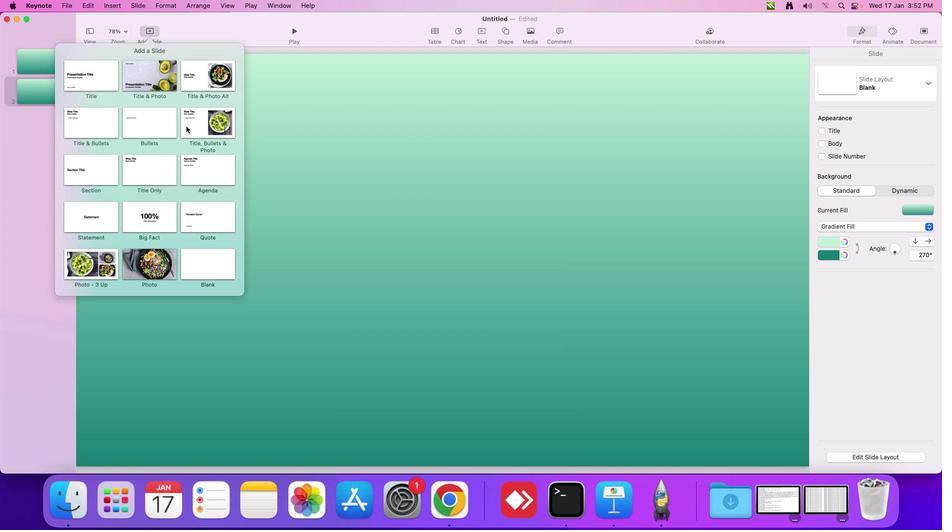 
Action: Mouse moved to (205, 253)
Screenshot: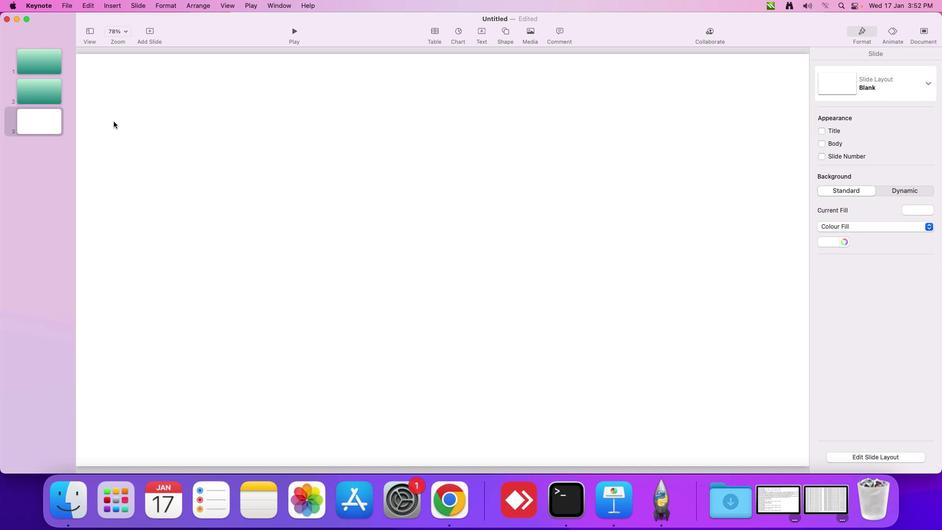 
Action: Mouse pressed left at (205, 253)
Screenshot: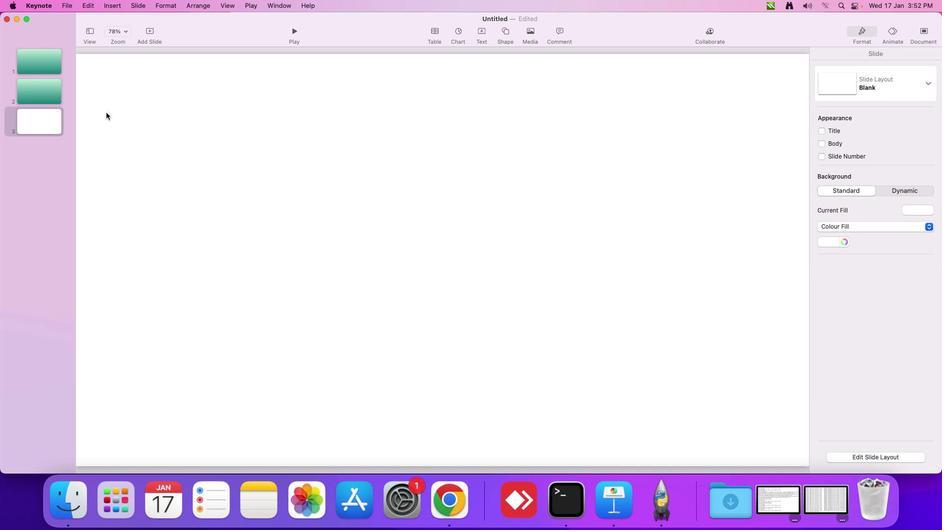 
Action: Mouse moved to (150, 34)
Screenshot: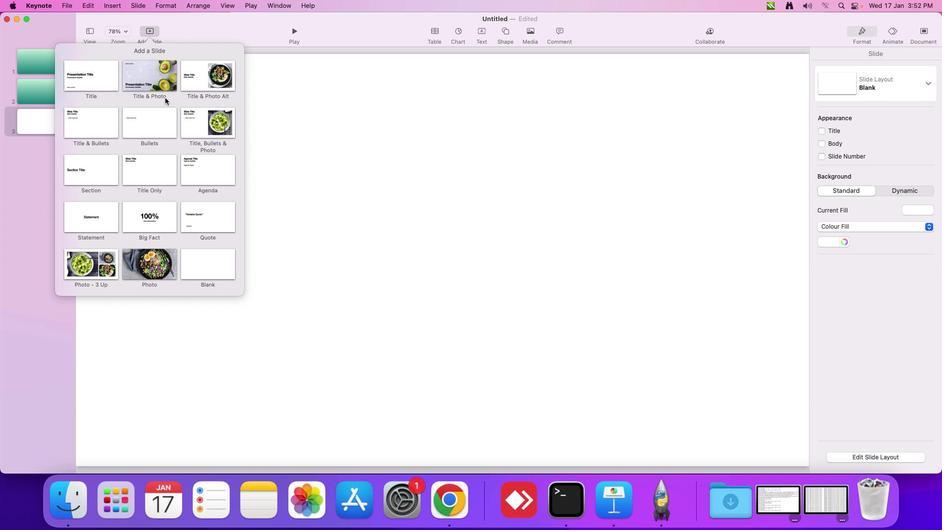 
Action: Mouse pressed left at (150, 34)
Screenshot: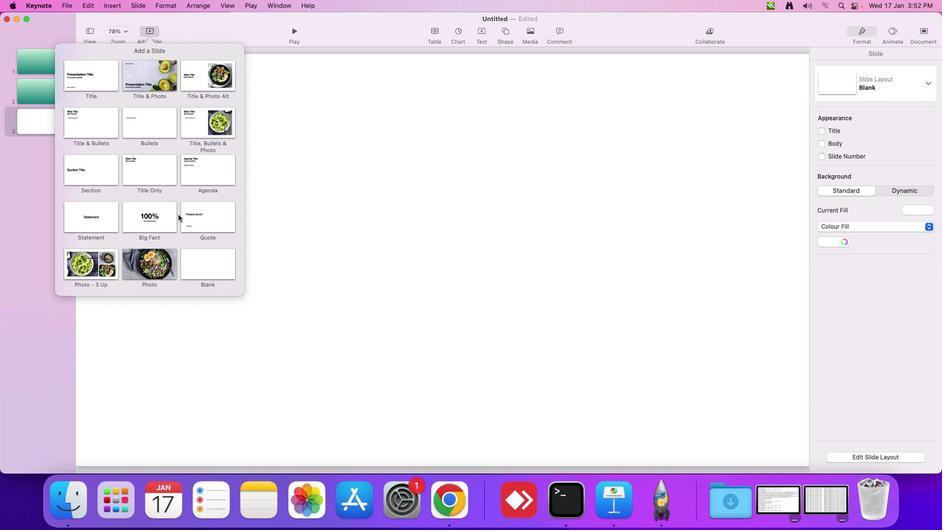 
Action: Mouse moved to (194, 258)
Screenshot: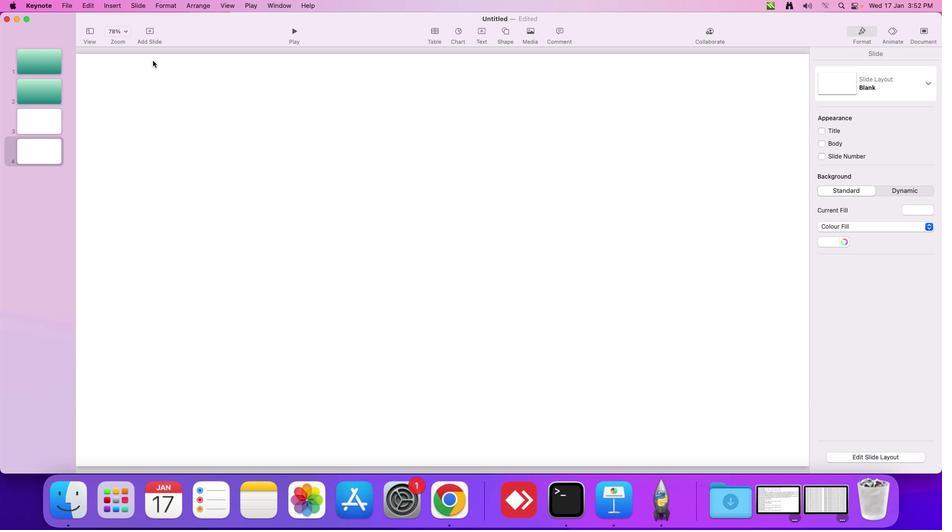 
Action: Mouse pressed left at (194, 258)
Screenshot: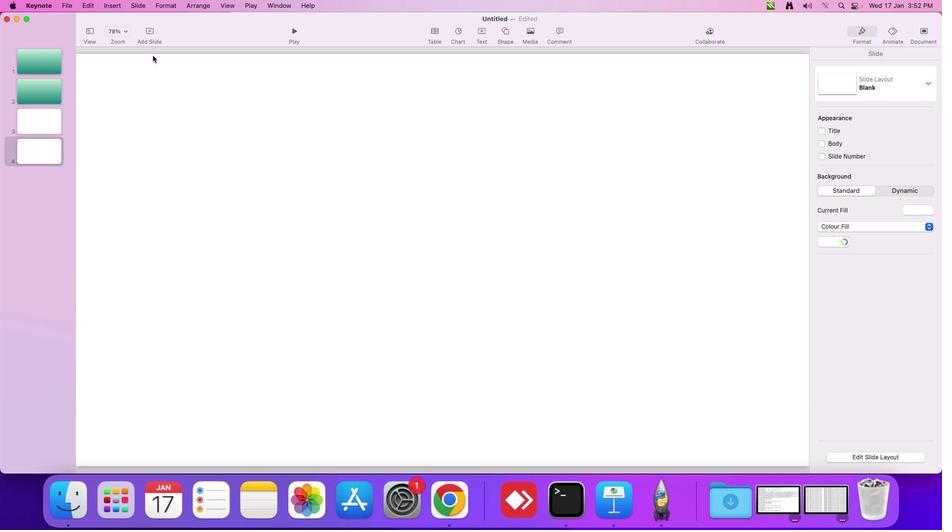 
Action: Mouse moved to (152, 35)
Screenshot: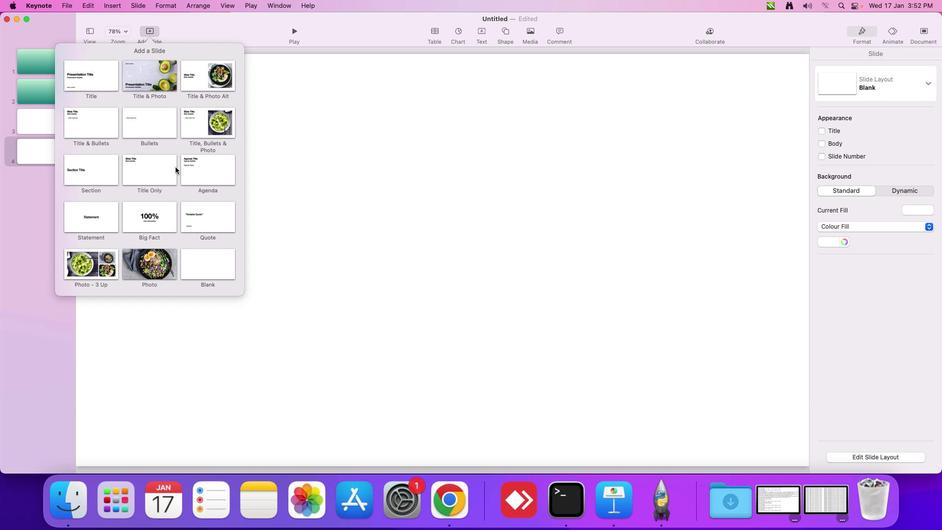 
Action: Mouse pressed left at (152, 35)
Screenshot: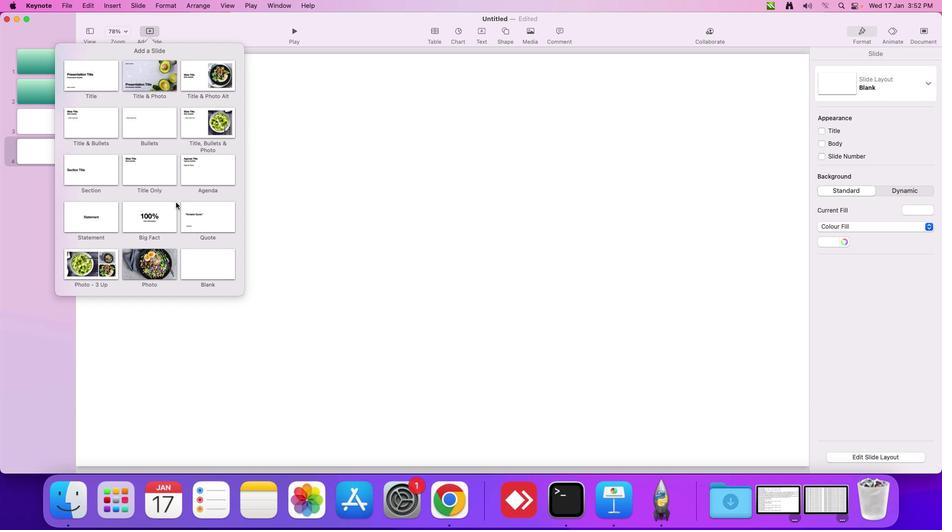
Action: Mouse moved to (189, 264)
Screenshot: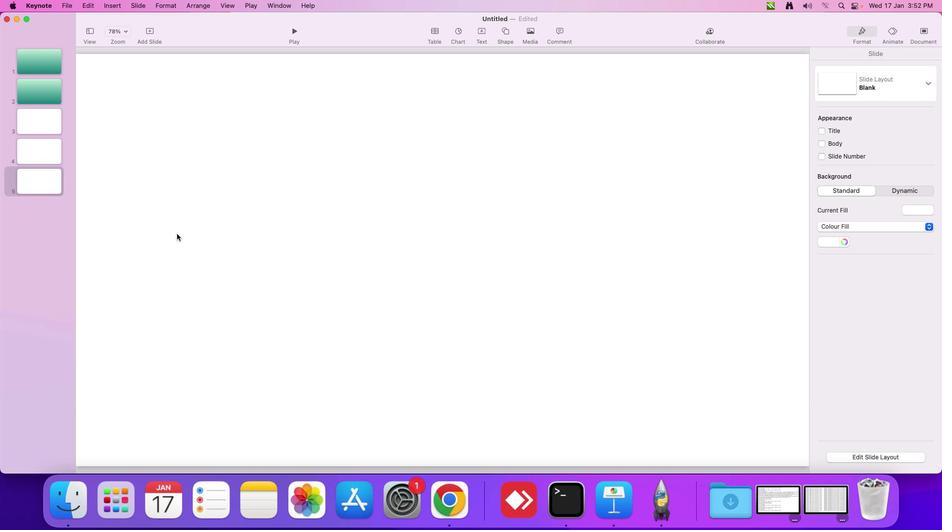 
Action: Mouse pressed left at (189, 264)
Screenshot: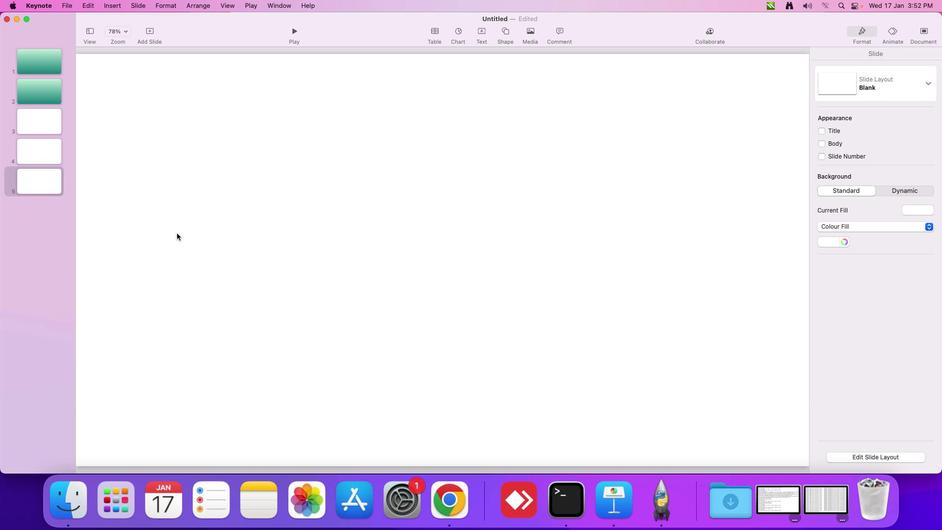 
Action: Mouse moved to (145, 32)
Screenshot: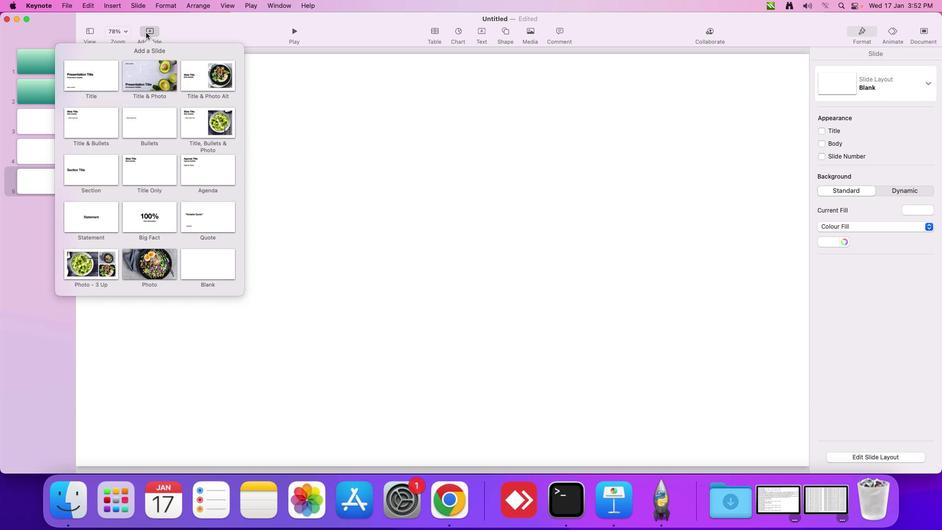 
Action: Mouse pressed left at (145, 32)
Screenshot: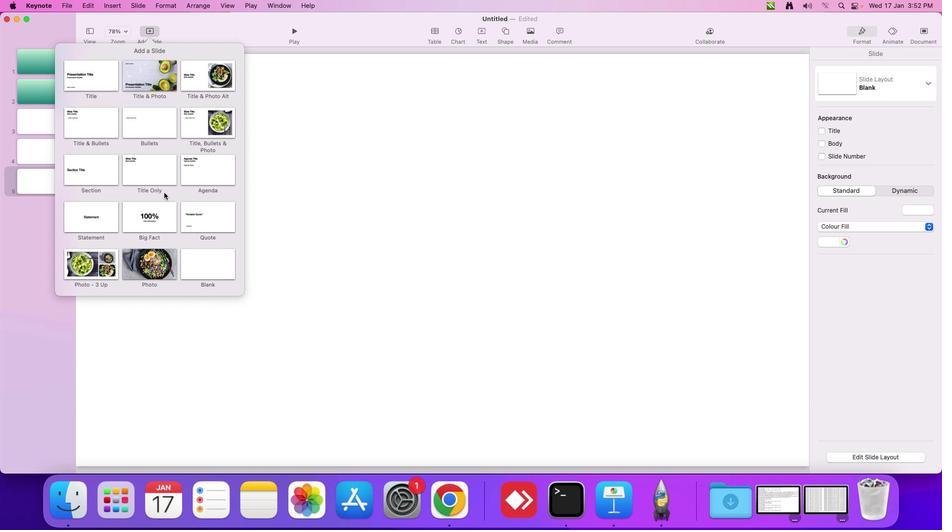 
Action: Mouse moved to (193, 262)
Screenshot: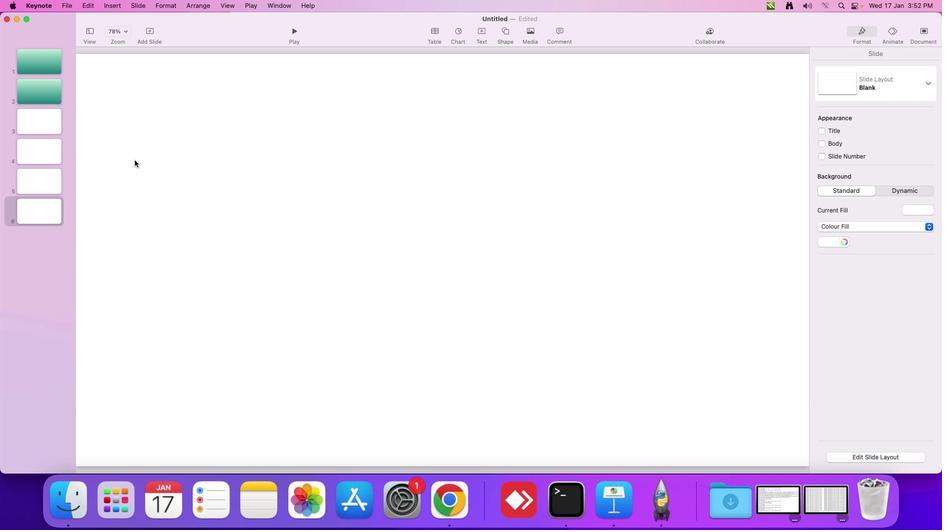
Action: Mouse pressed left at (193, 262)
Screenshot: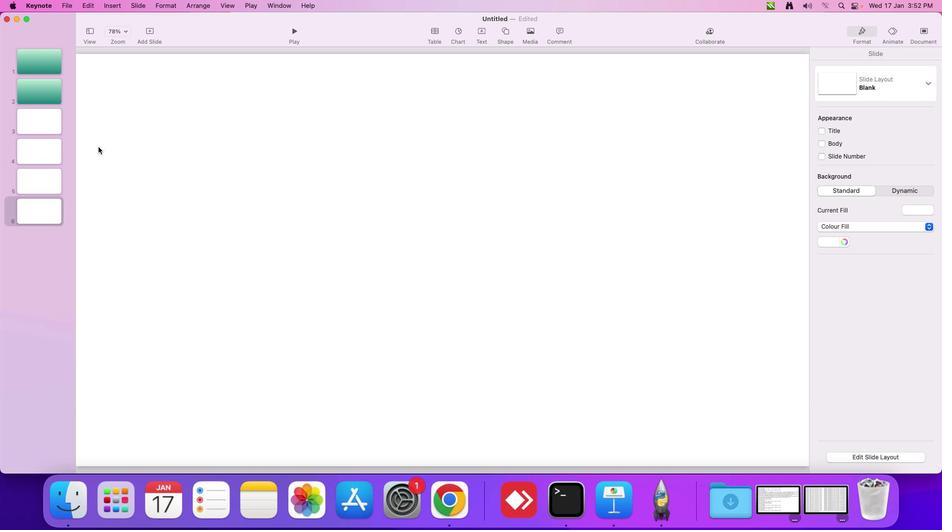 
Action: Mouse moved to (44, 126)
Screenshot: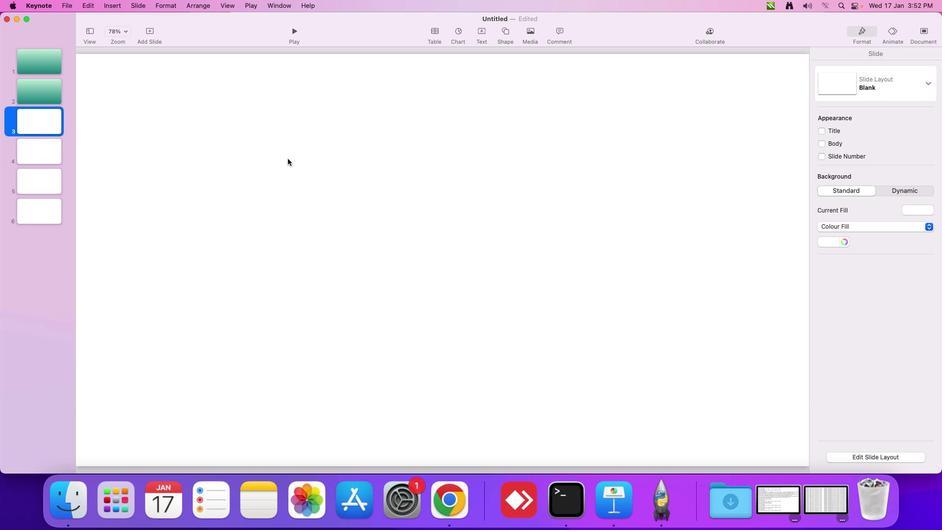 
Action: Mouse pressed left at (44, 126)
Screenshot: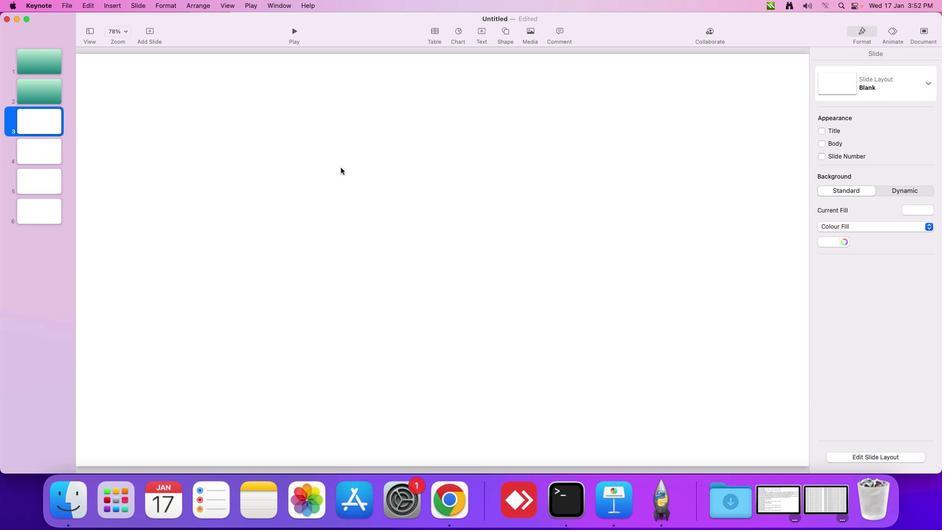 
Action: Mouse moved to (347, 169)
Screenshot: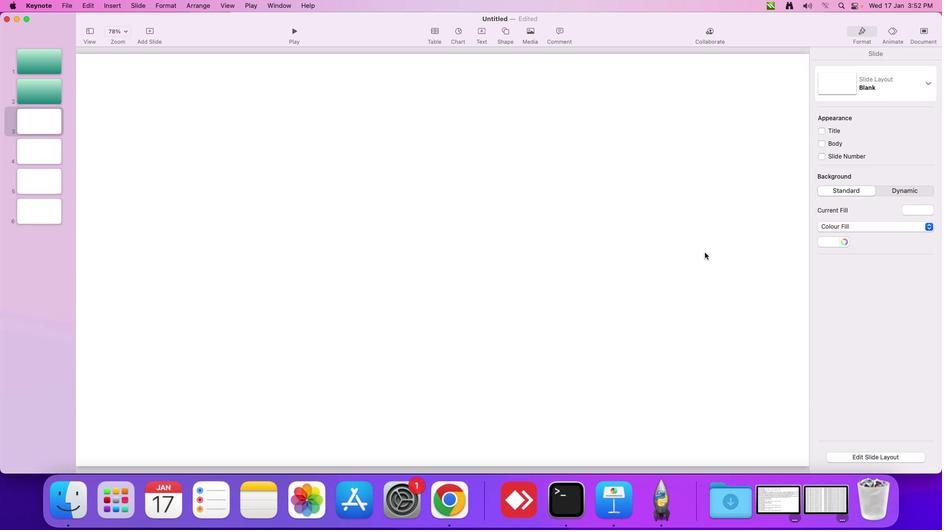 
Action: Mouse pressed left at (347, 169)
Screenshot: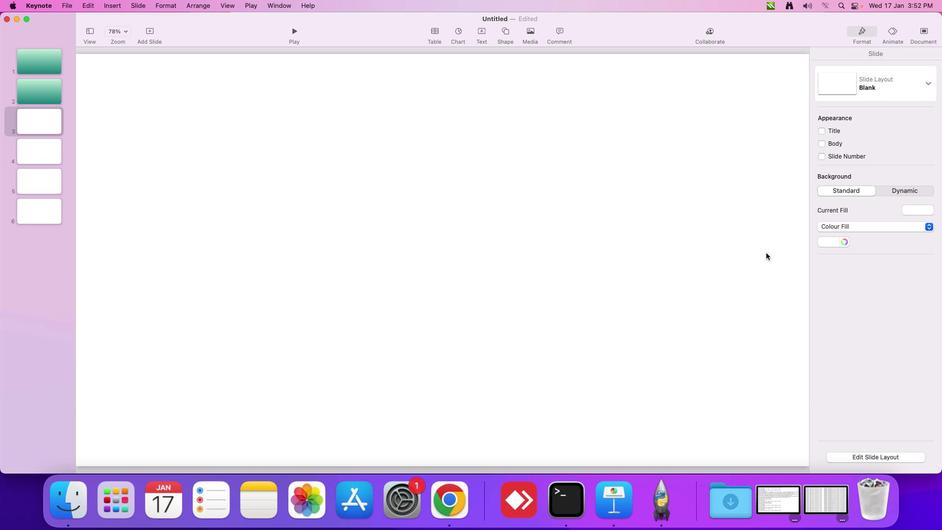 
Action: Mouse moved to (926, 226)
Screenshot: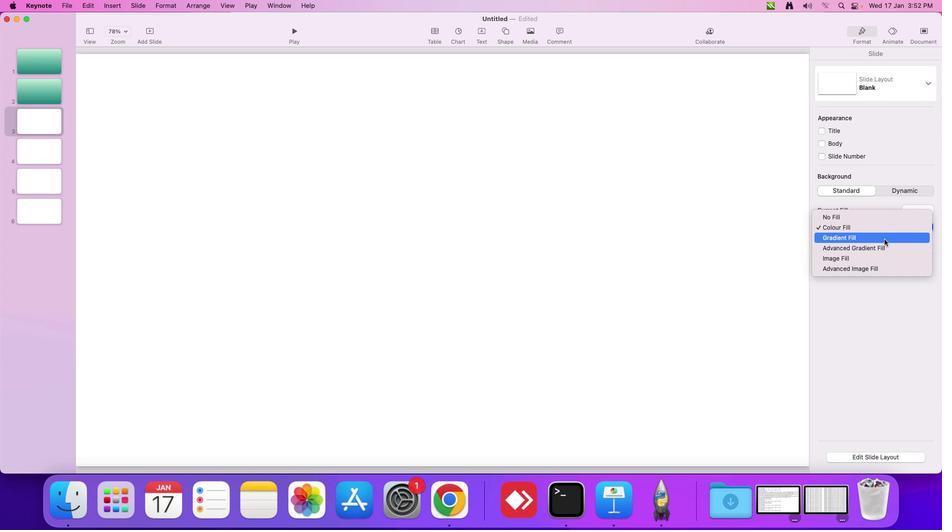 
Action: Mouse pressed left at (926, 226)
Screenshot: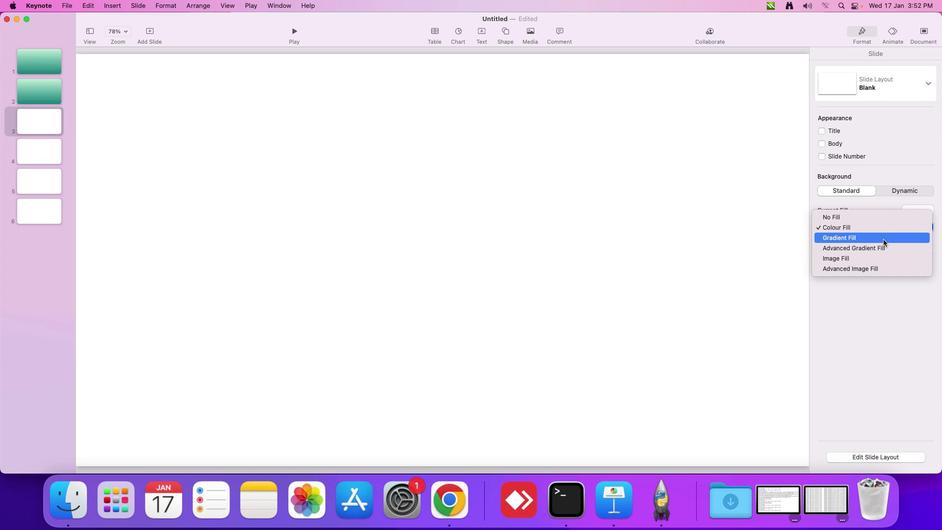 
Action: Mouse moved to (880, 240)
Screenshot: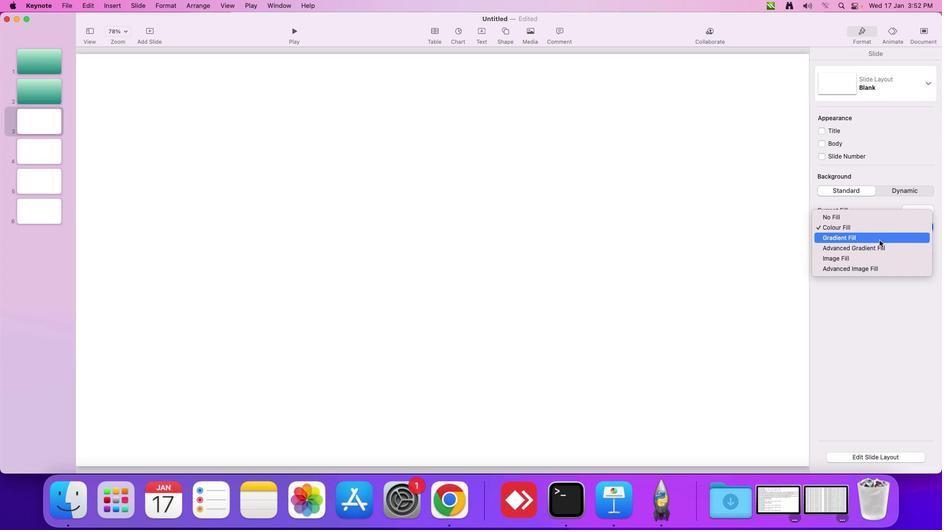 
Action: Mouse pressed left at (880, 240)
Screenshot: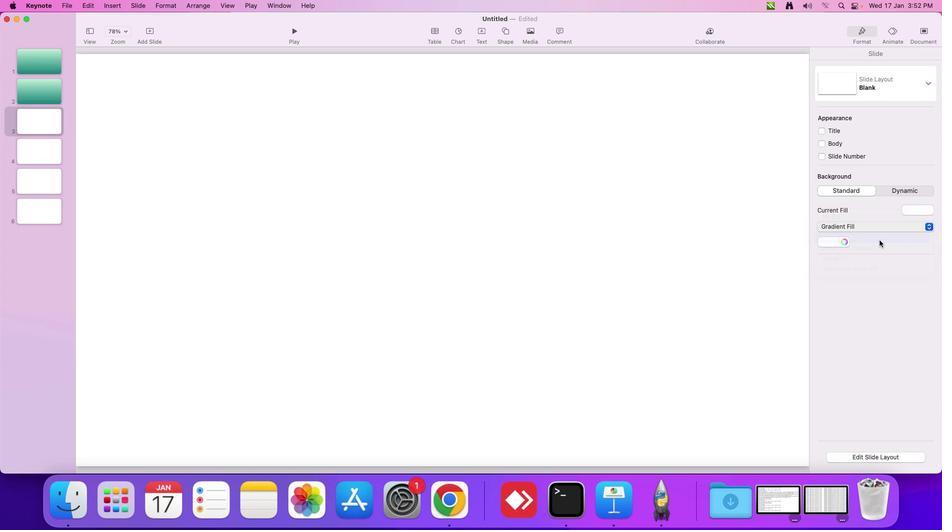 
Action: Mouse moved to (26, 155)
Screenshot: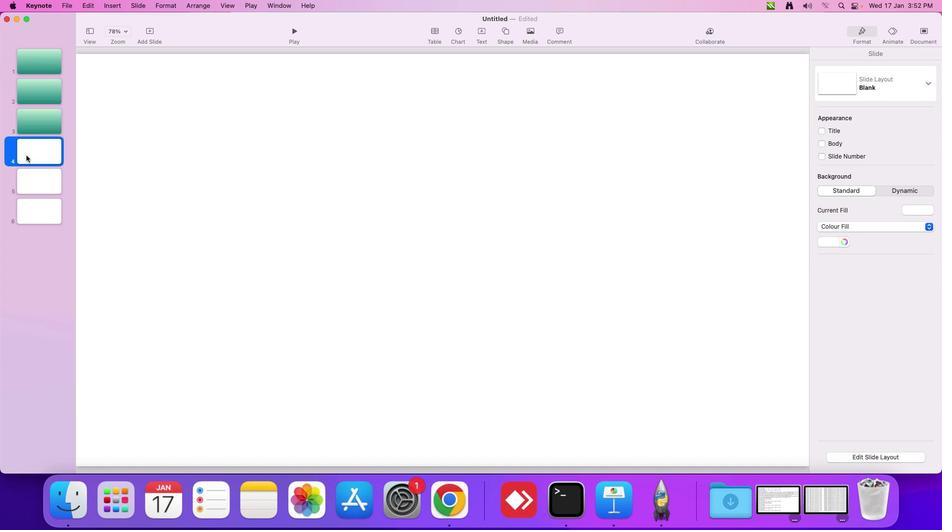 
Action: Mouse pressed left at (26, 155)
Screenshot: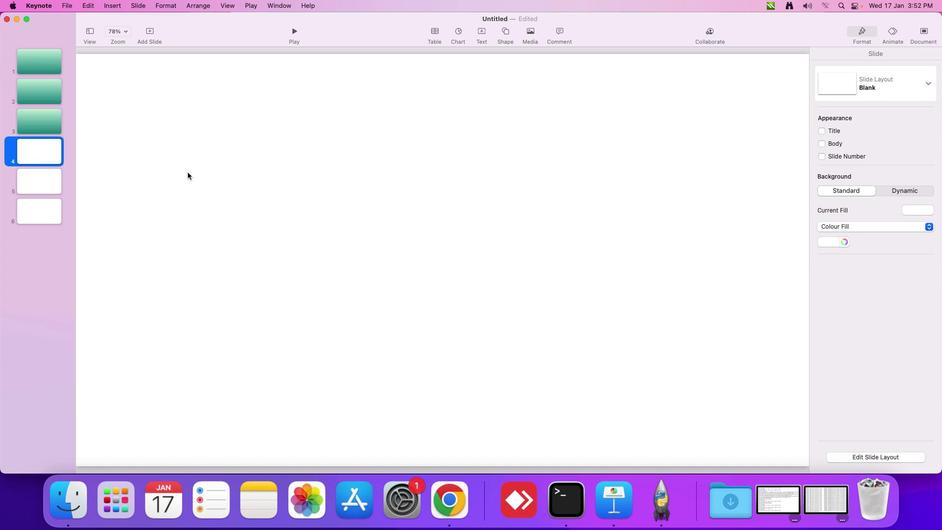 
Action: Mouse moved to (927, 225)
Screenshot: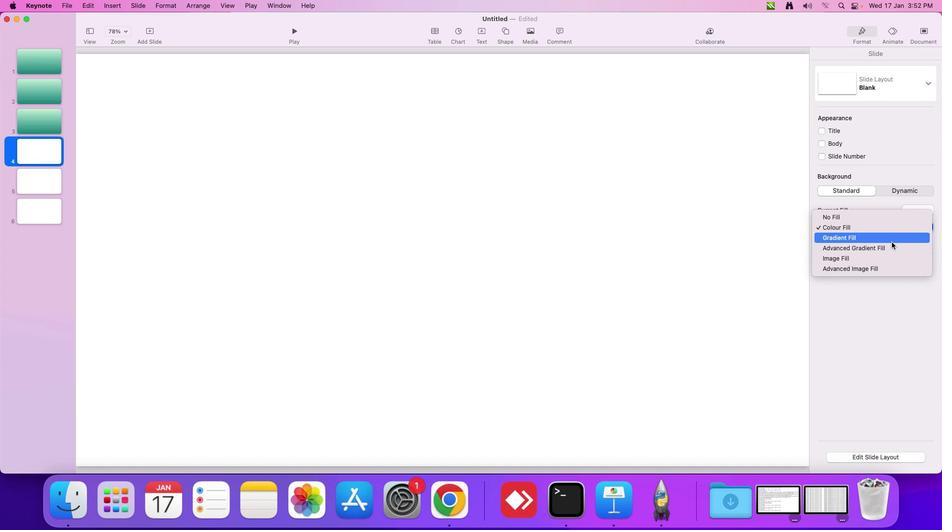 
Action: Mouse pressed left at (927, 225)
Screenshot: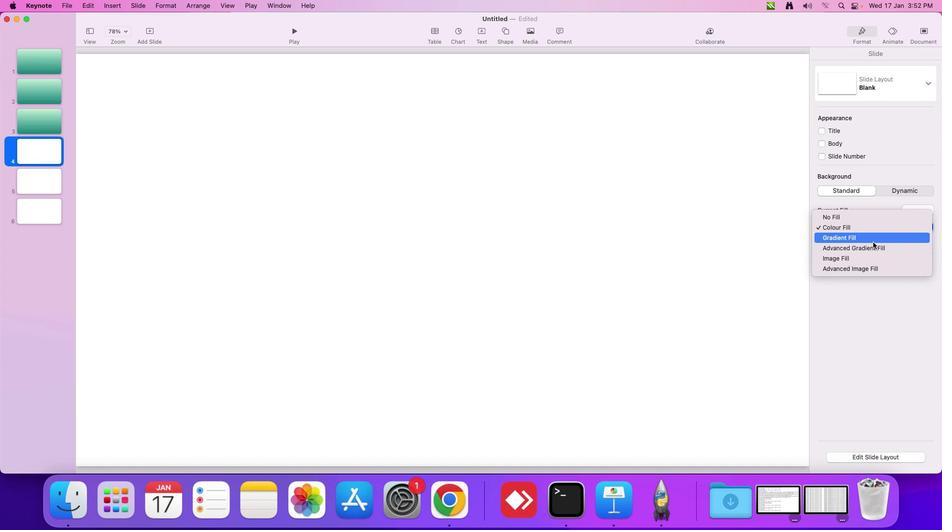 
Action: Mouse moved to (873, 241)
Screenshot: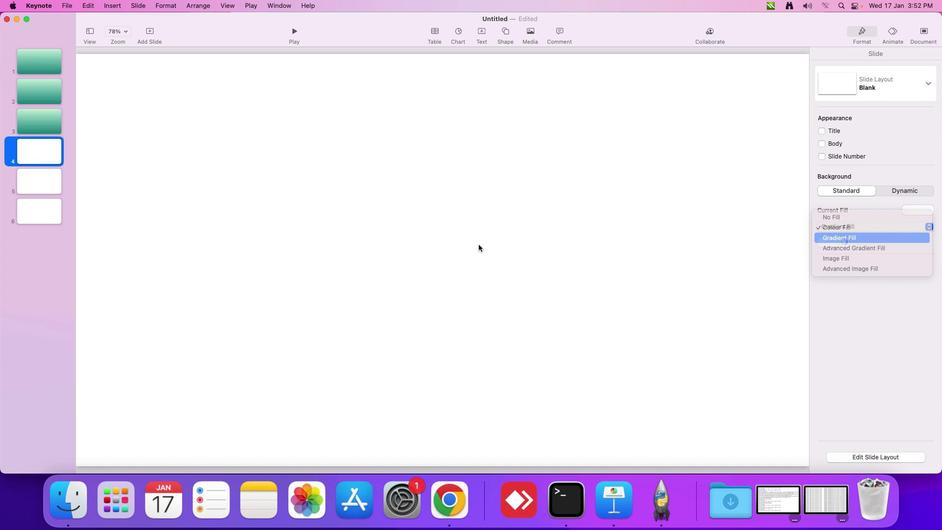
Action: Mouse pressed left at (873, 241)
Screenshot: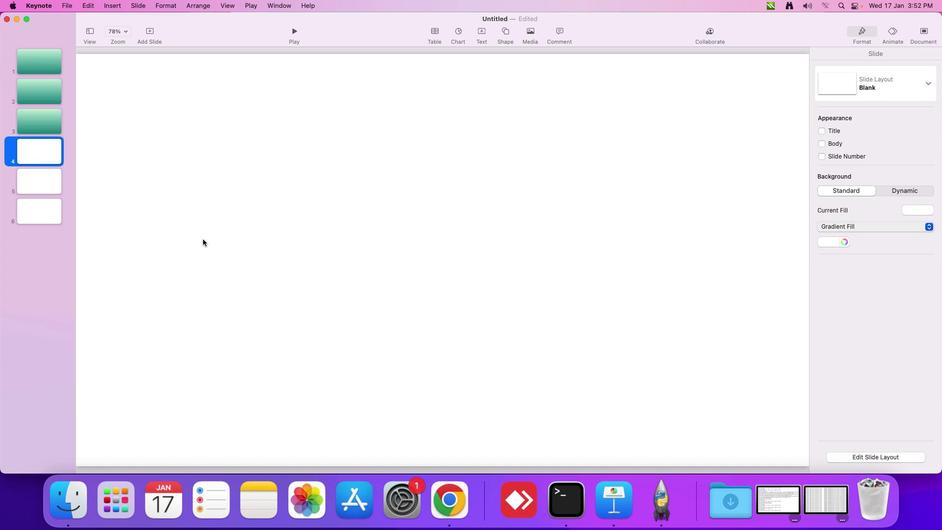 
Action: Mouse moved to (22, 186)
Screenshot: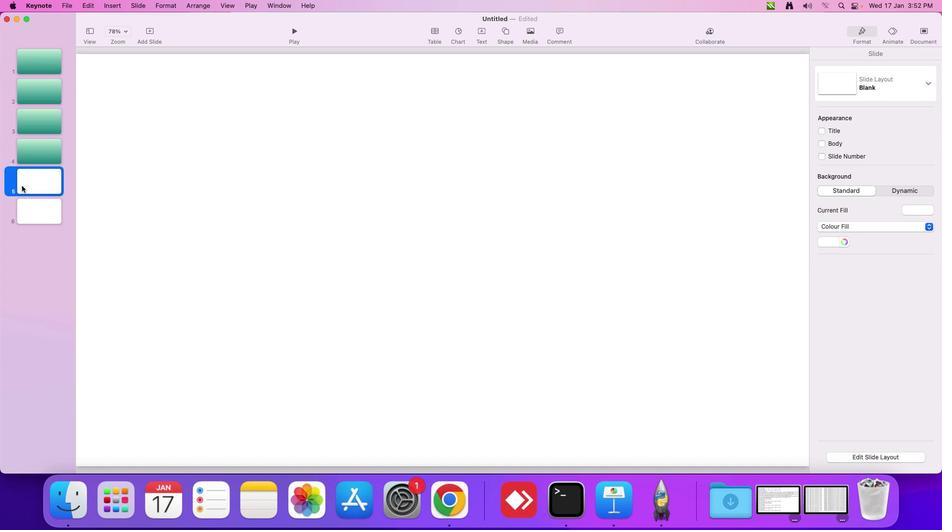 
Action: Mouse pressed left at (22, 186)
Screenshot: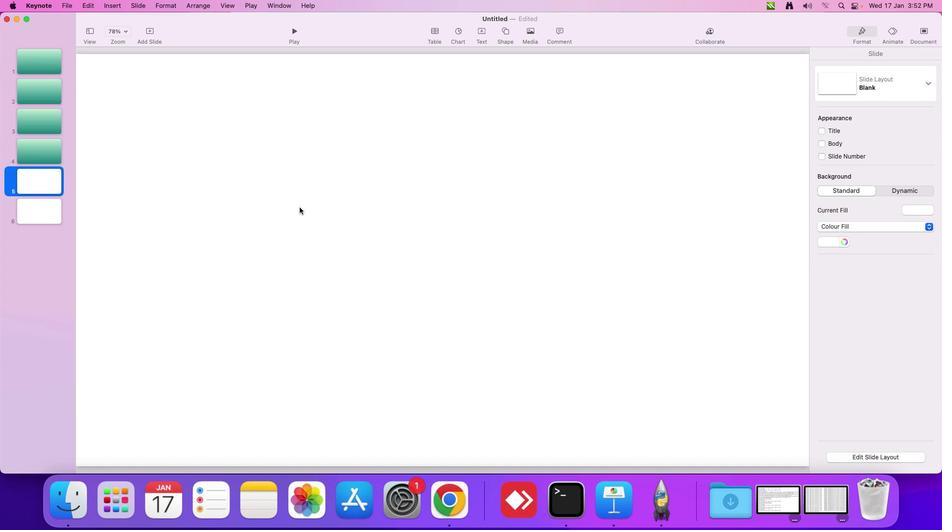 
Action: Mouse moved to (930, 228)
Screenshot: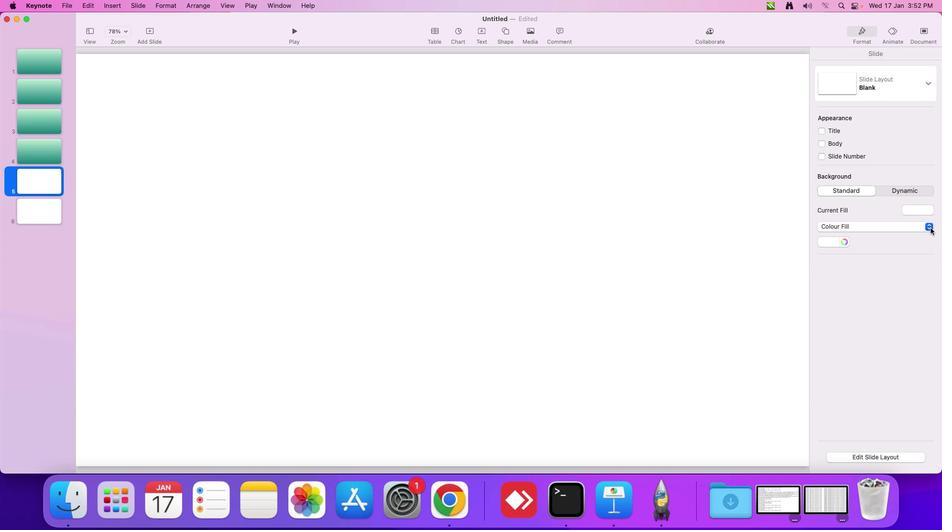 
Action: Mouse pressed left at (930, 228)
Screenshot: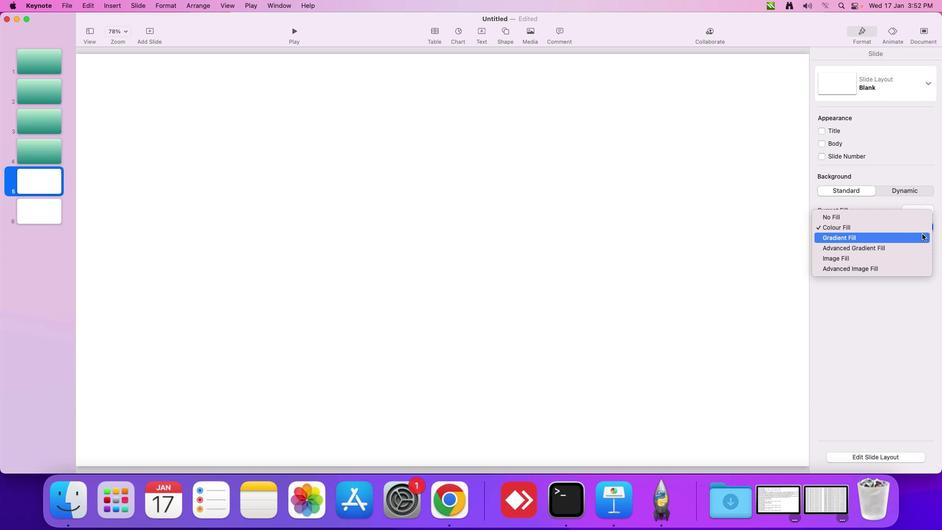 
Action: Mouse moved to (887, 240)
Screenshot: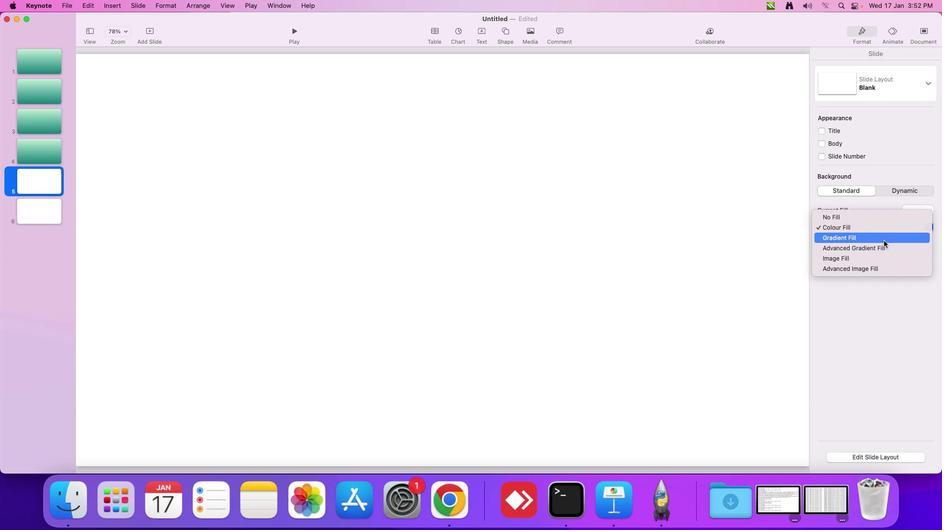 
Action: Mouse pressed left at (887, 240)
Screenshot: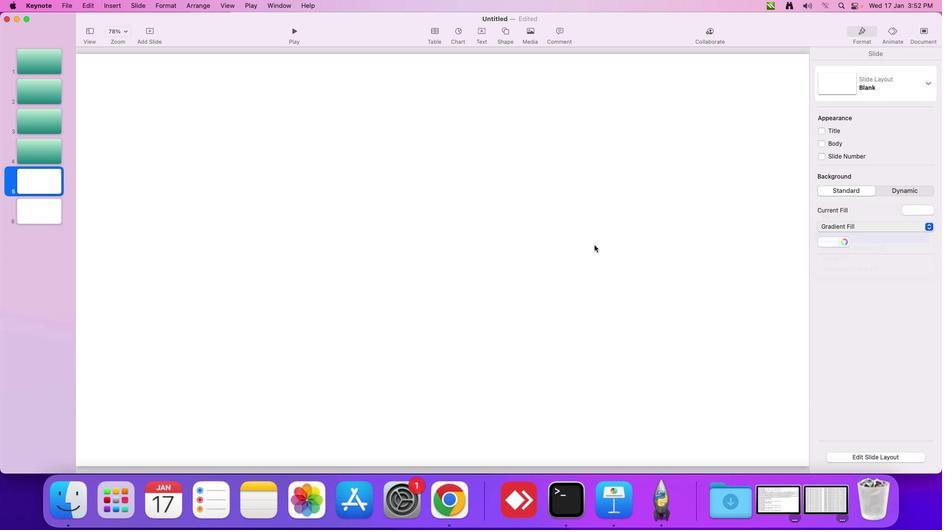 
Action: Mouse moved to (30, 213)
Screenshot: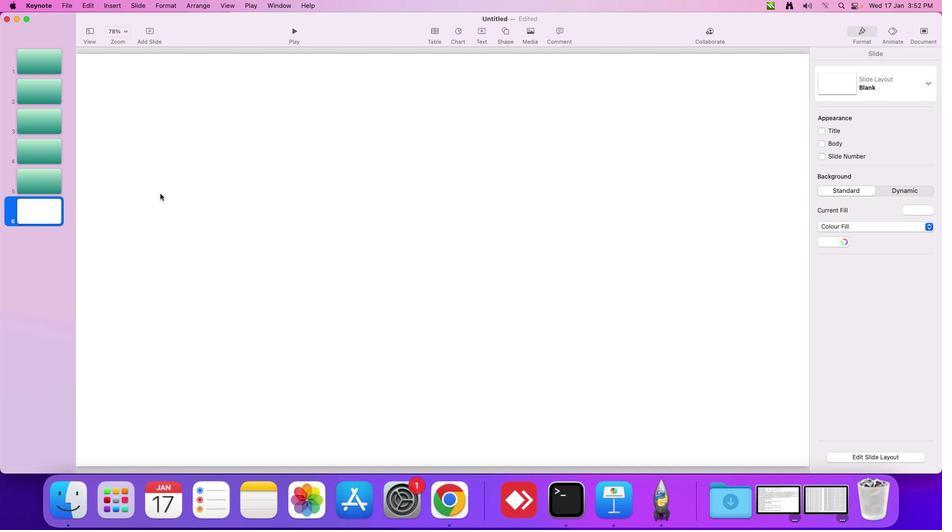 
Action: Mouse pressed left at (30, 213)
Screenshot: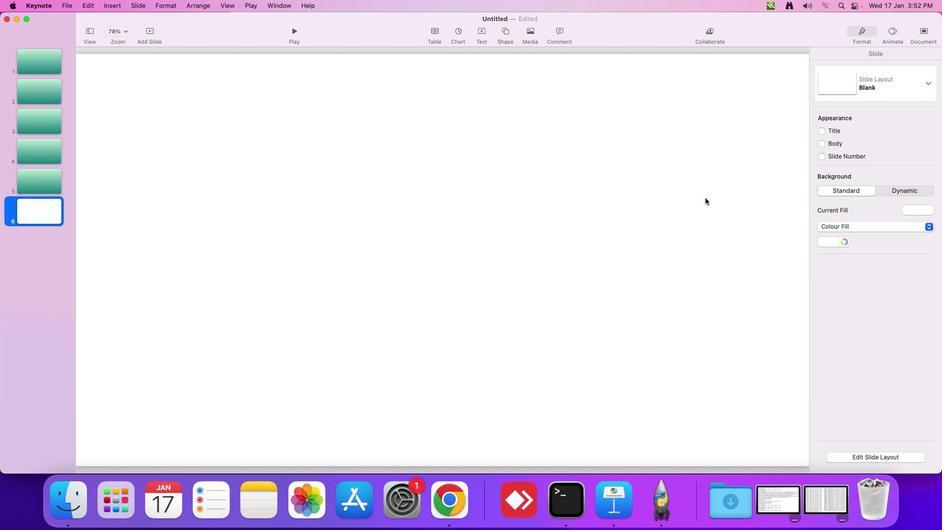 
Action: Mouse moved to (929, 226)
Screenshot: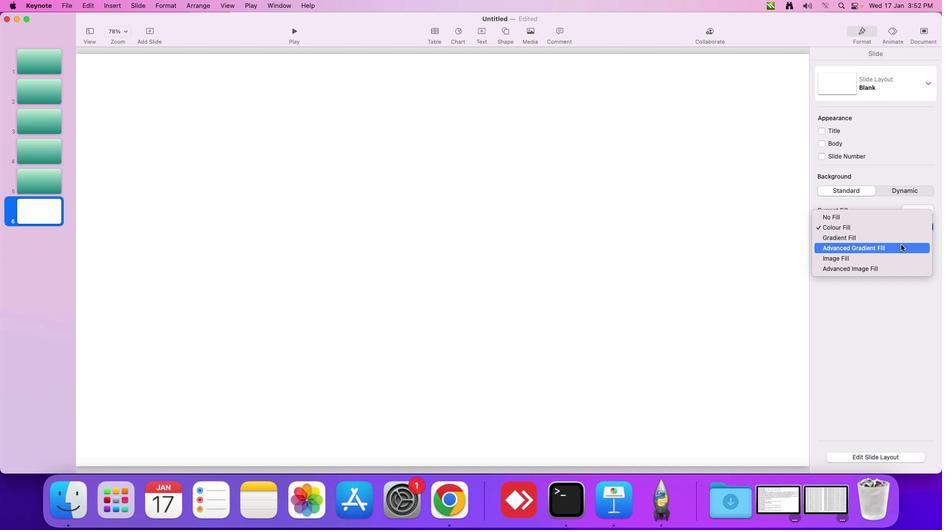 
Action: Mouse pressed left at (929, 226)
Screenshot: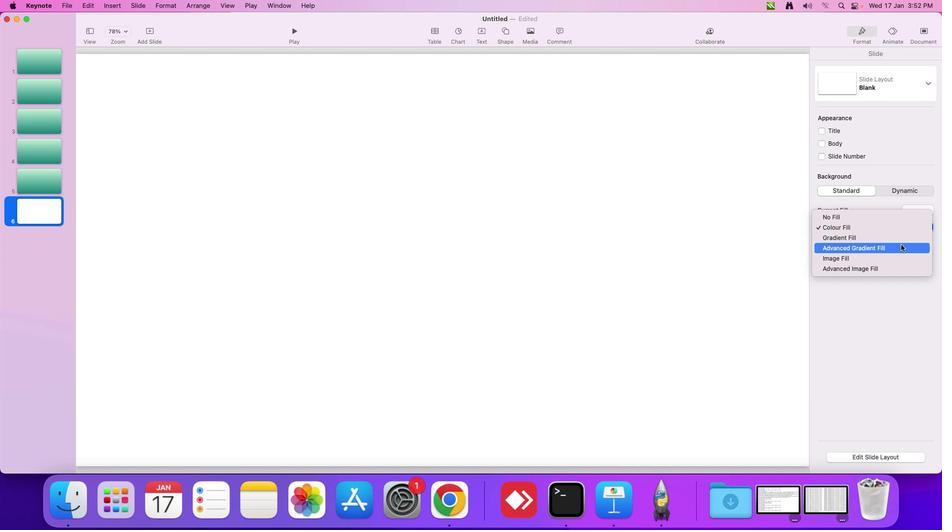 
Action: Mouse moved to (900, 236)
Screenshot: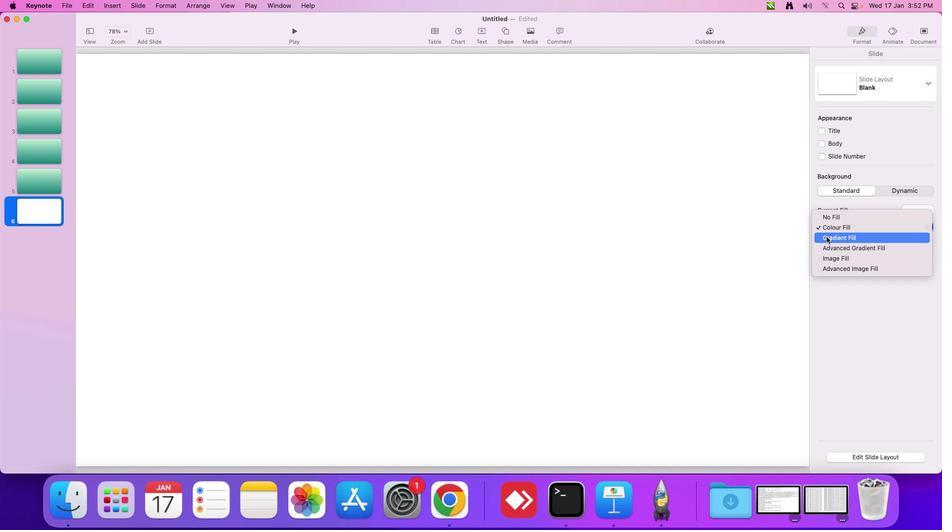 
Action: Mouse pressed left at (900, 236)
Screenshot: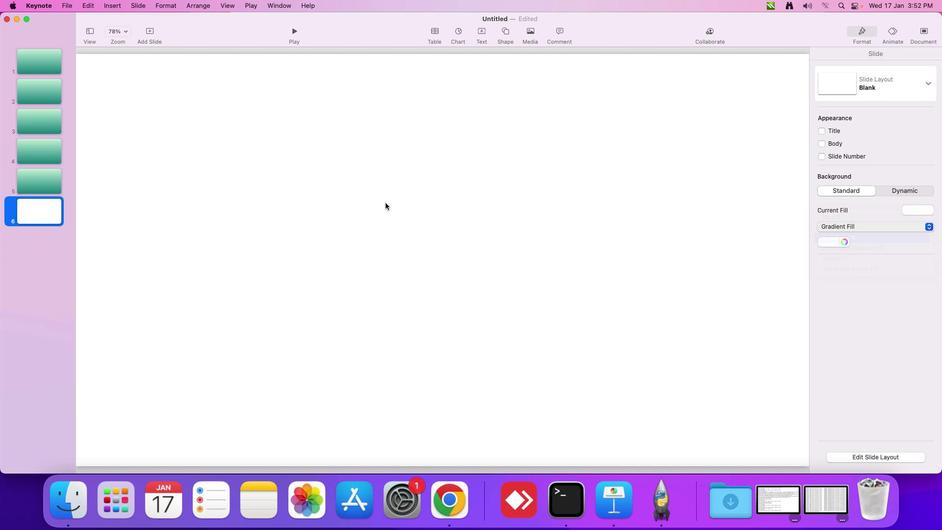 
Action: Mouse moved to (288, 182)
Screenshot: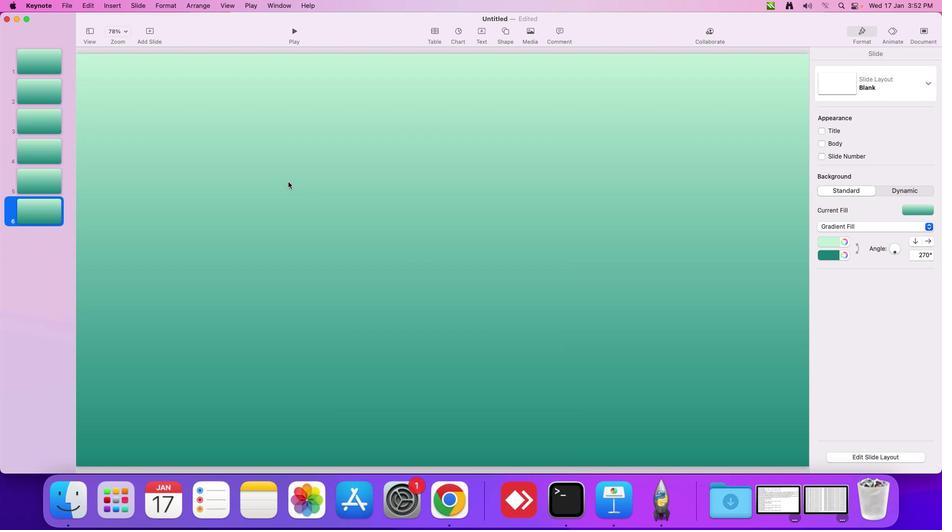 
Action: Mouse pressed left at (288, 182)
Screenshot: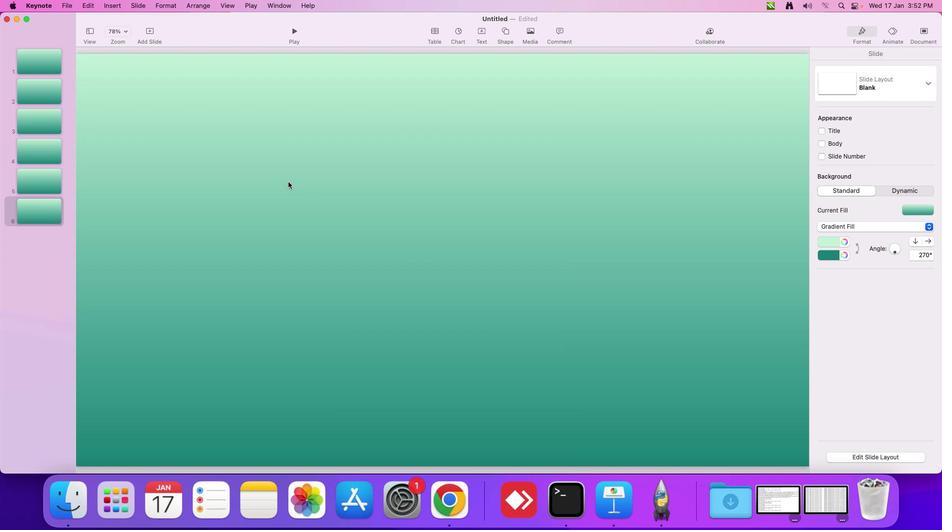 
Action: Mouse moved to (162, 124)
Screenshot: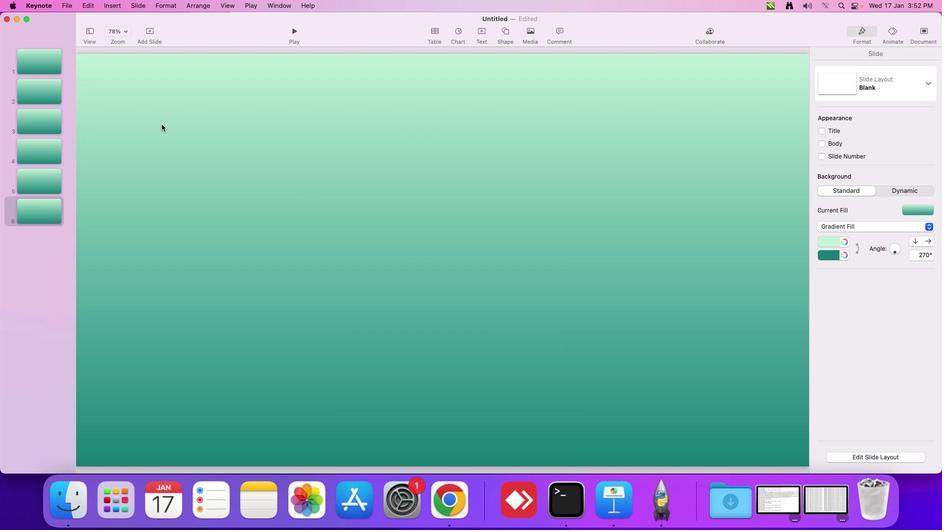 
Action: Mouse pressed left at (162, 124)
Screenshot: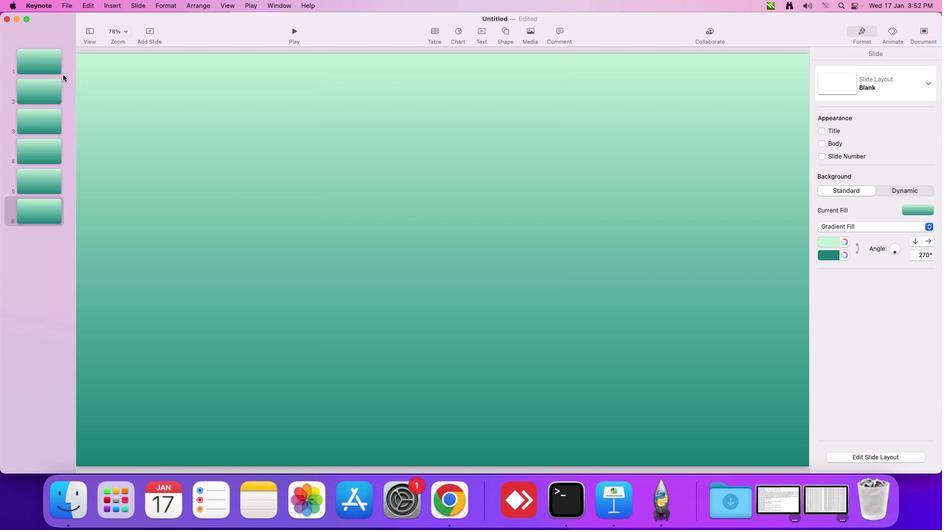 
Action: Mouse moved to (53, 65)
Screenshot: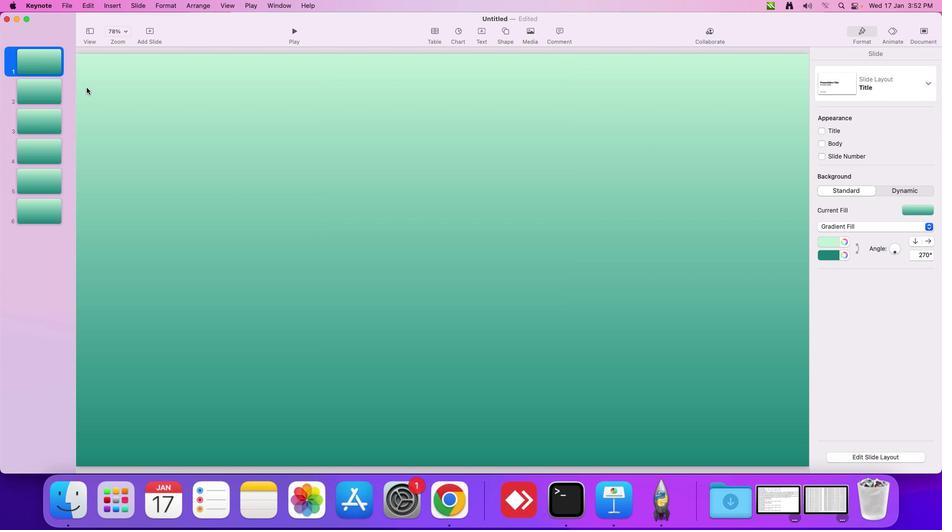 
Action: Mouse pressed left at (53, 65)
Screenshot: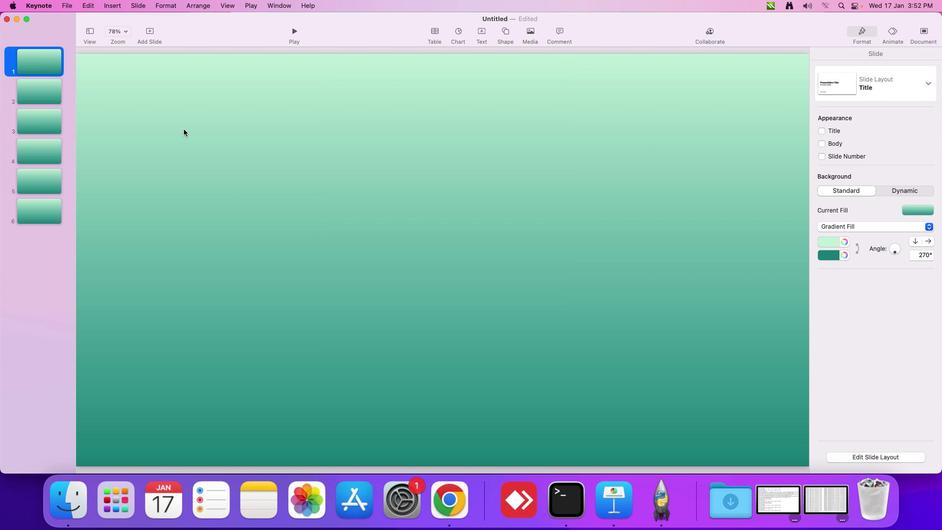 
Action: Mouse moved to (306, 151)
Screenshot: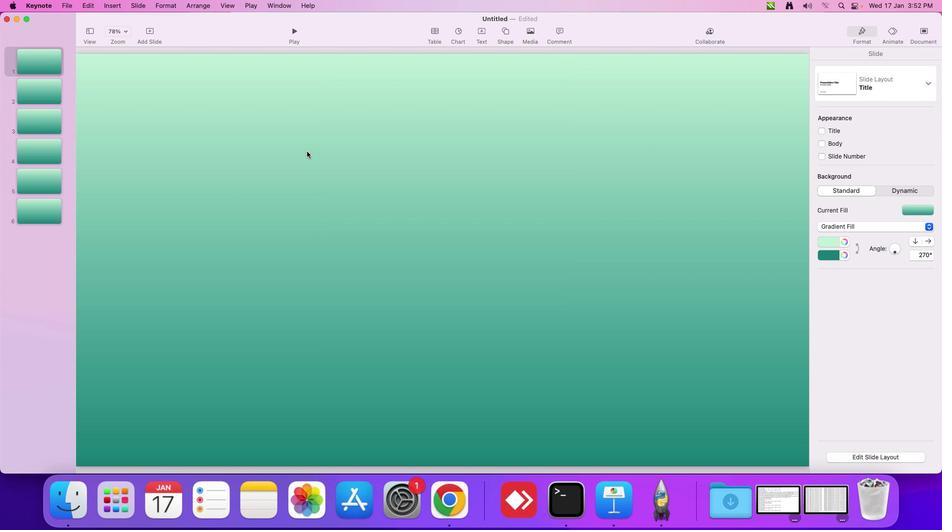 
Action: Mouse pressed left at (306, 151)
Screenshot: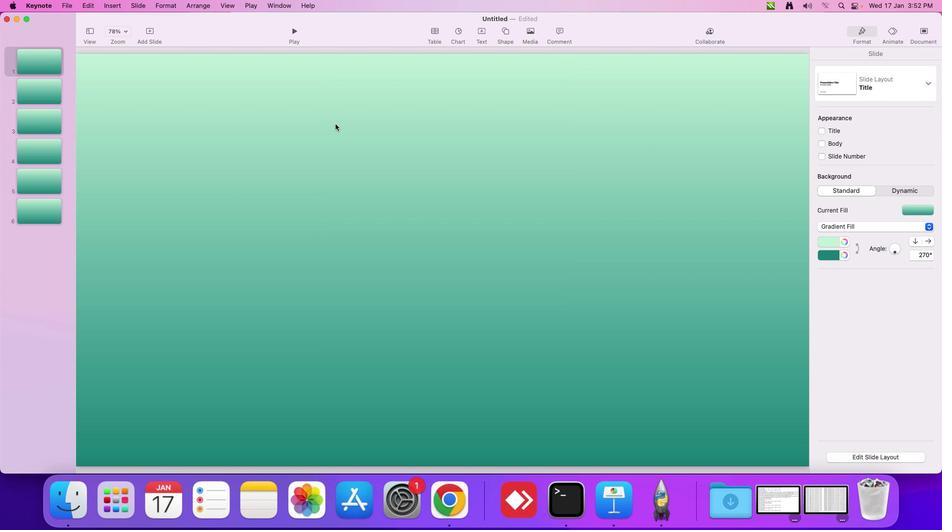
Action: Mouse moved to (480, 31)
Screenshot: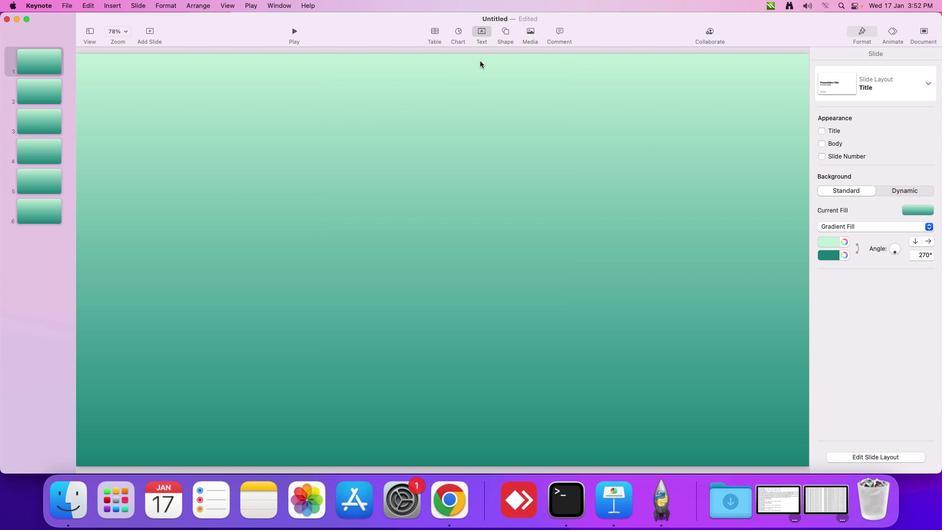 
Action: Mouse pressed left at (480, 31)
Screenshot: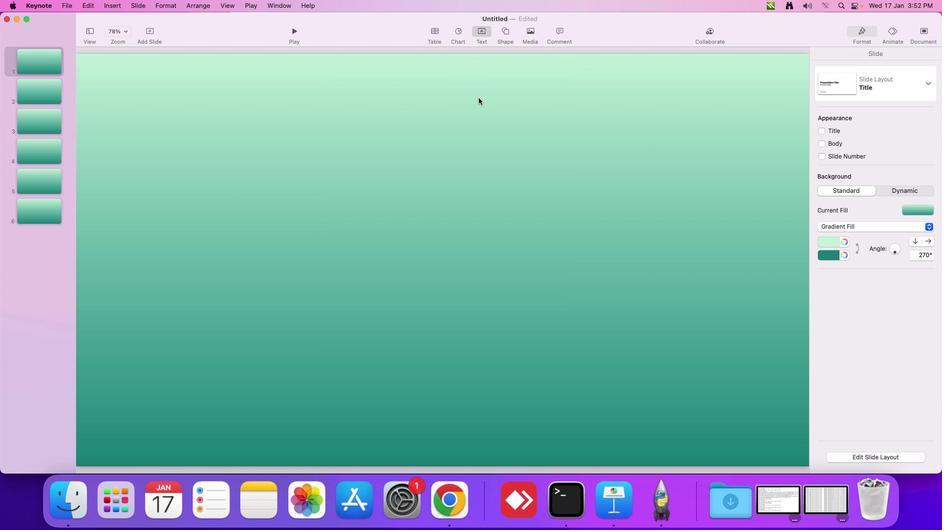 
Action: Mouse moved to (438, 262)
Screenshot: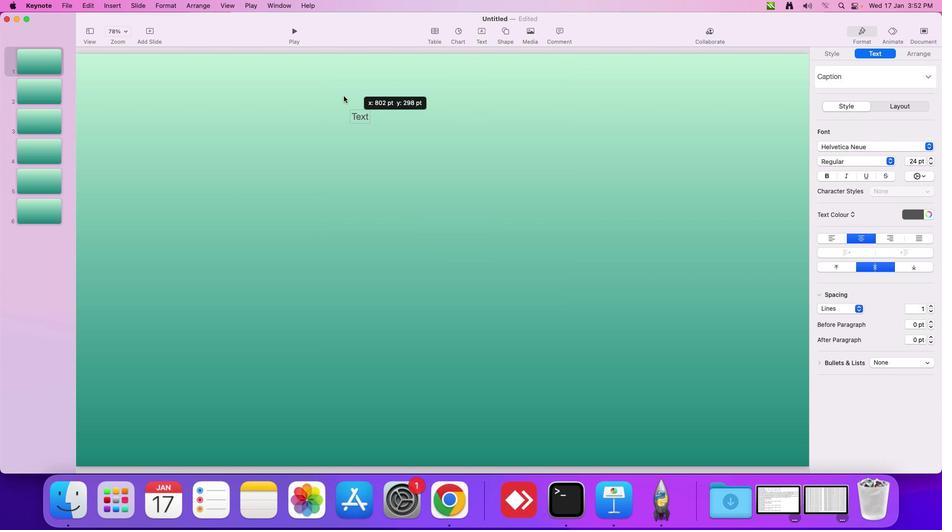 
Action: Mouse pressed left at (438, 262)
Screenshot: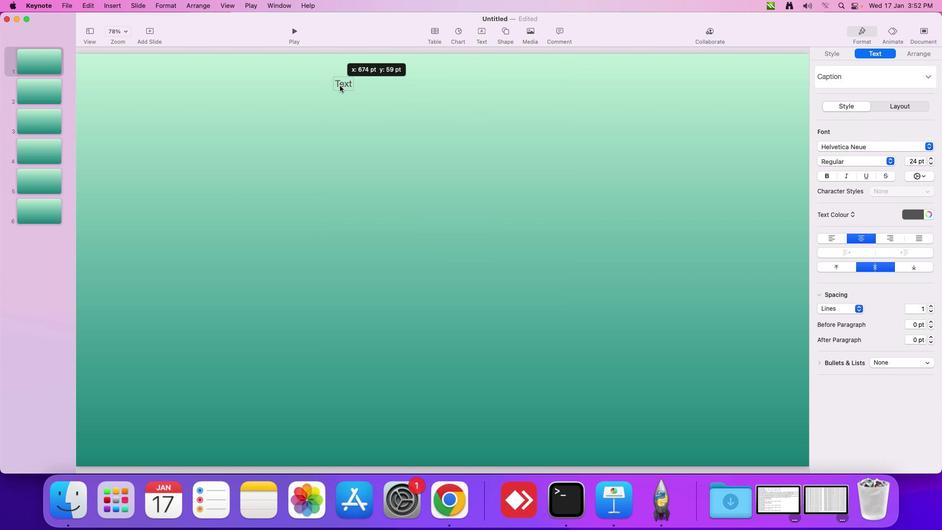 
Action: Mouse moved to (918, 214)
Screenshot: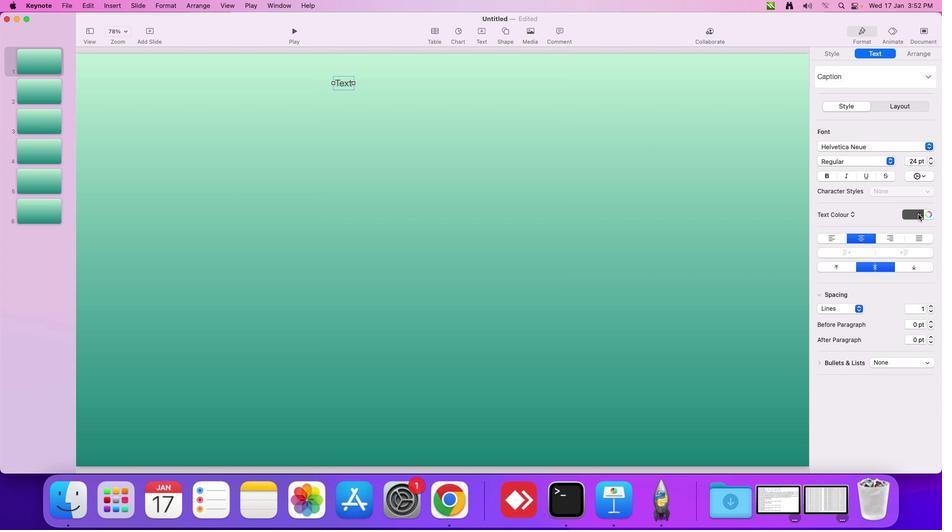 
Action: Mouse pressed left at (918, 214)
Screenshot: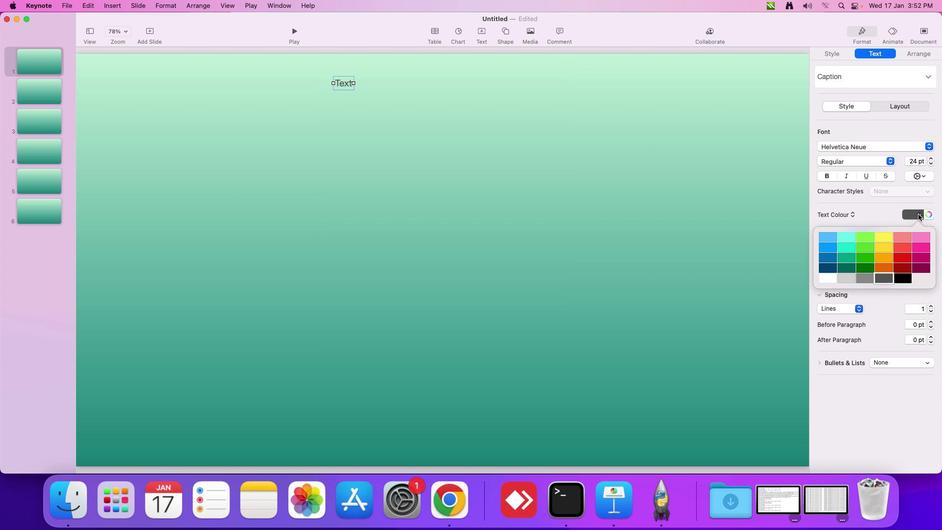 
Action: Mouse moved to (903, 267)
Screenshot: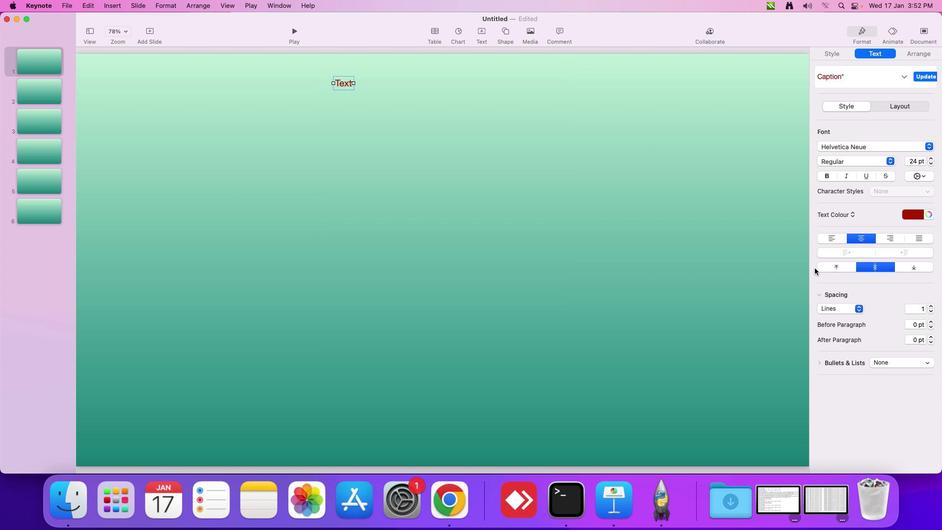 
Action: Mouse pressed left at (903, 267)
Screenshot: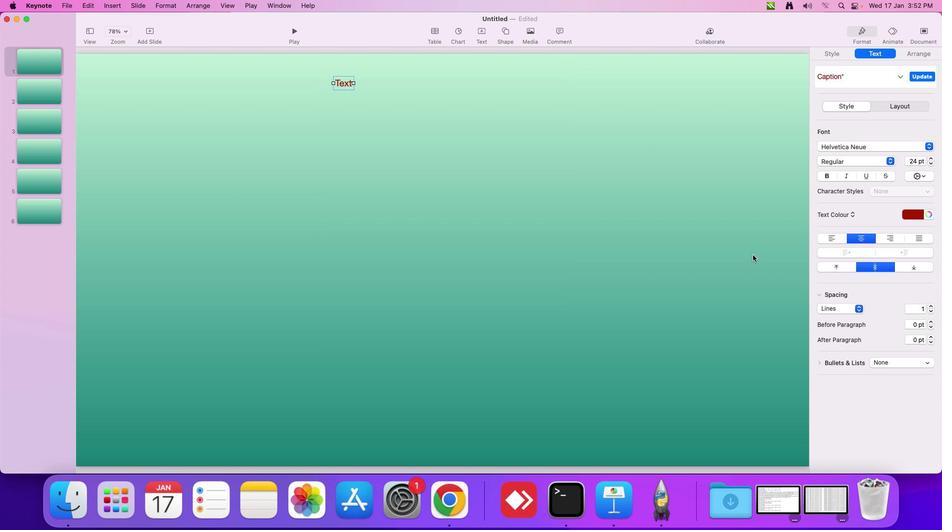 
Action: Mouse moved to (928, 147)
Screenshot: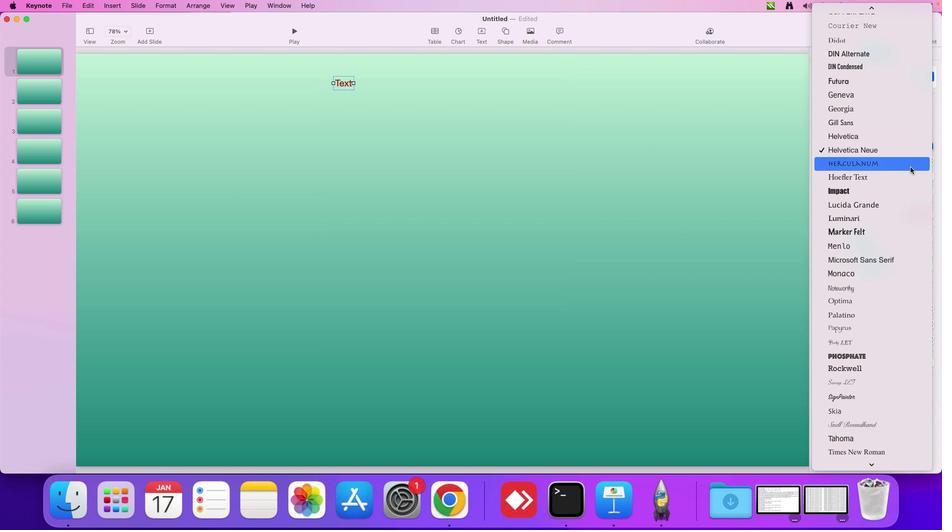 
Action: Mouse pressed left at (928, 147)
Screenshot: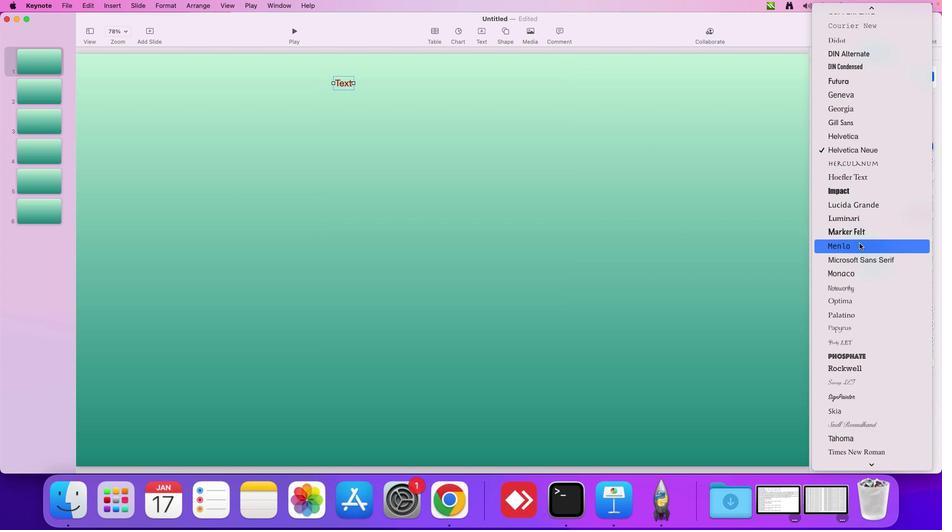 
Action: Mouse moved to (849, 70)
Screenshot: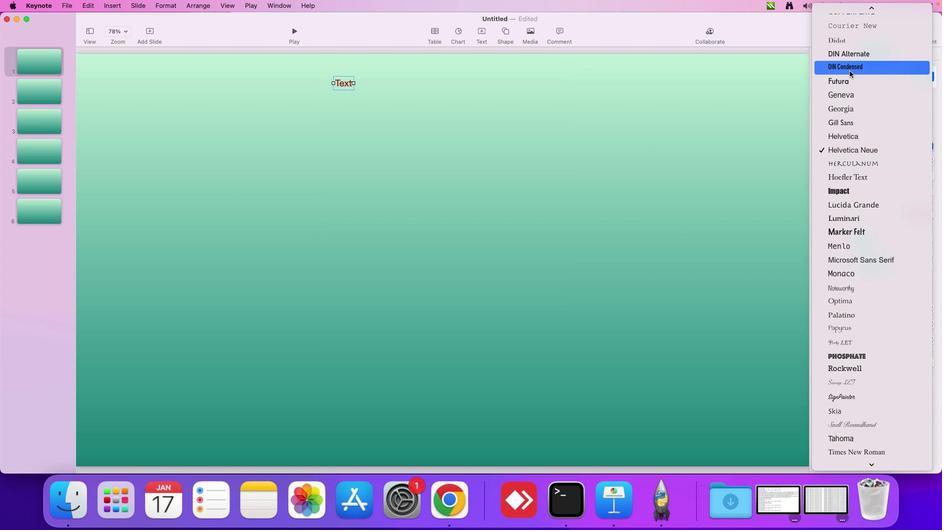 
Action: Mouse pressed left at (849, 70)
Screenshot: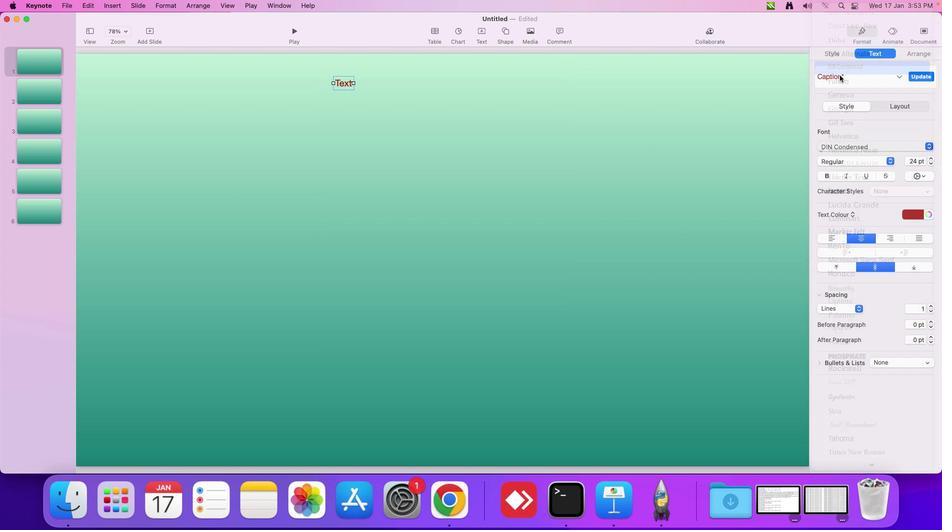 
Action: Mouse moved to (931, 157)
Screenshot: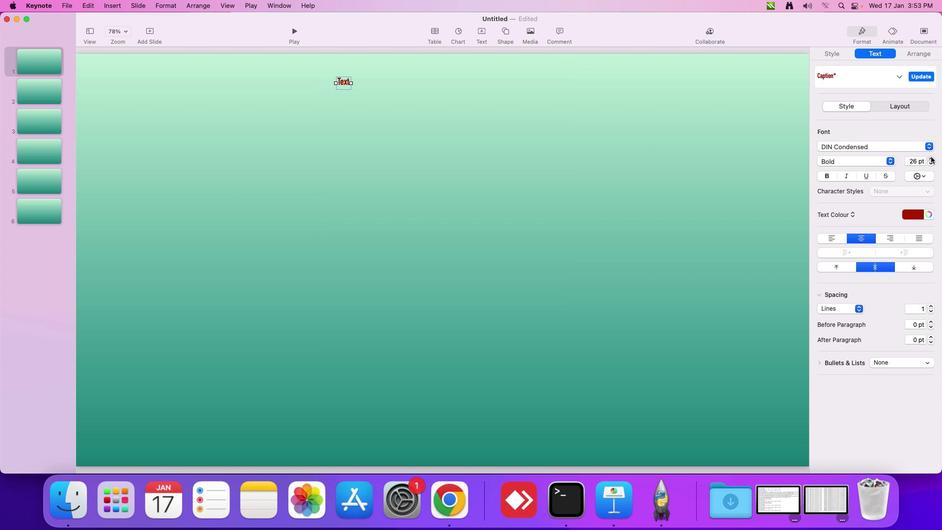 
Action: Mouse pressed left at (931, 157)
Screenshot: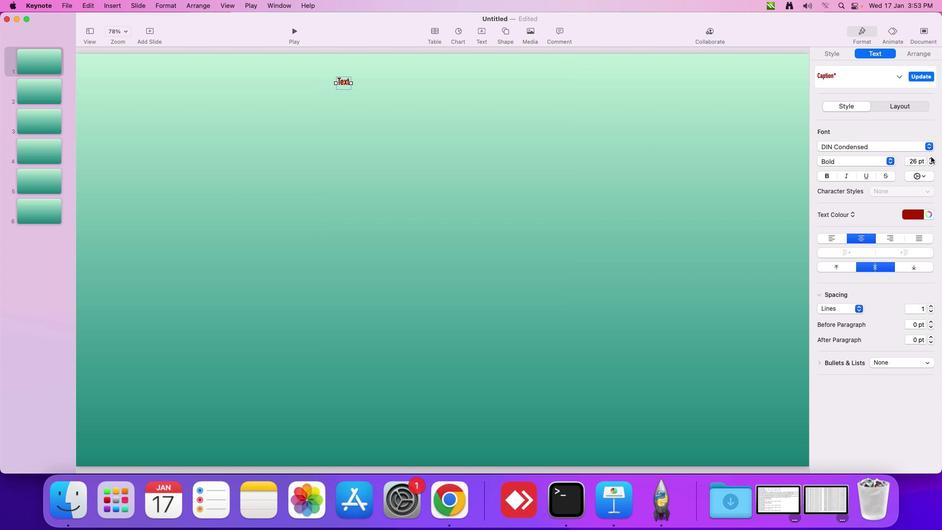 
Action: Mouse pressed left at (931, 157)
Screenshot: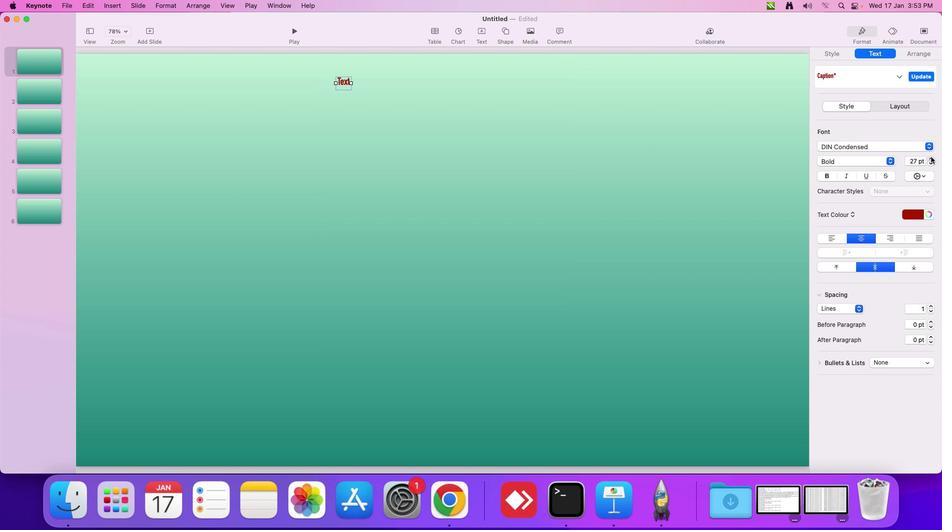 
Action: Mouse pressed left at (931, 157)
Screenshot: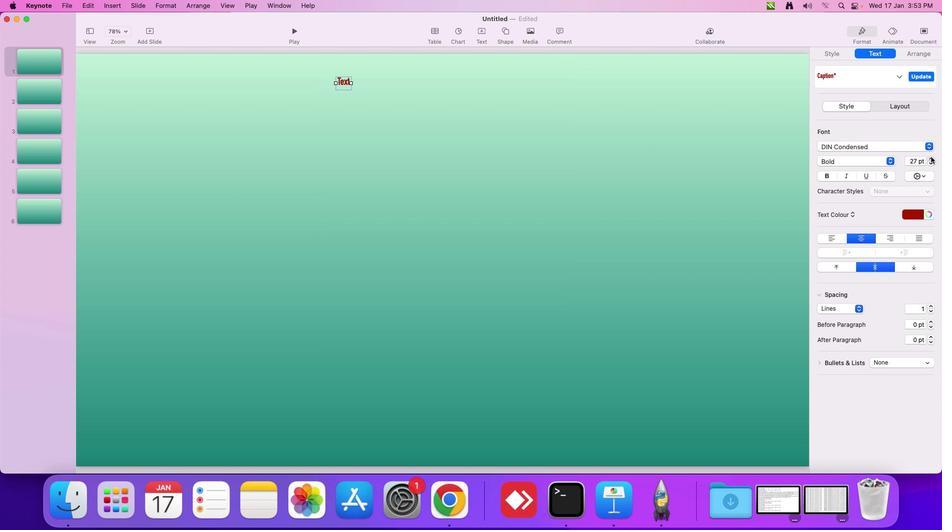 
Action: Mouse moved to (930, 146)
Screenshot: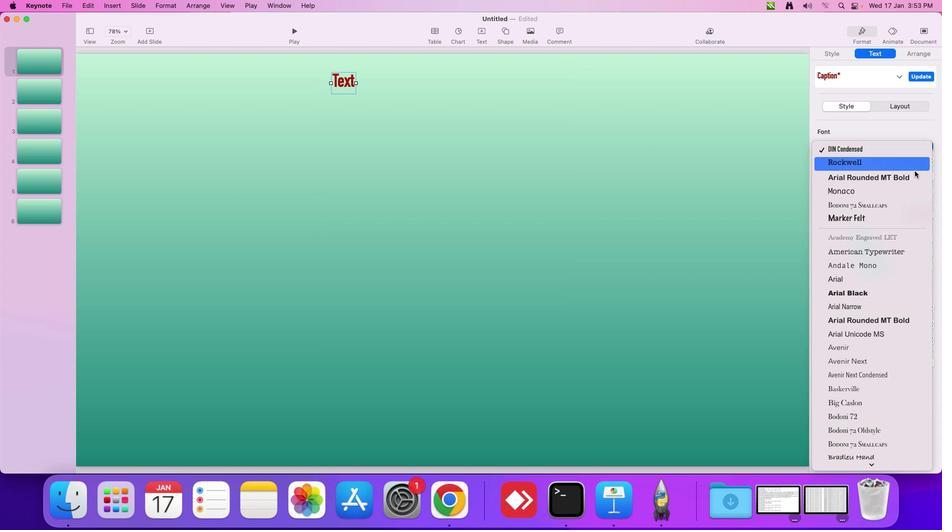 
Action: Mouse pressed left at (930, 146)
Screenshot: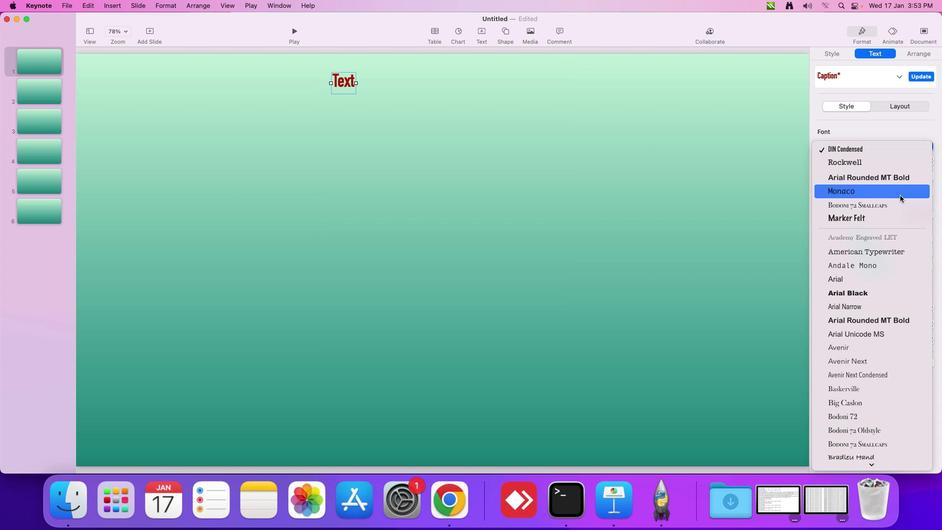 
Action: Mouse moved to (878, 321)
Screenshot: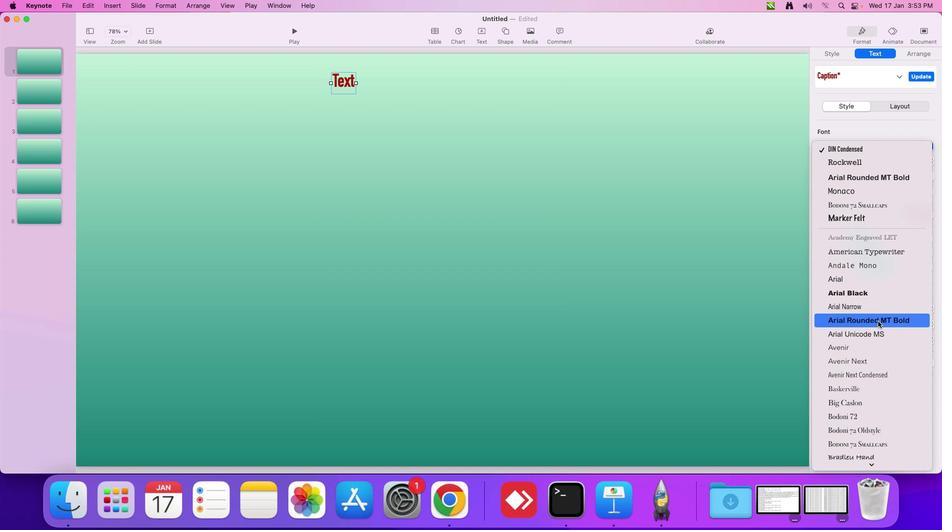 
Action: Mouse pressed left at (878, 321)
Screenshot: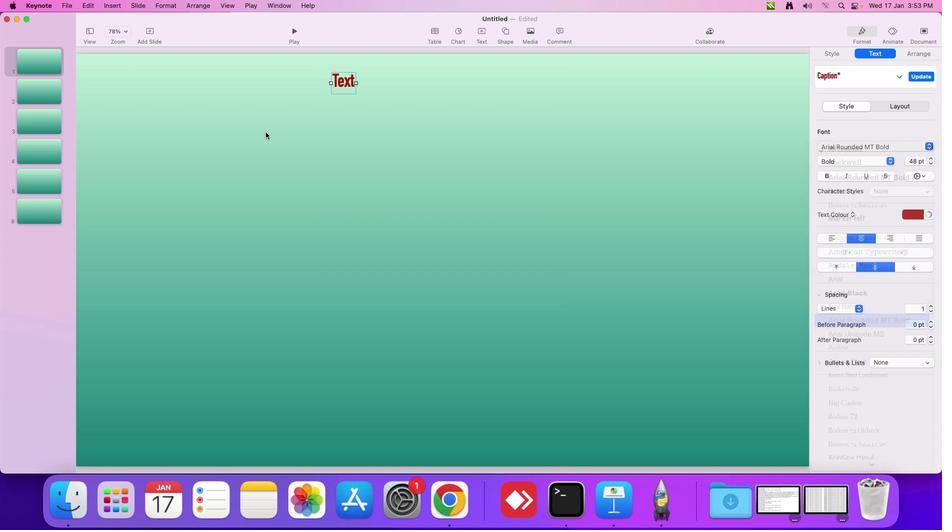 
Action: Mouse moved to (330, 87)
Screenshot: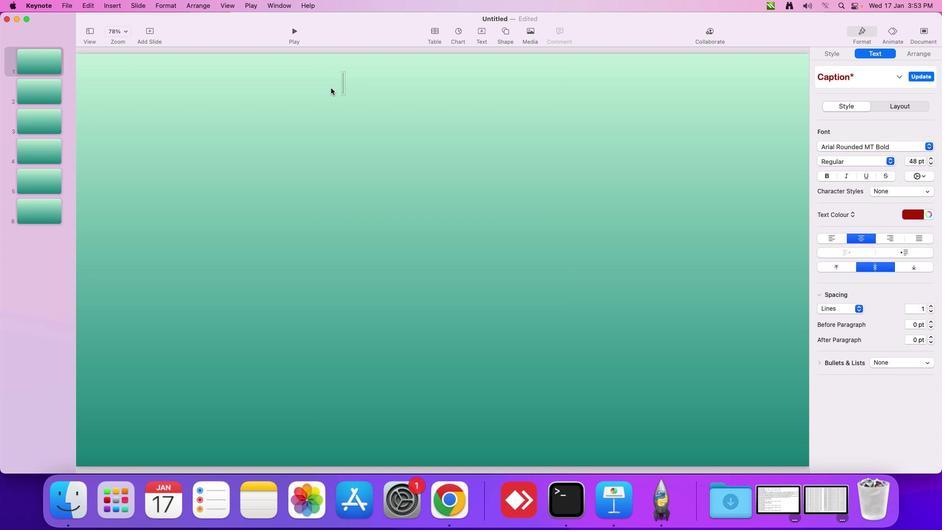 
Action: Mouse pressed left at (330, 87)
Screenshot: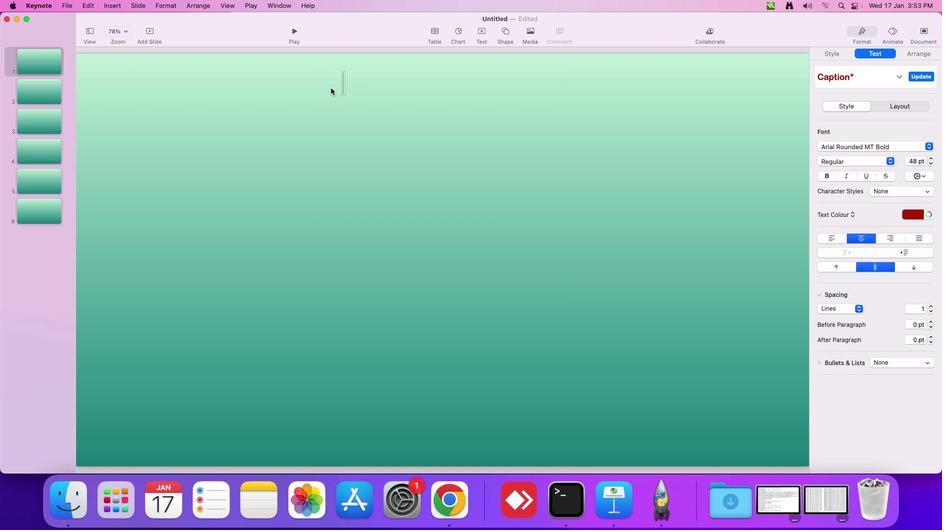 
Action: Mouse moved to (394, 142)
Screenshot: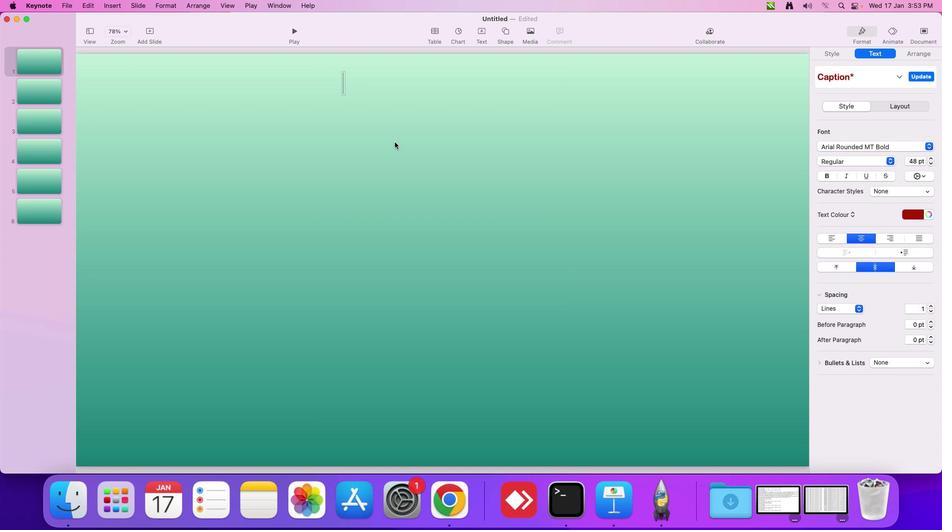 
Action: Key pressed Key.shift'W'Key.caps_lock'i''r''t''e'Key.spaceKey.shift'H''e''a''d''i''n''g'
Screenshot: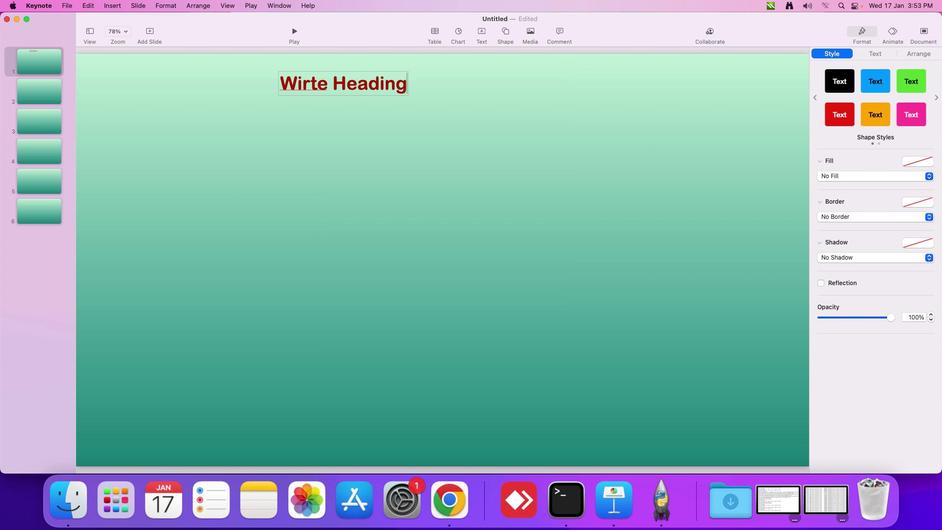 
Action: Mouse moved to (368, 170)
Screenshot: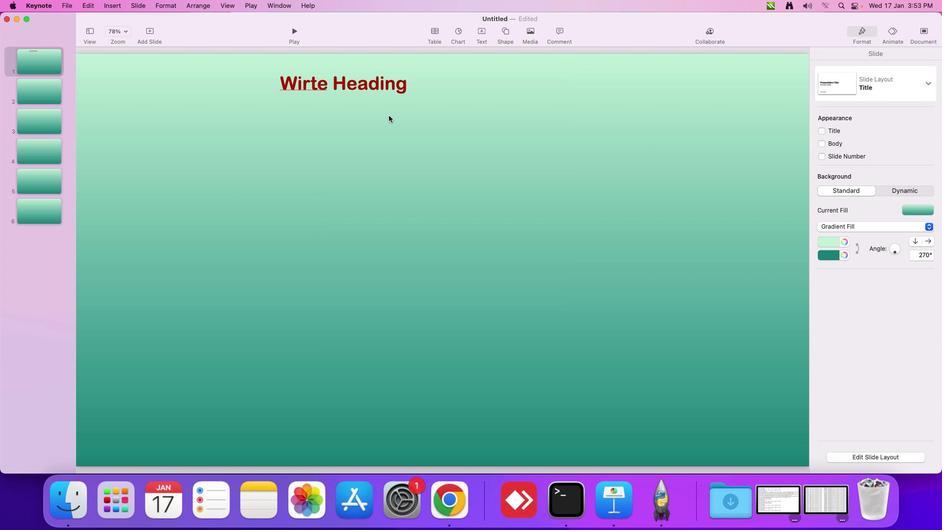 
Action: Mouse pressed left at (368, 170)
Screenshot: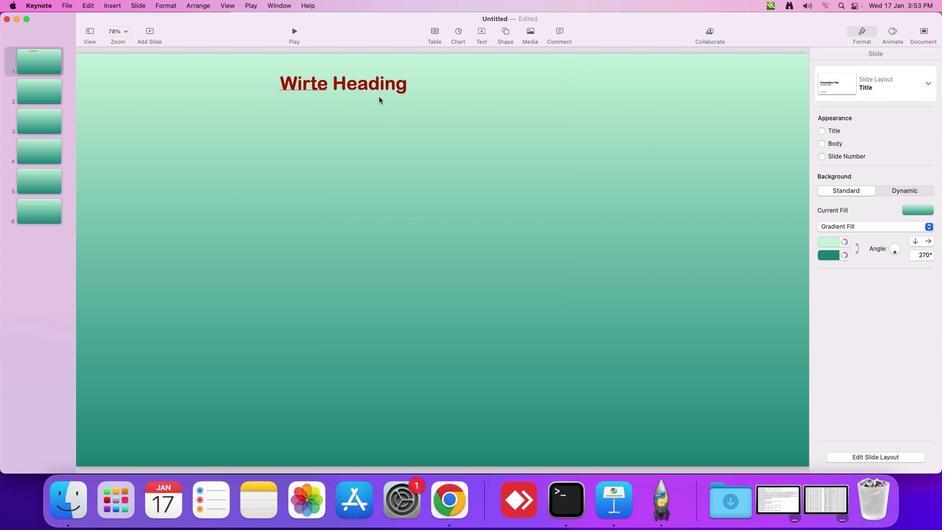 
Action: Mouse moved to (334, 81)
Screenshot: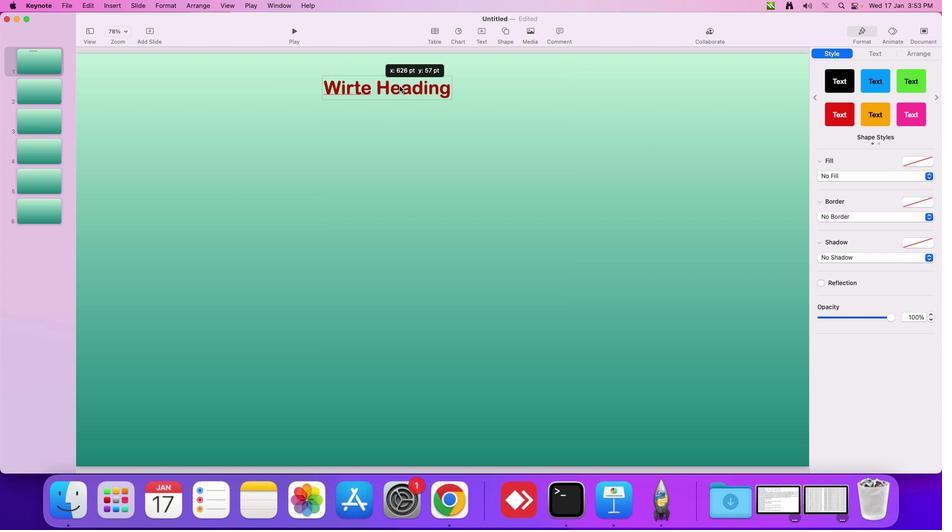
Action: Mouse pressed left at (334, 81)
Screenshot: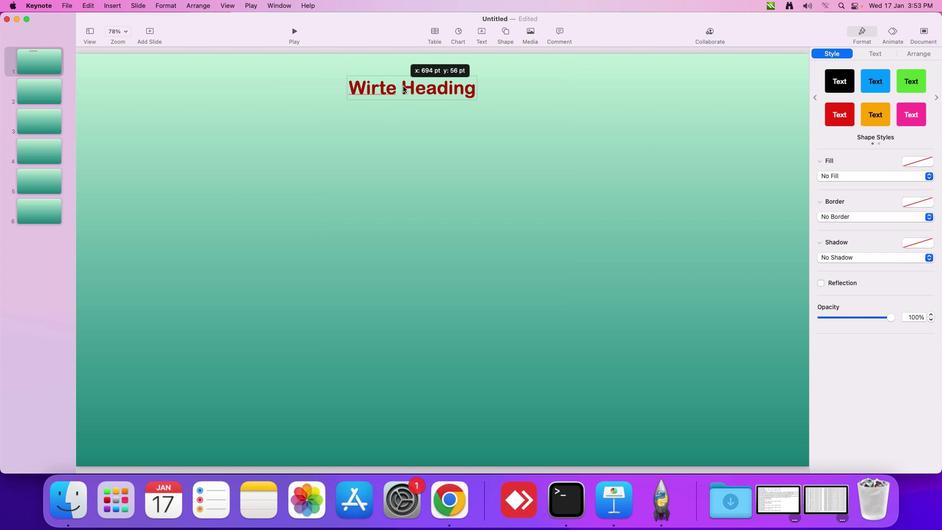 
Action: Mouse moved to (523, 186)
Screenshot: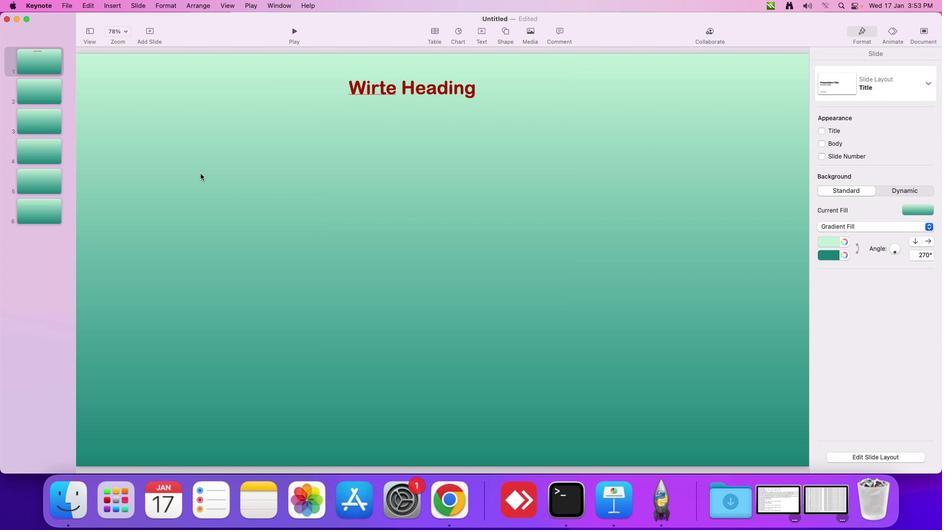
Action: Mouse pressed left at (523, 186)
Screenshot: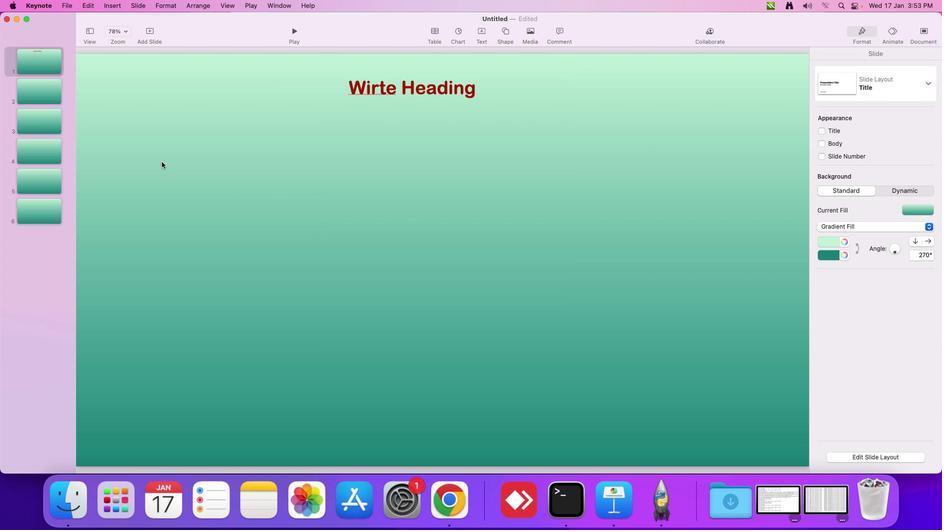 
Action: Mouse moved to (502, 31)
Screenshot: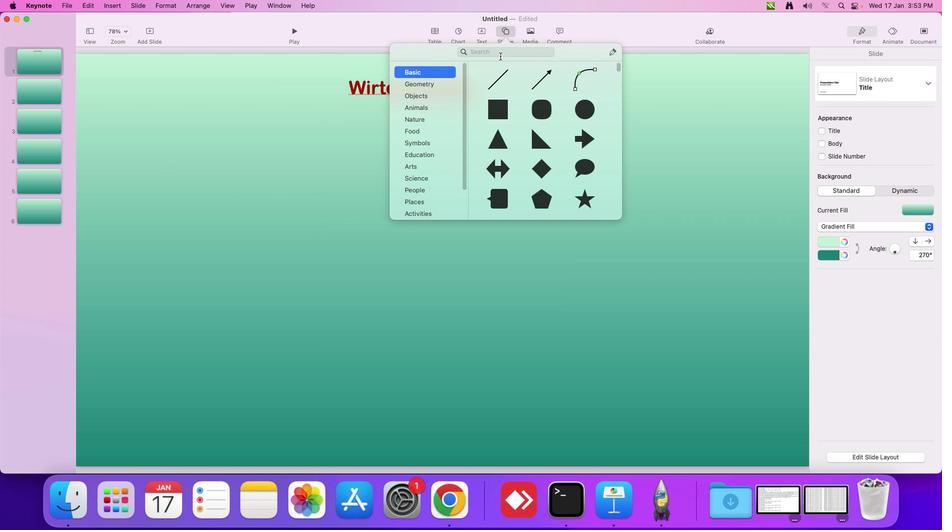 
Action: Mouse pressed left at (502, 31)
Screenshot: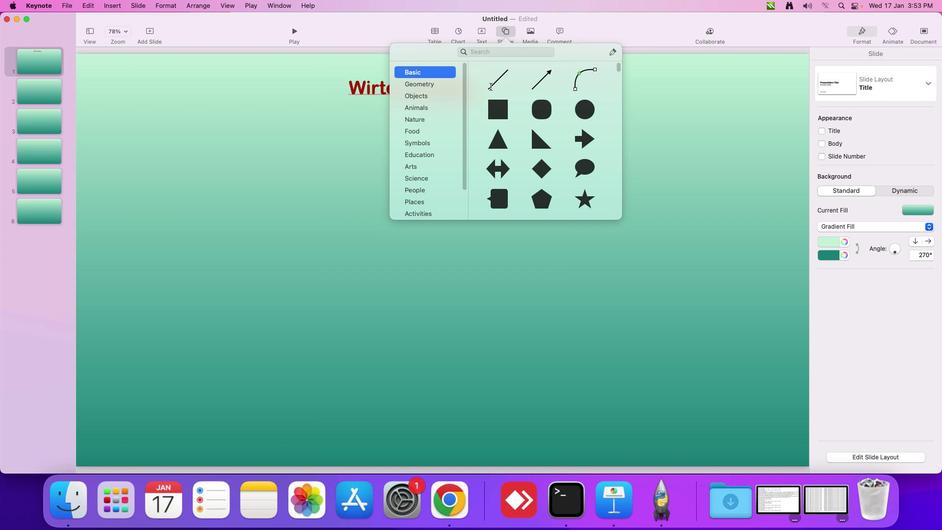 
Action: Mouse moved to (585, 115)
Screenshot: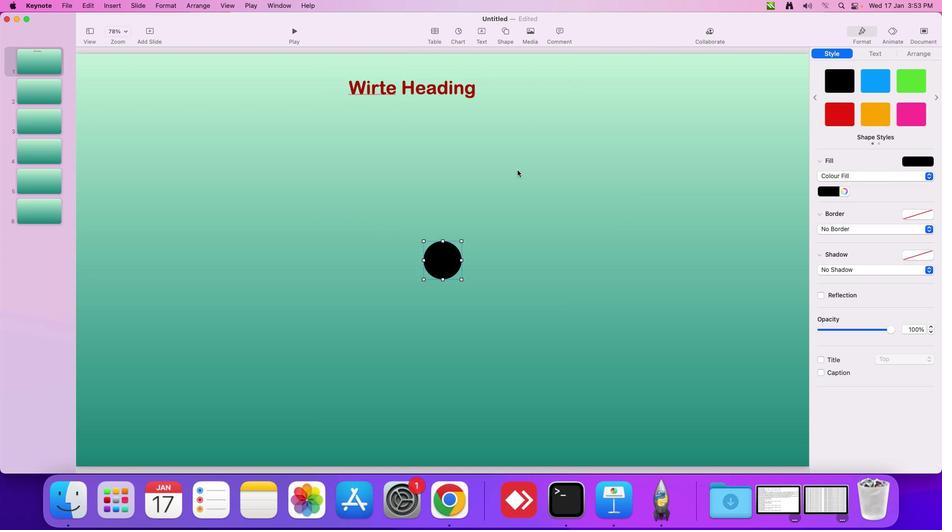 
Action: Mouse pressed left at (585, 115)
Screenshot: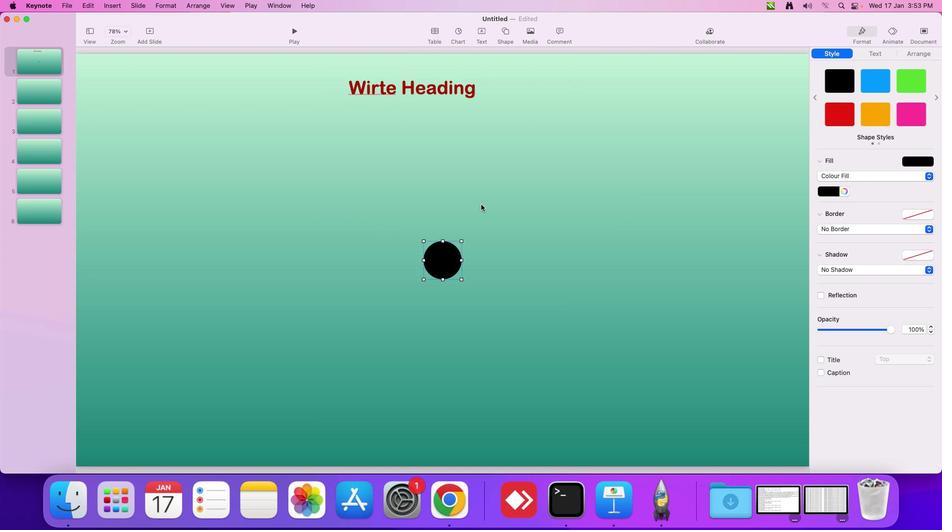 
Action: Mouse moved to (445, 272)
Screenshot: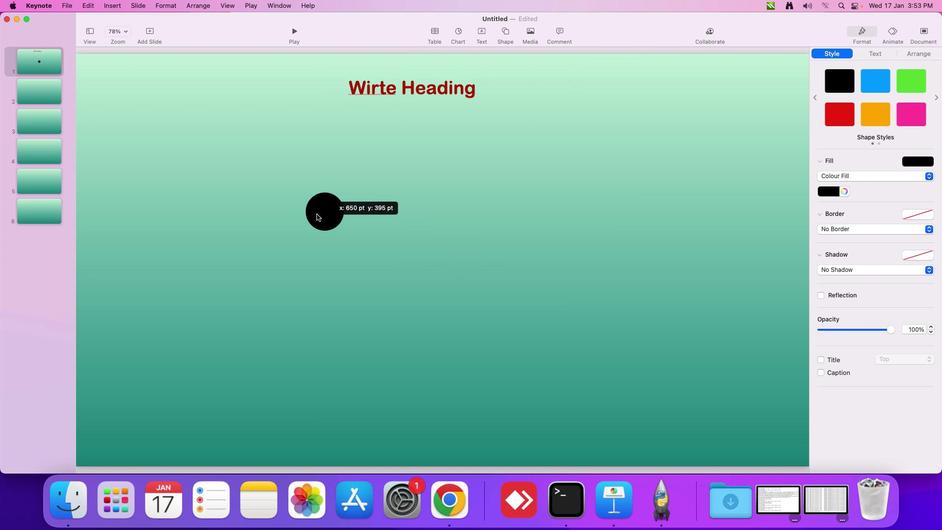 
Action: Mouse pressed left at (445, 272)
Screenshot: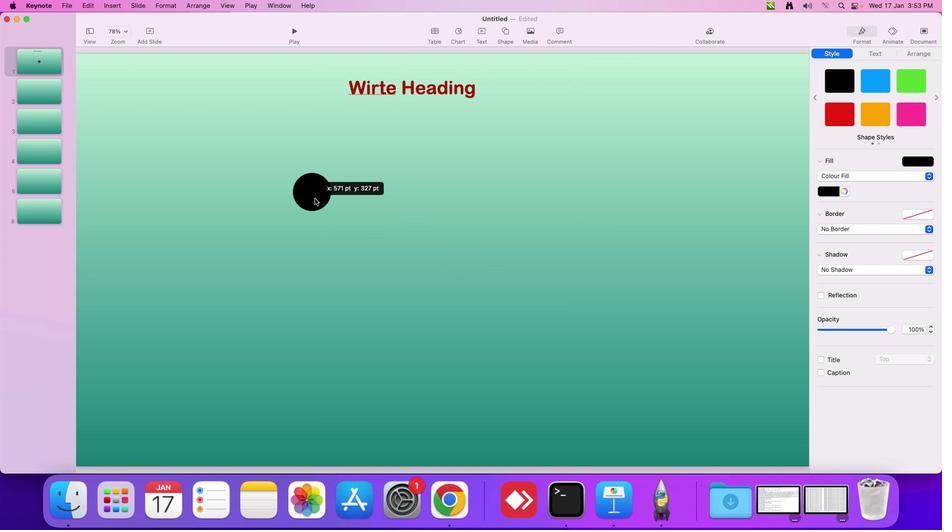 
Action: Mouse moved to (331, 205)
Screenshot: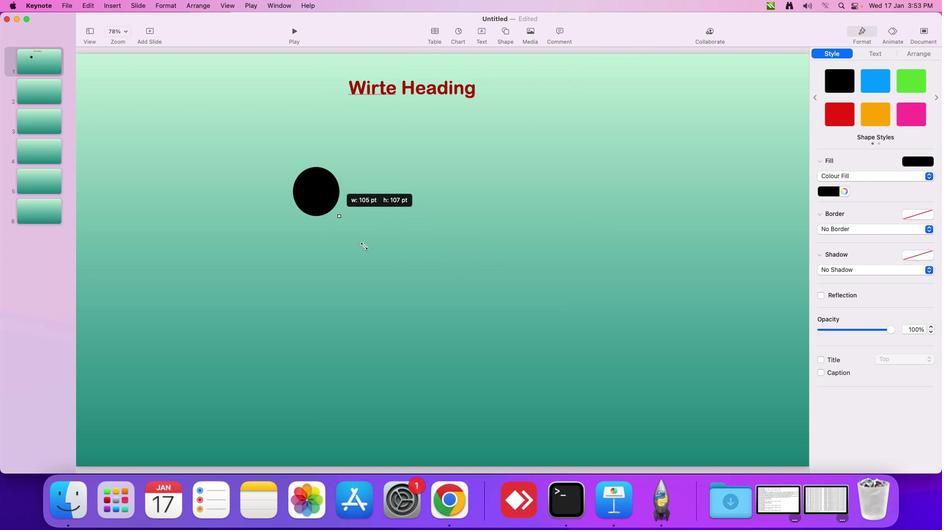
Action: Mouse pressed left at (331, 205)
Screenshot: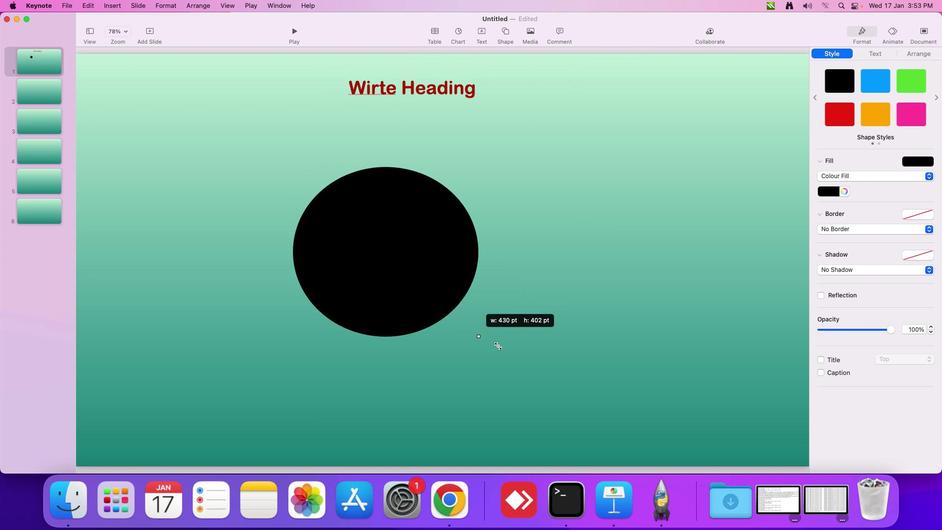 
Action: Mouse moved to (438, 285)
Screenshot: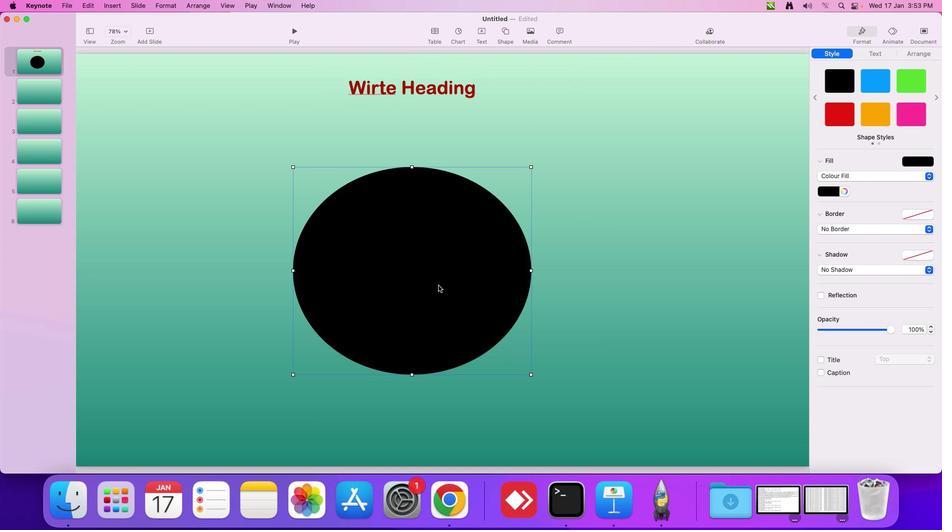 
Action: Mouse pressed left at (438, 285)
Screenshot: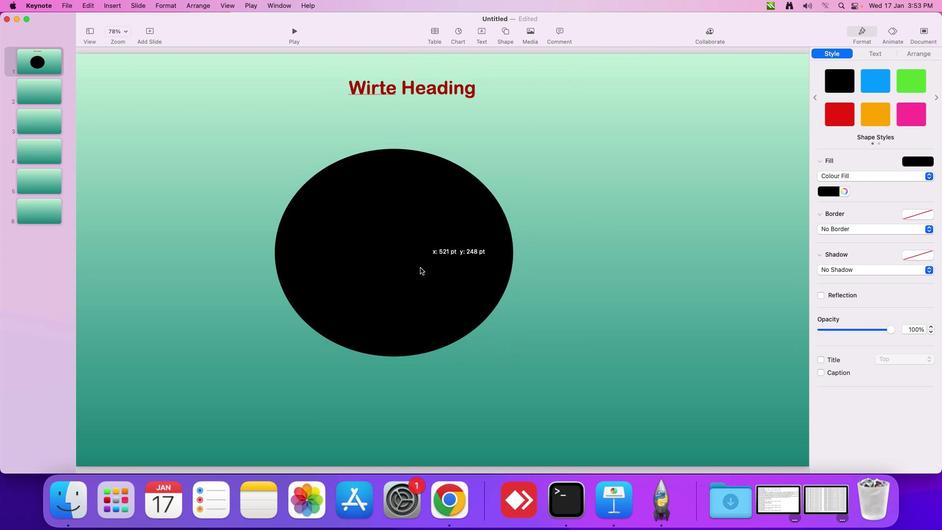 
Action: Mouse moved to (372, 326)
Screenshot: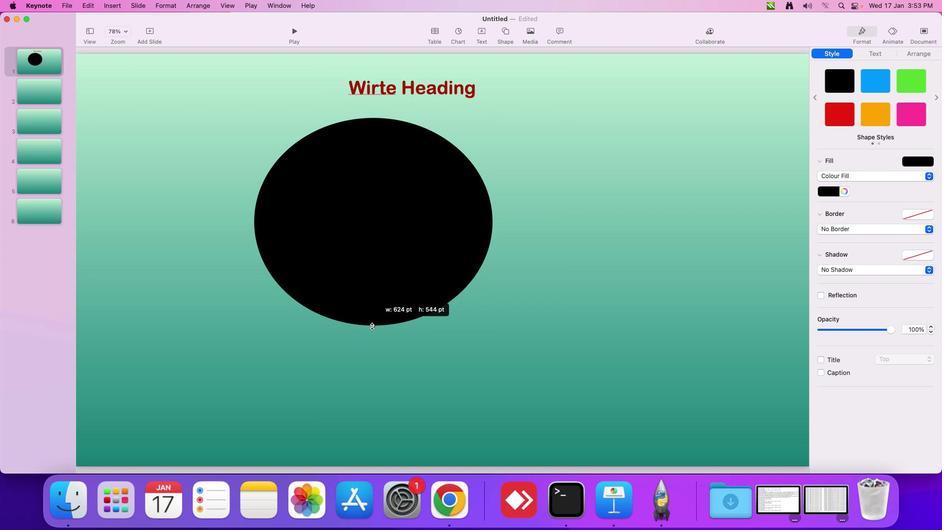 
Action: Mouse pressed left at (372, 326)
Screenshot: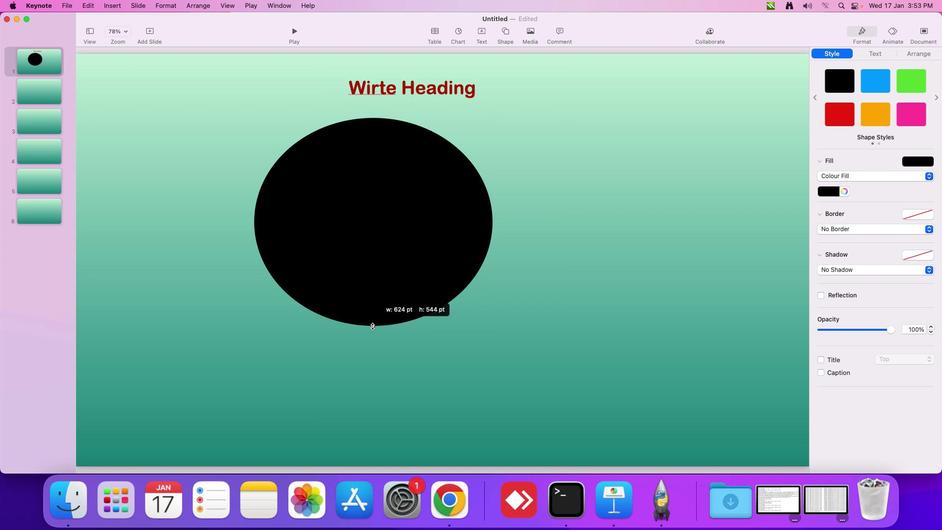 
Action: Mouse moved to (402, 236)
Screenshot: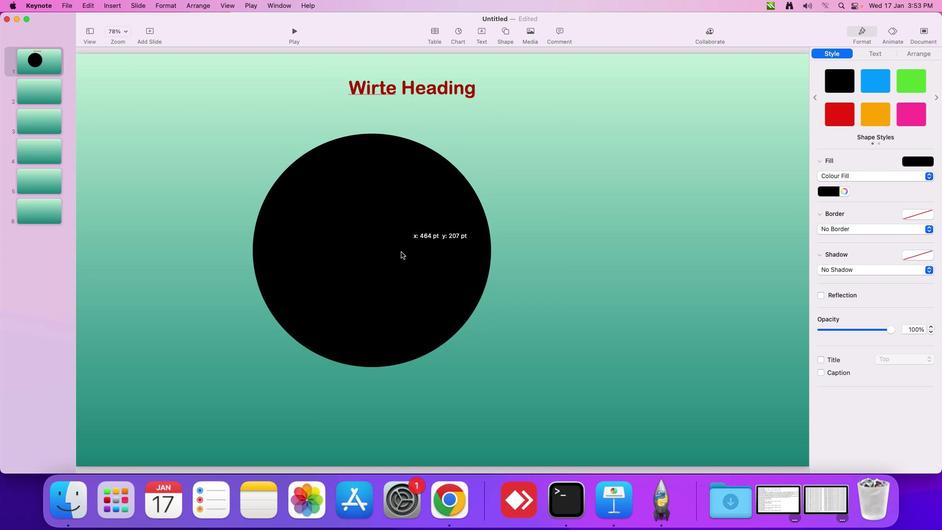 
Action: Mouse pressed left at (402, 236)
Screenshot: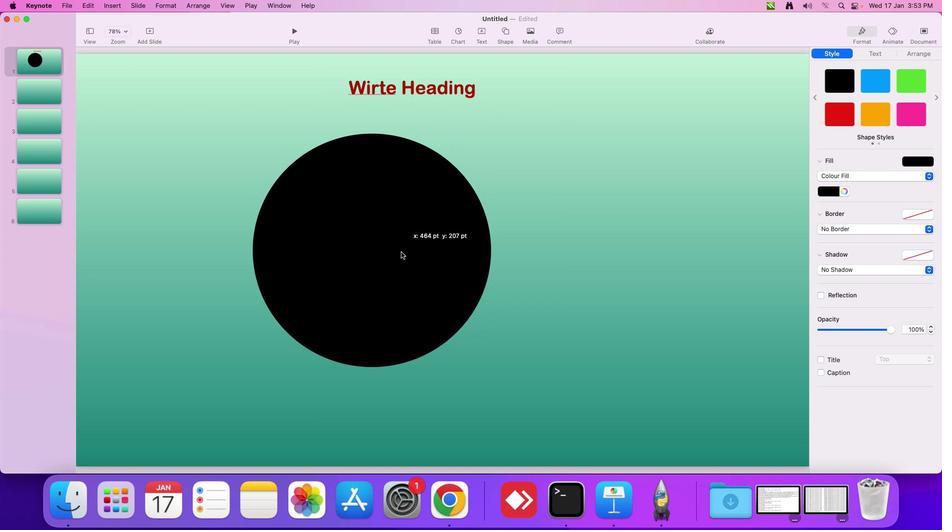 
Action: Mouse moved to (542, 228)
Screenshot: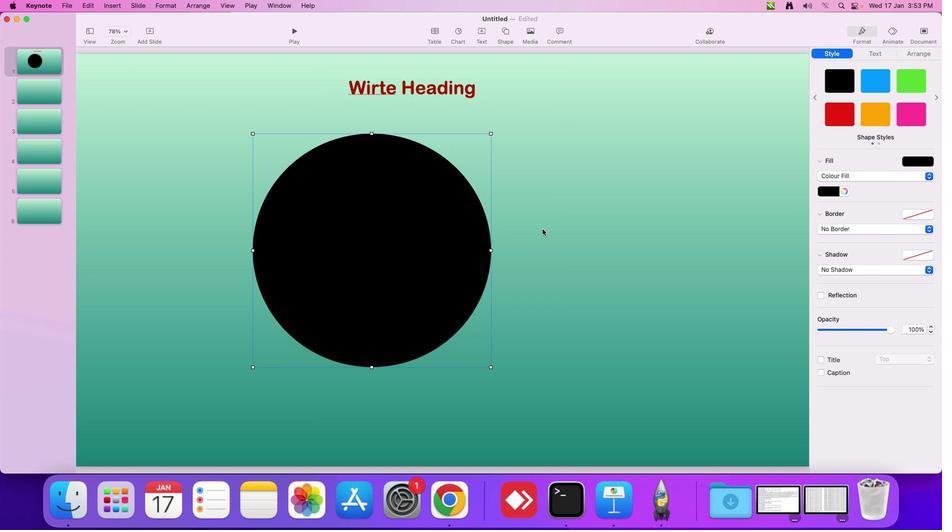 
Action: Mouse pressed left at (542, 228)
Screenshot: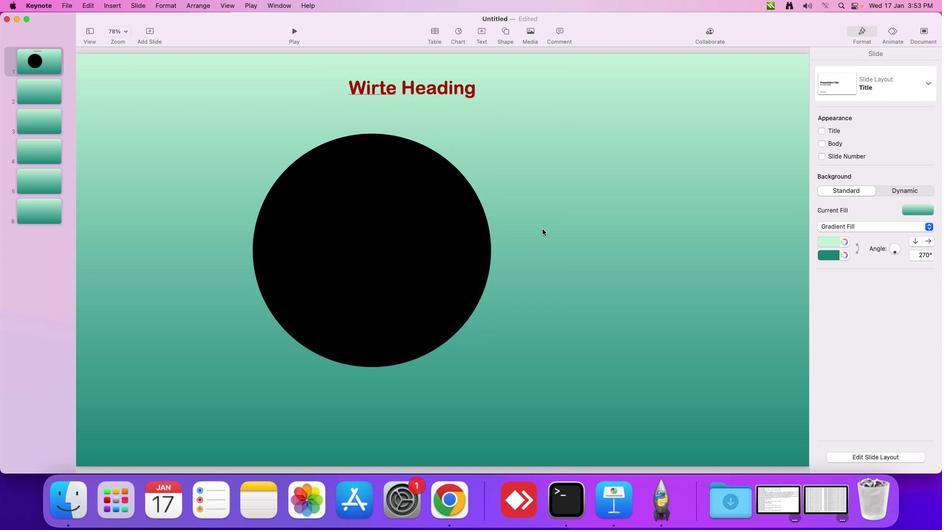 
Action: Mouse moved to (572, 231)
Screenshot: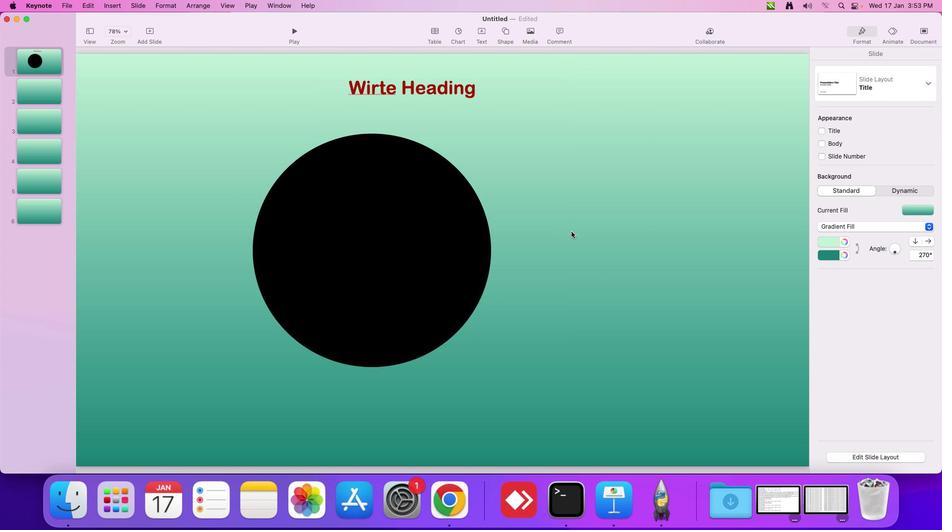 
Action: Mouse pressed left at (572, 231)
Screenshot: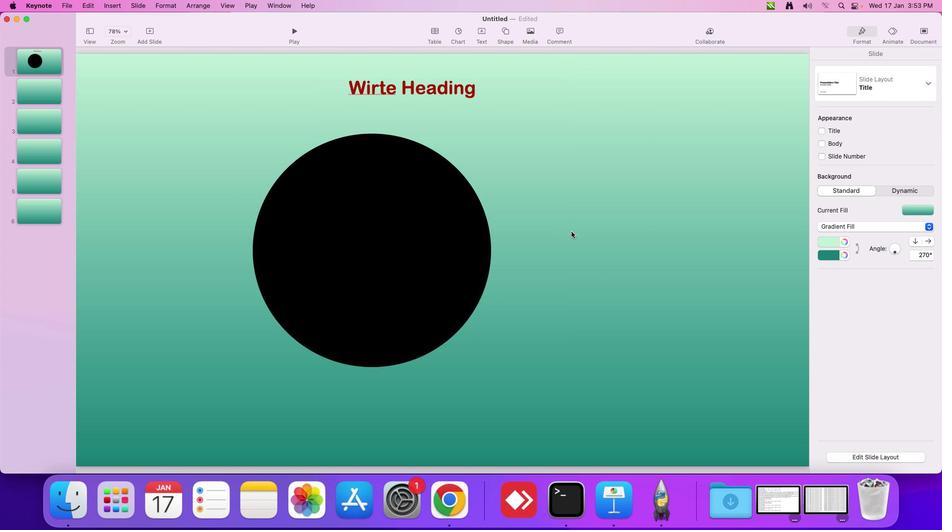 
Action: Mouse moved to (392, 265)
Screenshot: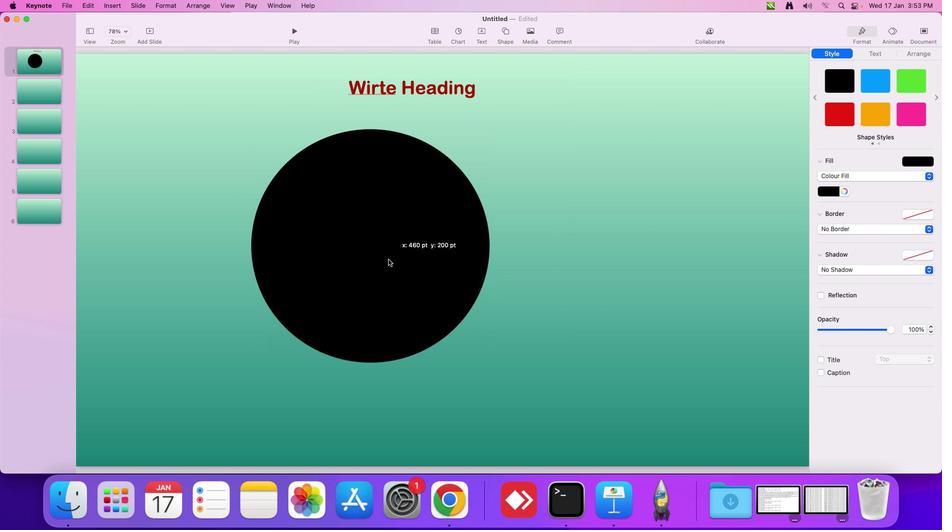 
Action: Mouse pressed left at (392, 265)
Screenshot: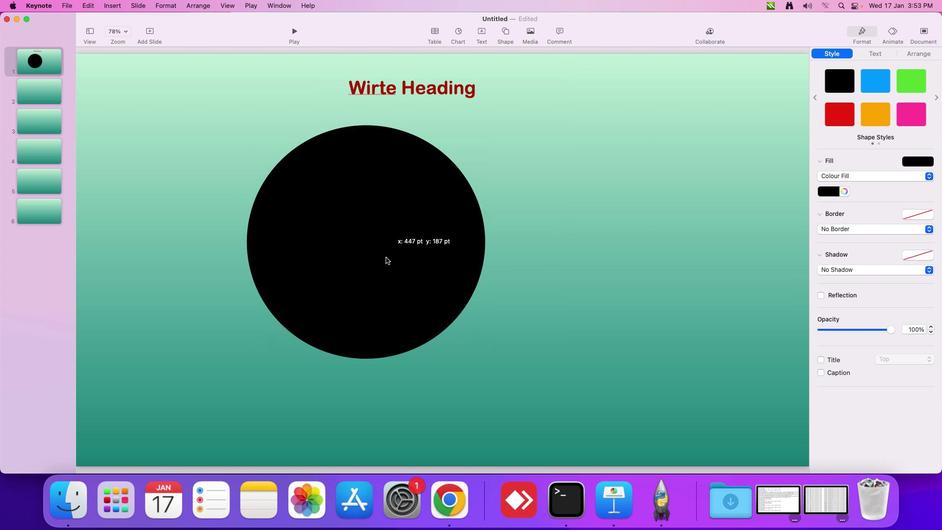 
Action: Mouse moved to (563, 217)
Screenshot: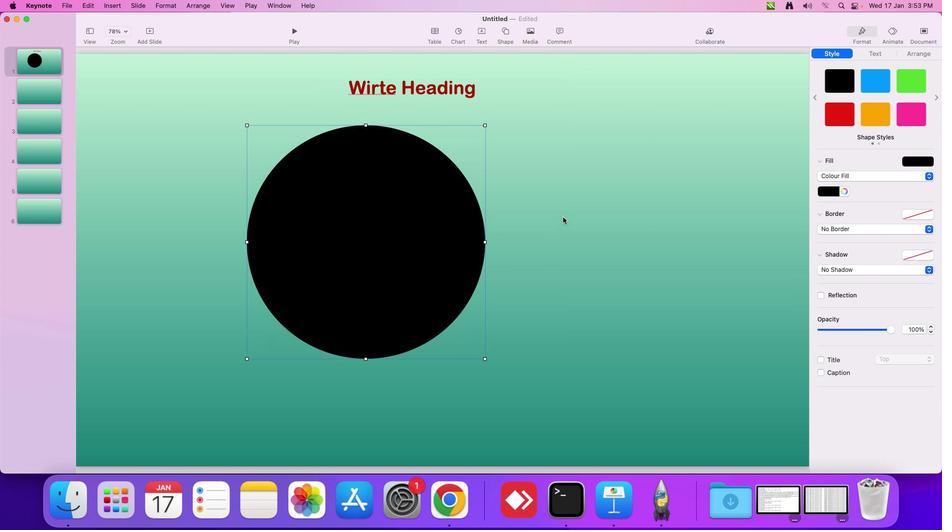 
Action: Mouse pressed left at (563, 217)
Screenshot: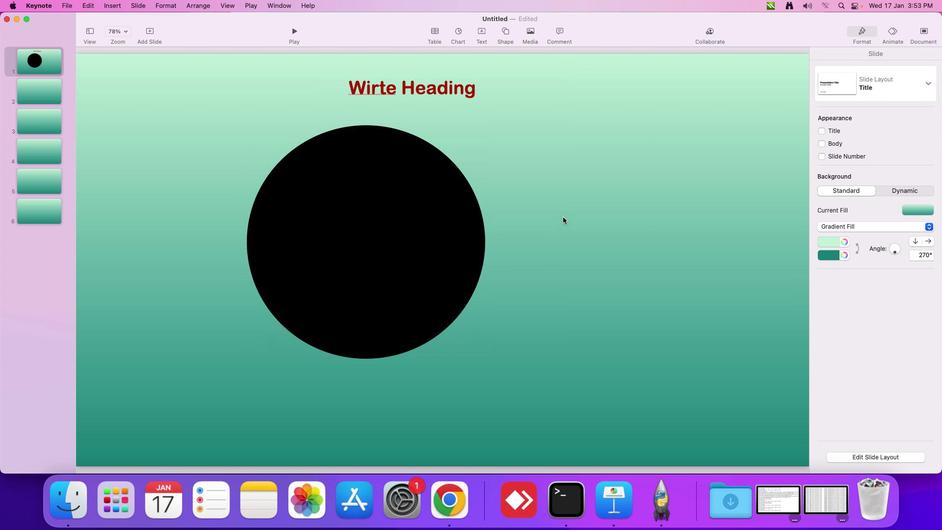 
Action: Mouse moved to (352, 218)
Screenshot: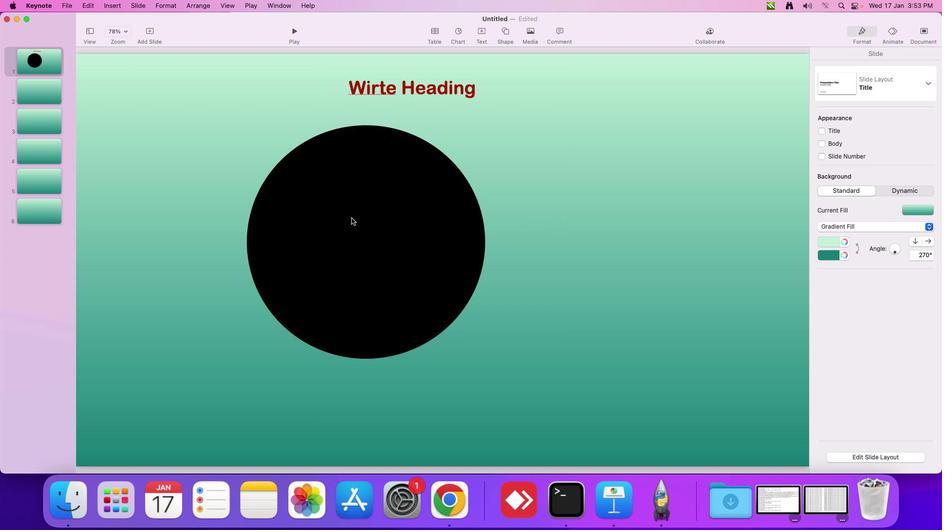 
Action: Mouse pressed left at (352, 218)
Screenshot: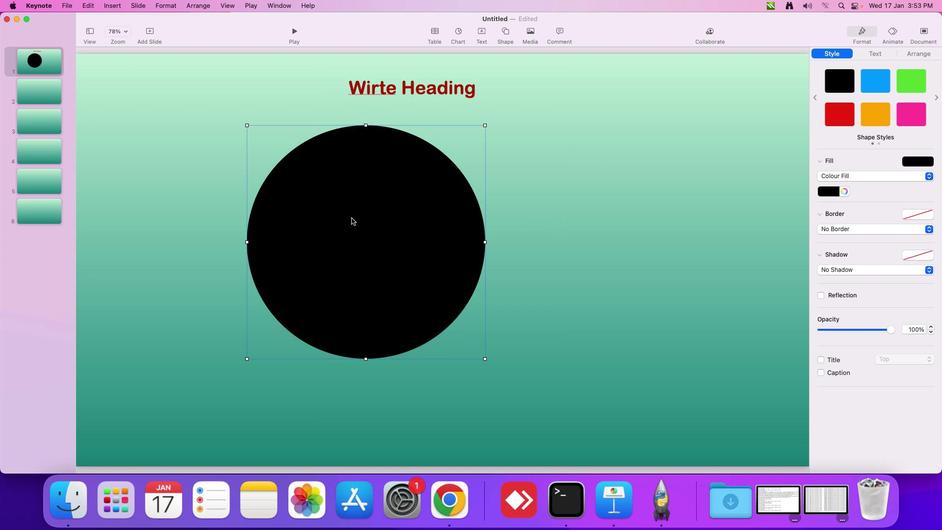 
Action: Mouse moved to (835, 192)
Screenshot: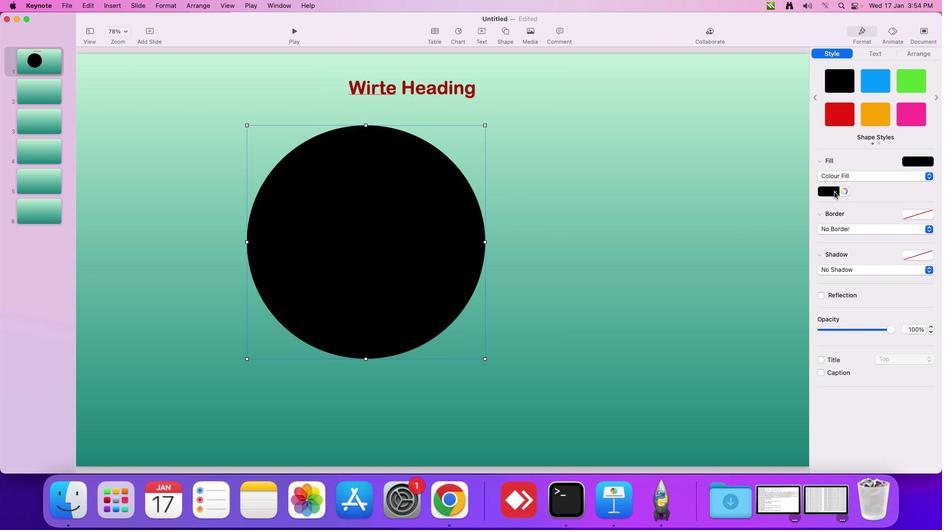 
Action: Mouse pressed left at (835, 192)
Screenshot: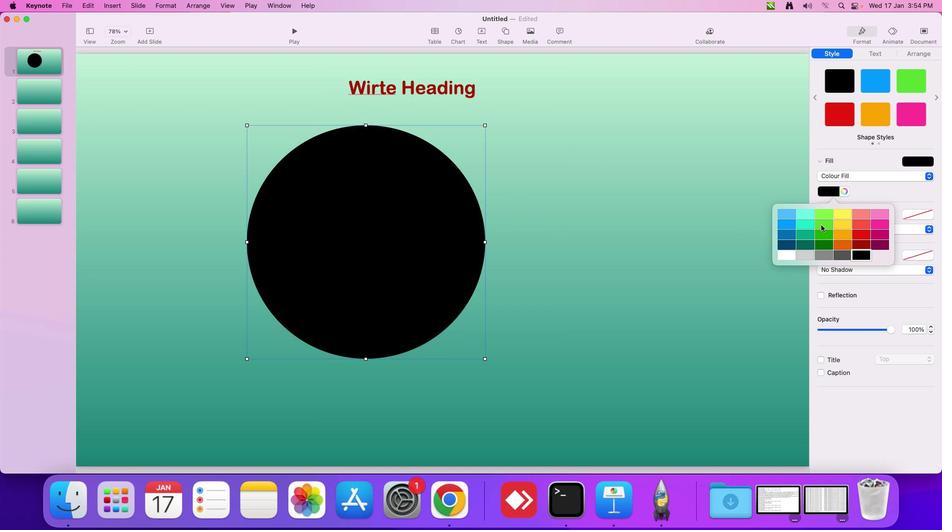 
Action: Mouse moved to (801, 244)
Screenshot: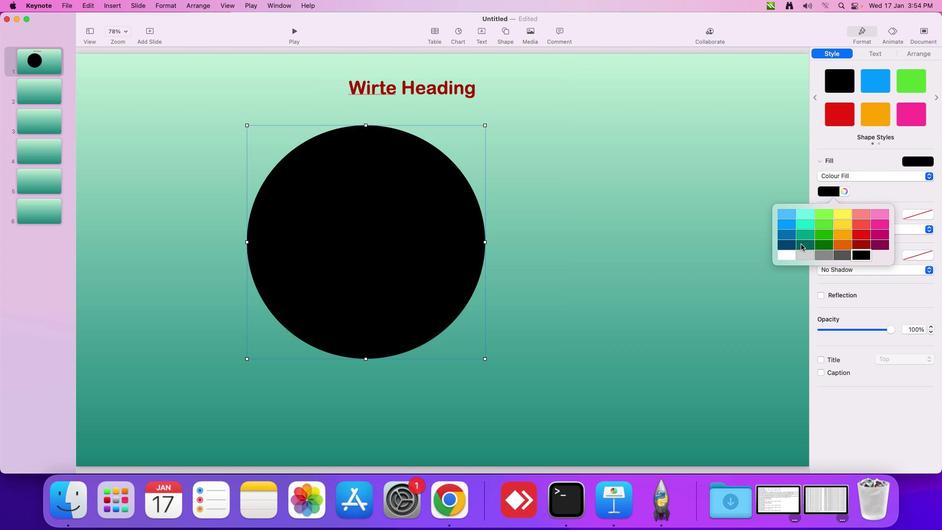 
Action: Mouse pressed left at (801, 244)
Screenshot: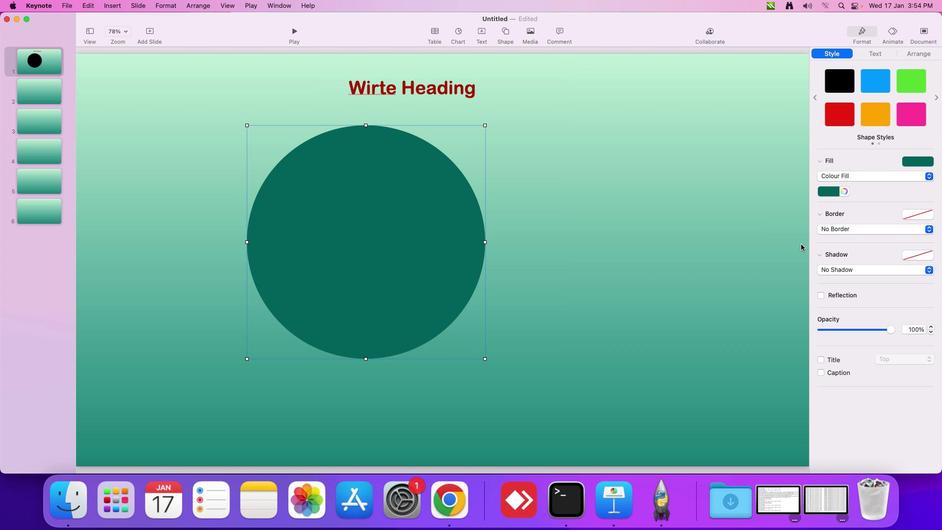 
Action: Mouse moved to (835, 191)
Screenshot: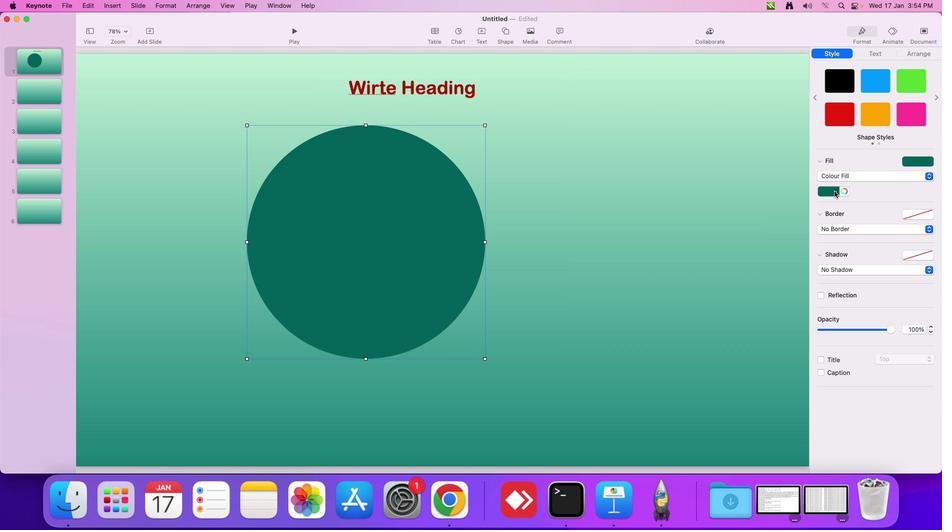 
Action: Mouse pressed left at (835, 191)
Screenshot: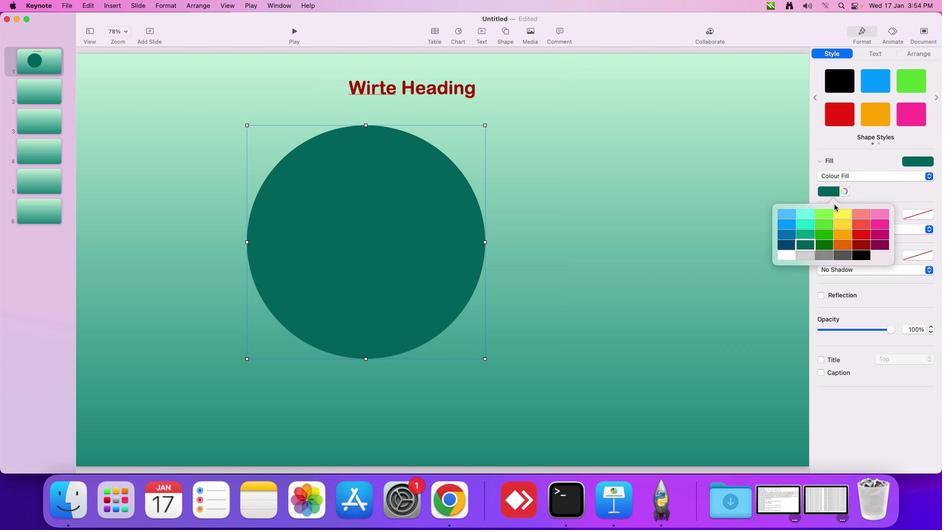 
Action: Mouse moved to (590, 218)
Screenshot: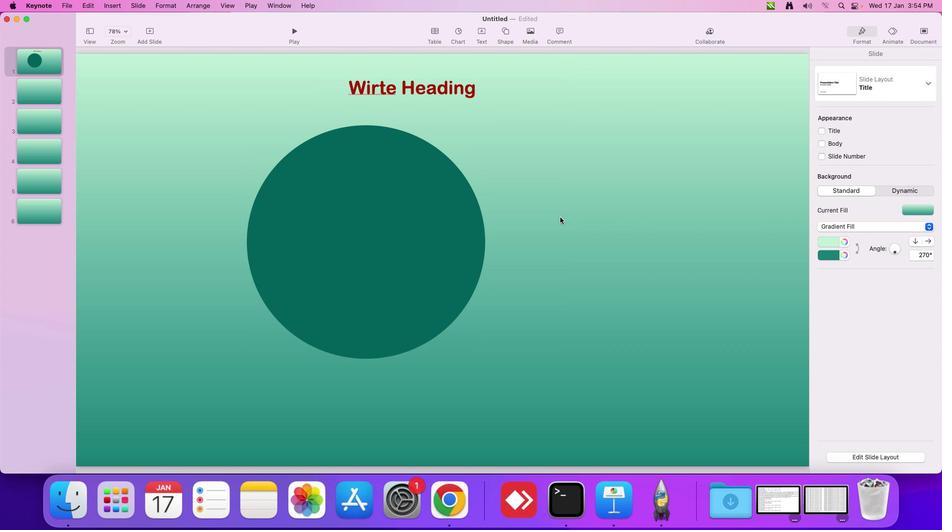 
Action: Mouse pressed left at (590, 218)
Screenshot: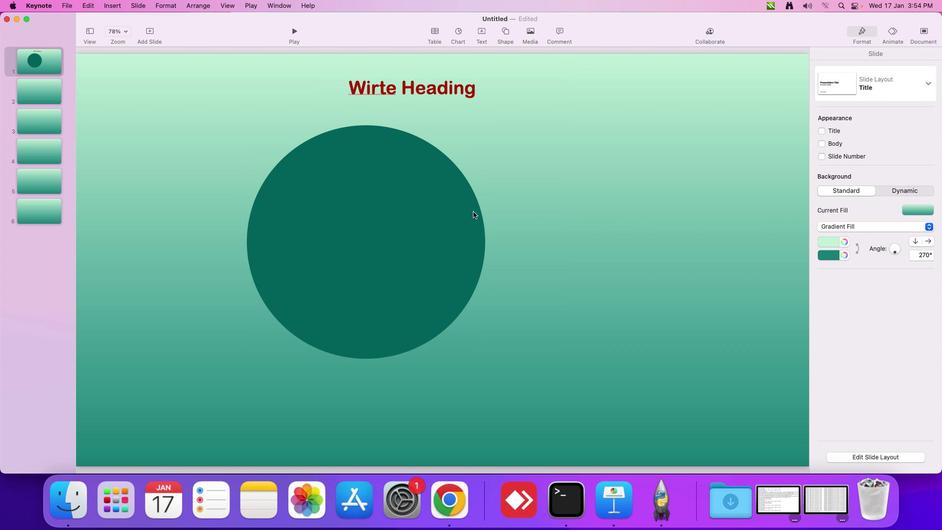 
Action: Mouse moved to (411, 211)
Screenshot: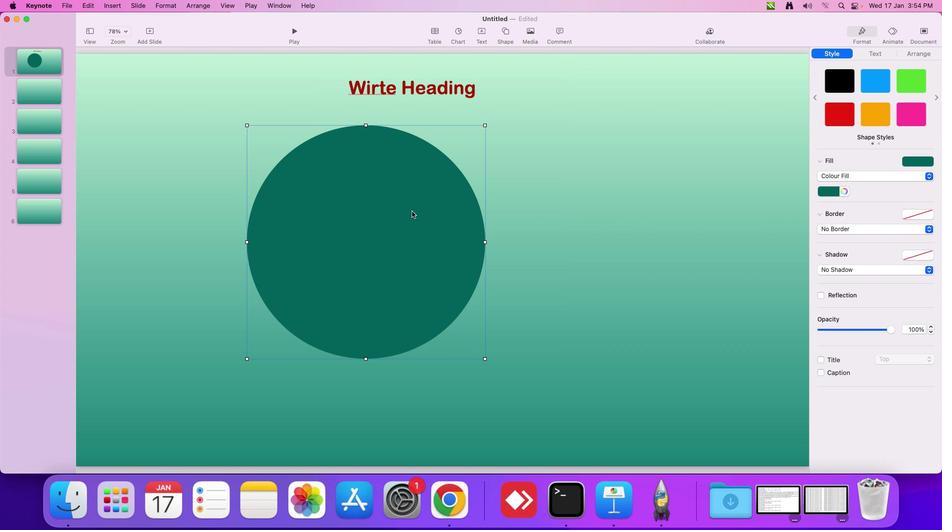 
Action: Mouse pressed left at (411, 211)
Screenshot: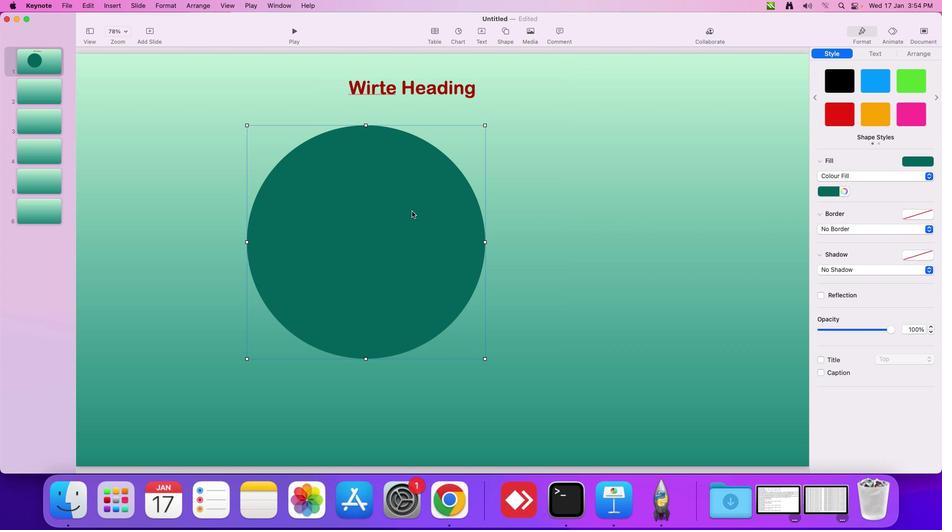 
Action: Mouse moved to (546, 177)
Screenshot: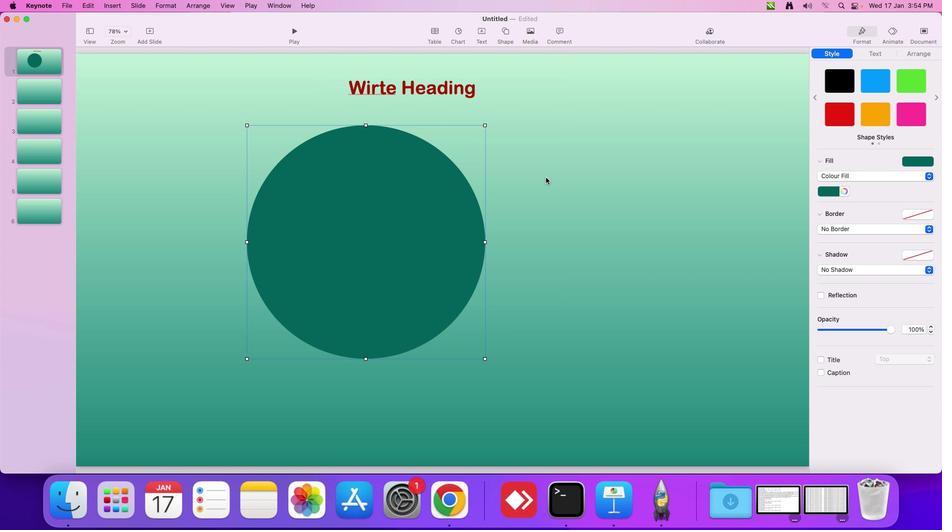 
Action: Mouse pressed left at (546, 177)
Screenshot: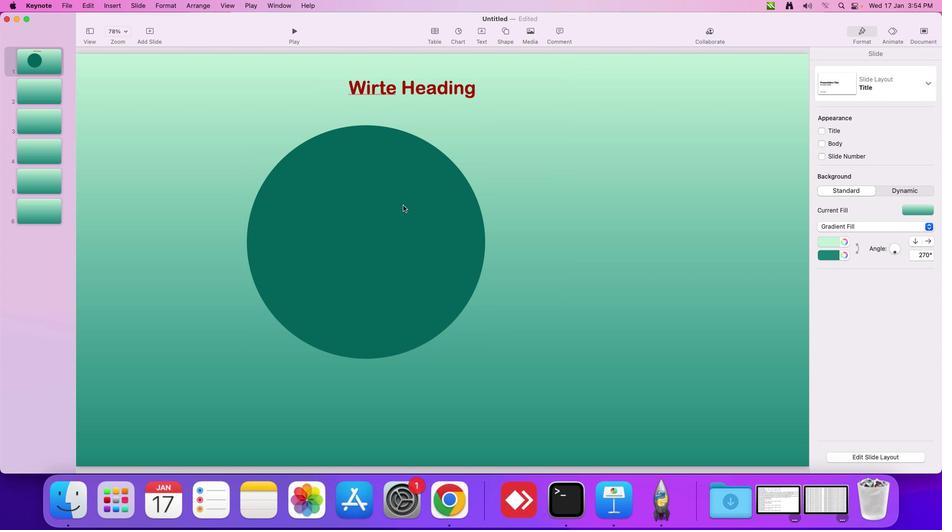 
Action: Mouse moved to (388, 208)
Screenshot: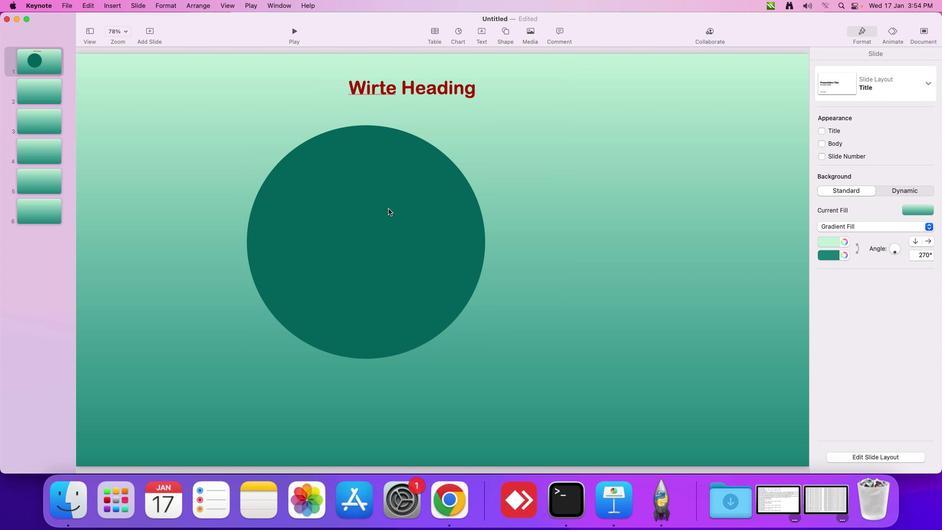 
Action: Mouse pressed left at (388, 208)
Screenshot: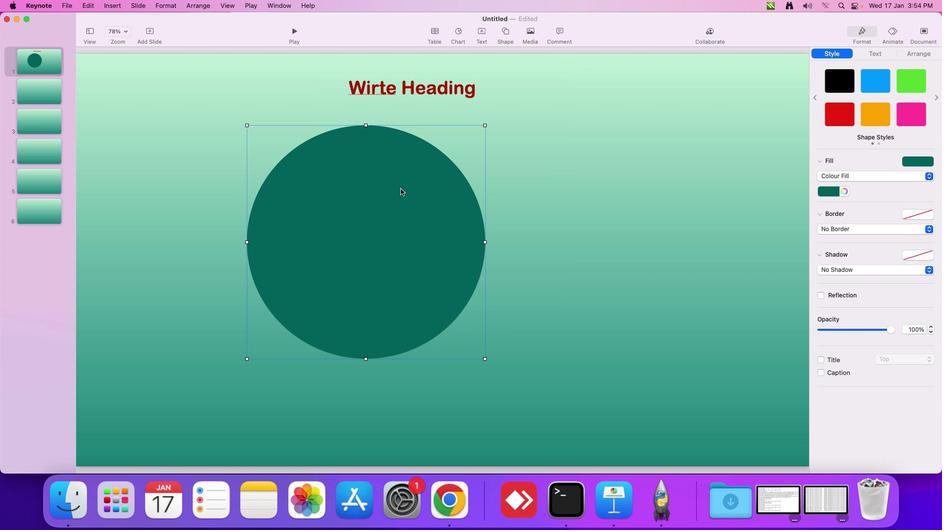 
Action: Mouse moved to (485, 126)
Screenshot: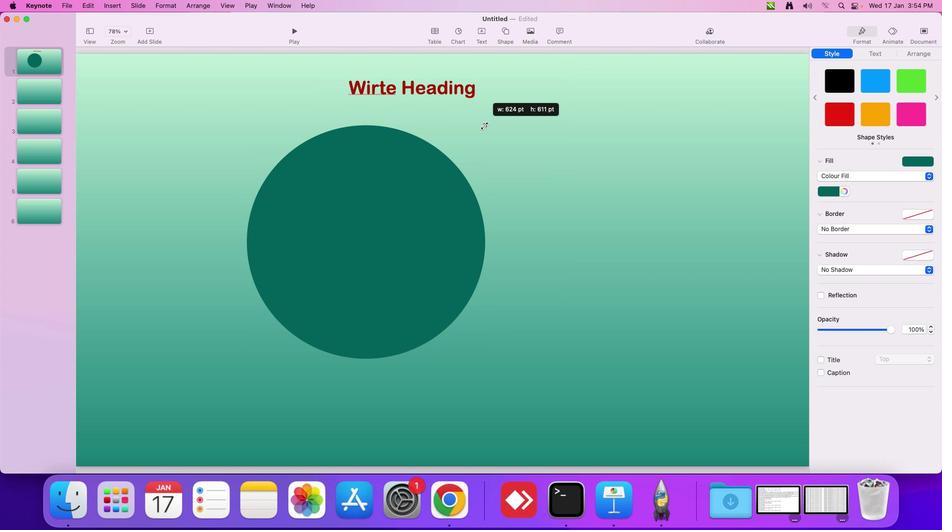 
Action: Mouse pressed left at (485, 126)
Screenshot: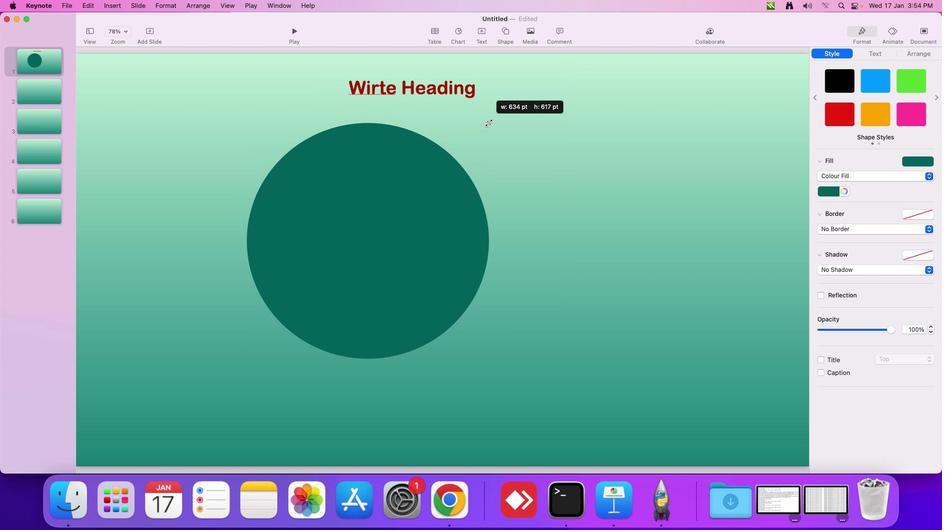 
Action: Mouse moved to (365, 177)
Screenshot: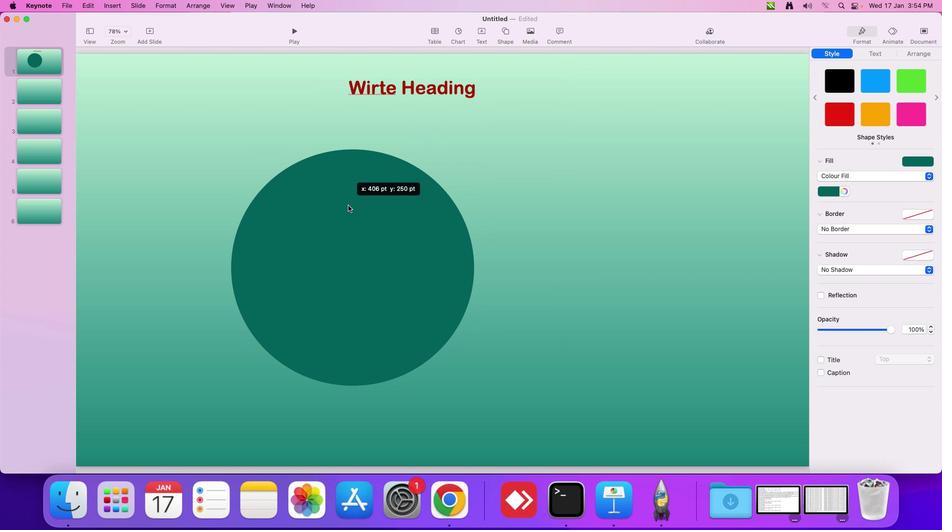 
Action: Mouse pressed left at (365, 177)
